 Task: Look for space in Maldonado, Uruguay from 2nd June, 2023 to 15th June, 2023 for 2 adults and 1 pet in price range Rs.10000 to Rs.15000. Place can be entire place with 1  bedroom having 1 bed and 1 bathroom. Property type can be house, flat, guest house, hotel. Booking option can be shelf check-in. Required host language is English.
Action: Mouse moved to (584, 118)
Screenshot: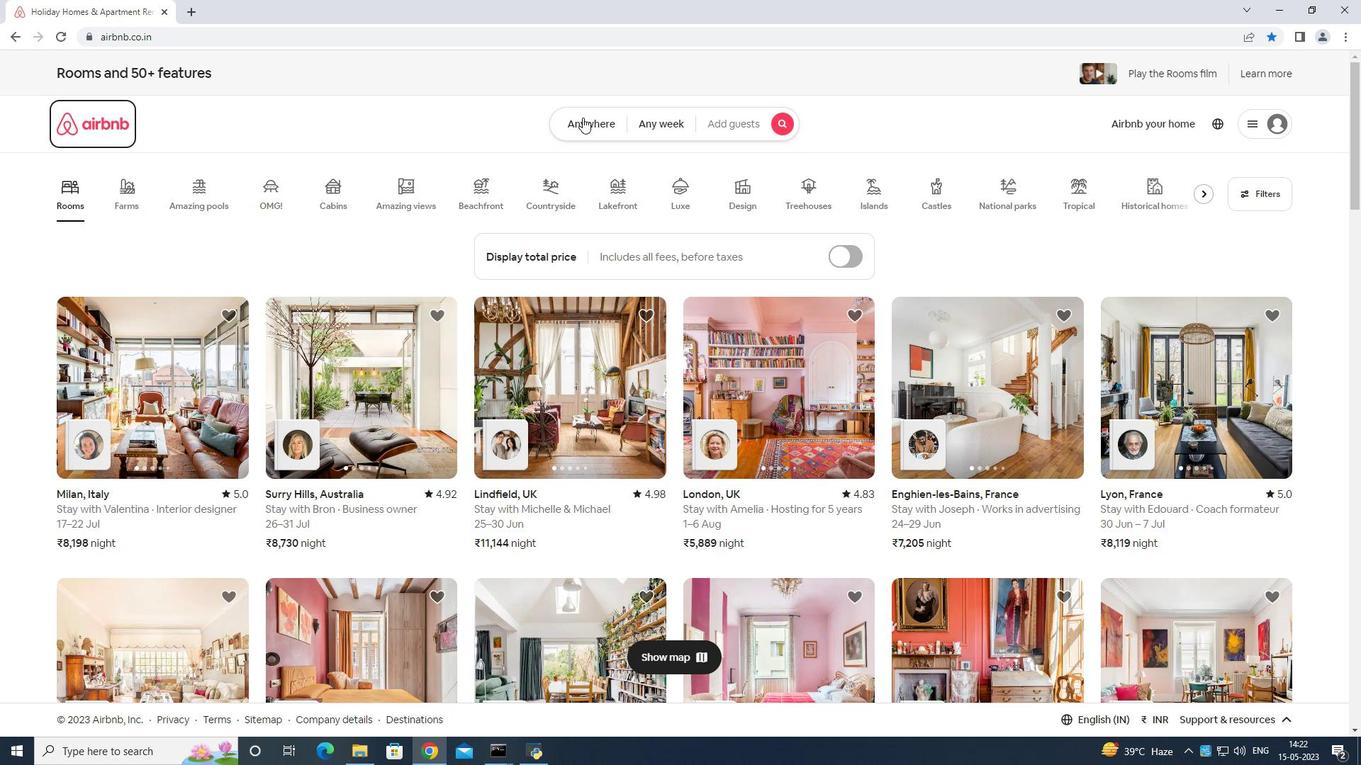 
Action: Mouse pressed left at (584, 118)
Screenshot: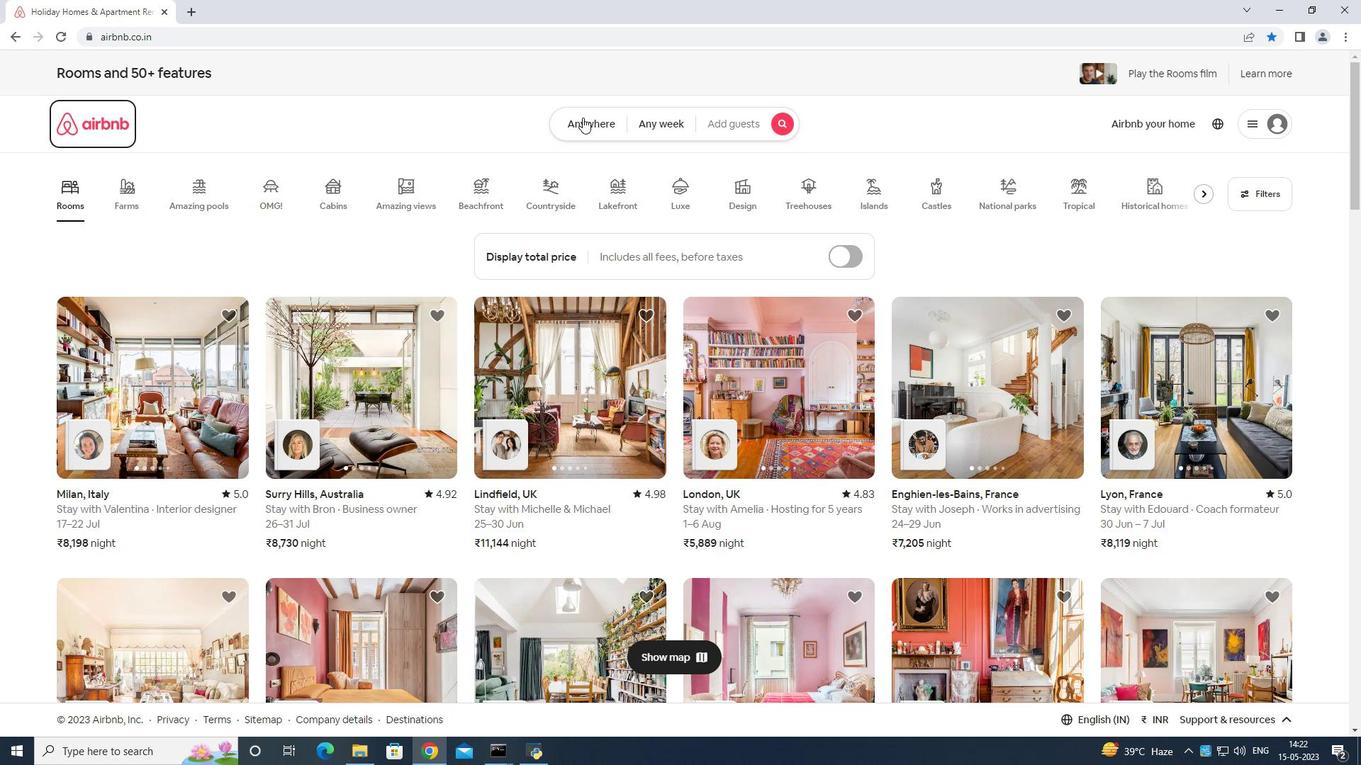 
Action: Mouse moved to (524, 160)
Screenshot: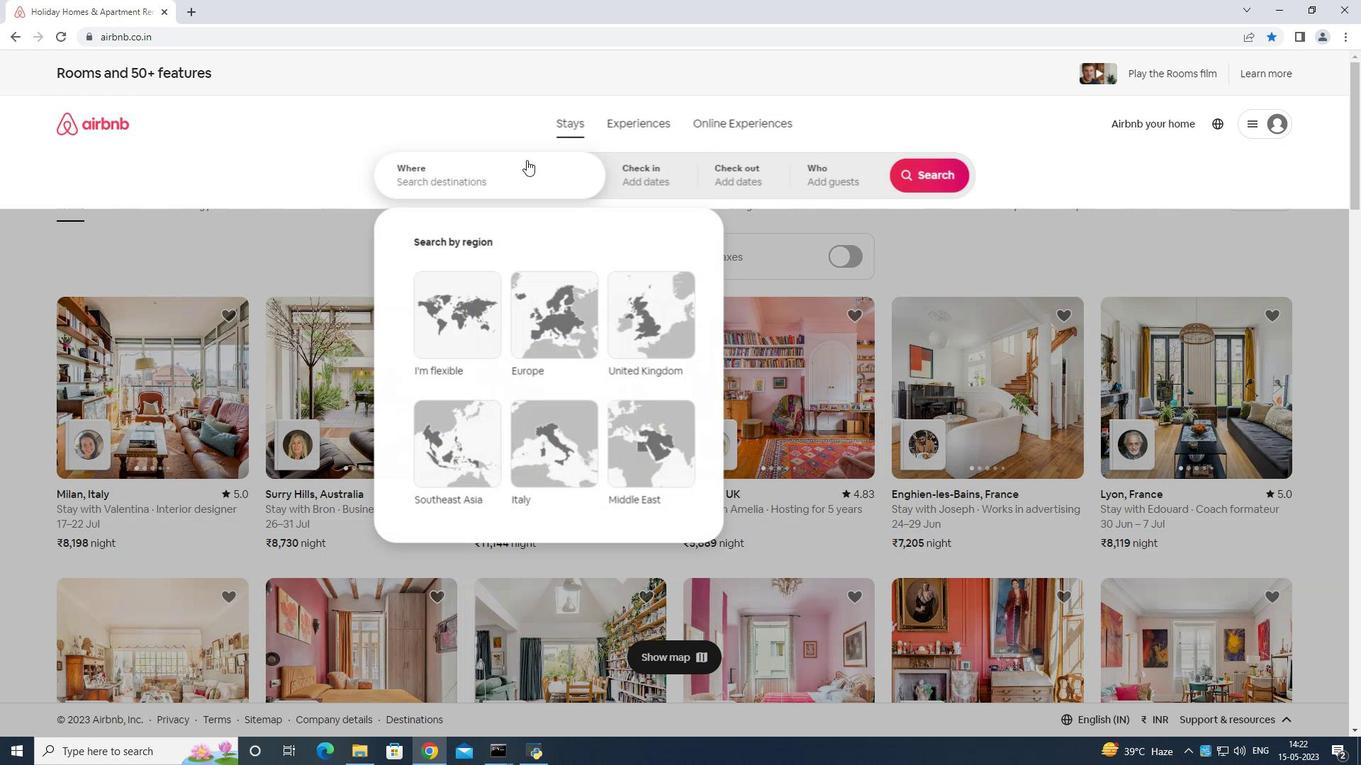 
Action: Mouse pressed left at (524, 160)
Screenshot: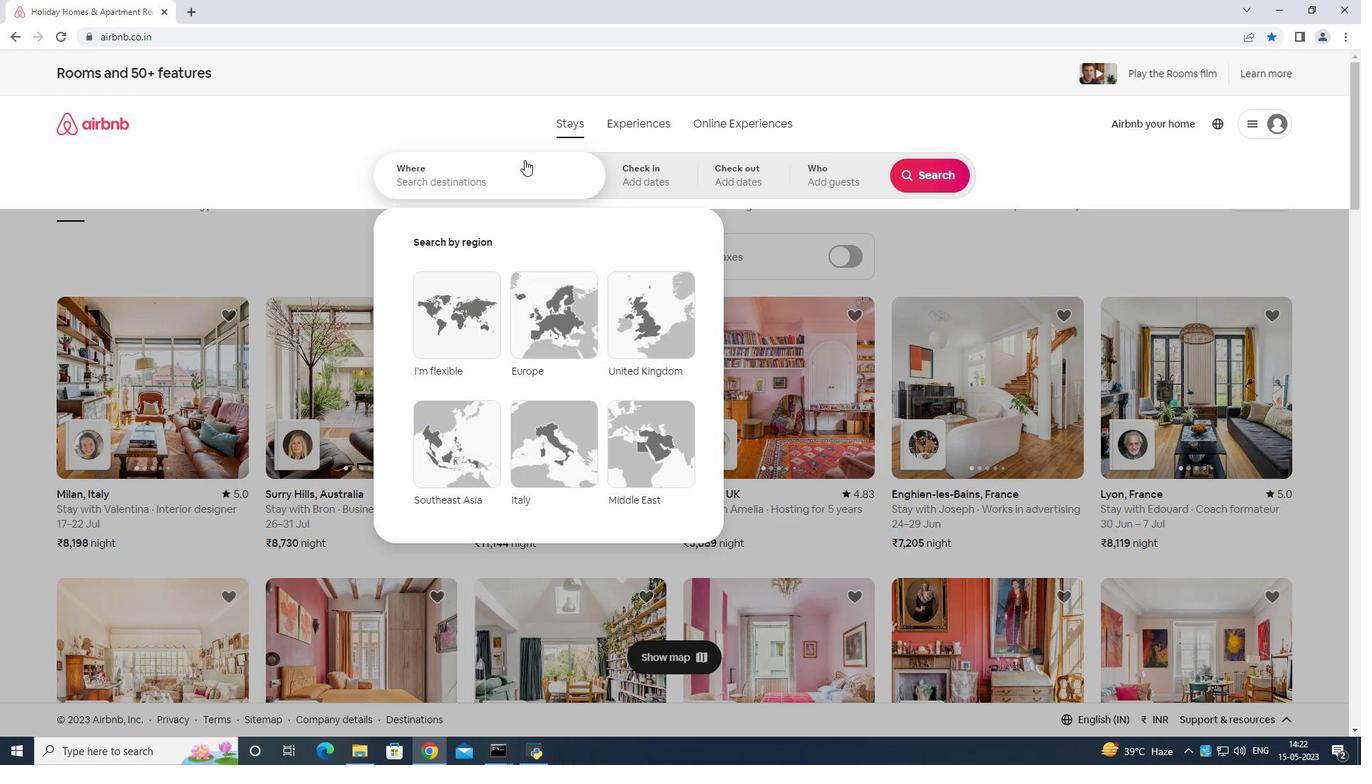 
Action: Mouse moved to (536, 192)
Screenshot: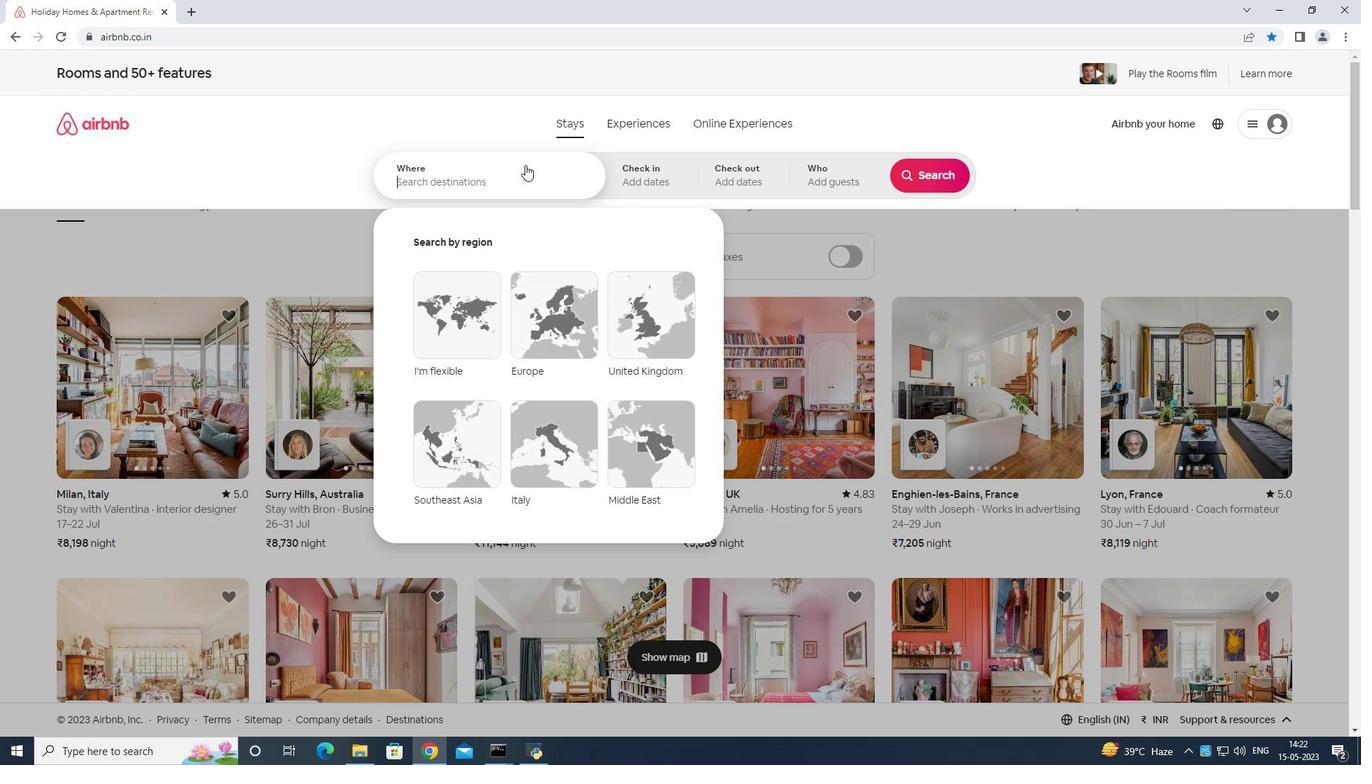 
Action: Key pressed <Key.shift>Maldonado<Key.space>uruguay<Key.enter>
Screenshot: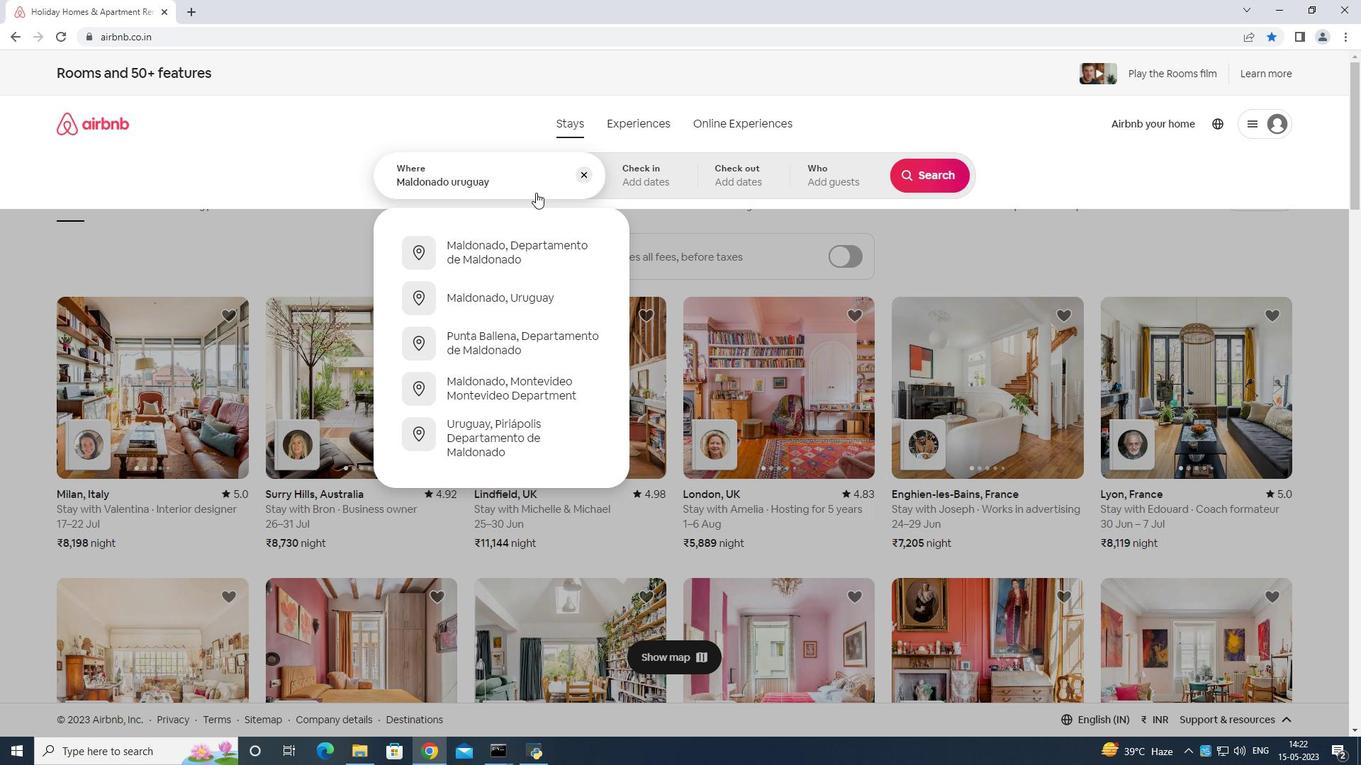 
Action: Mouse moved to (887, 357)
Screenshot: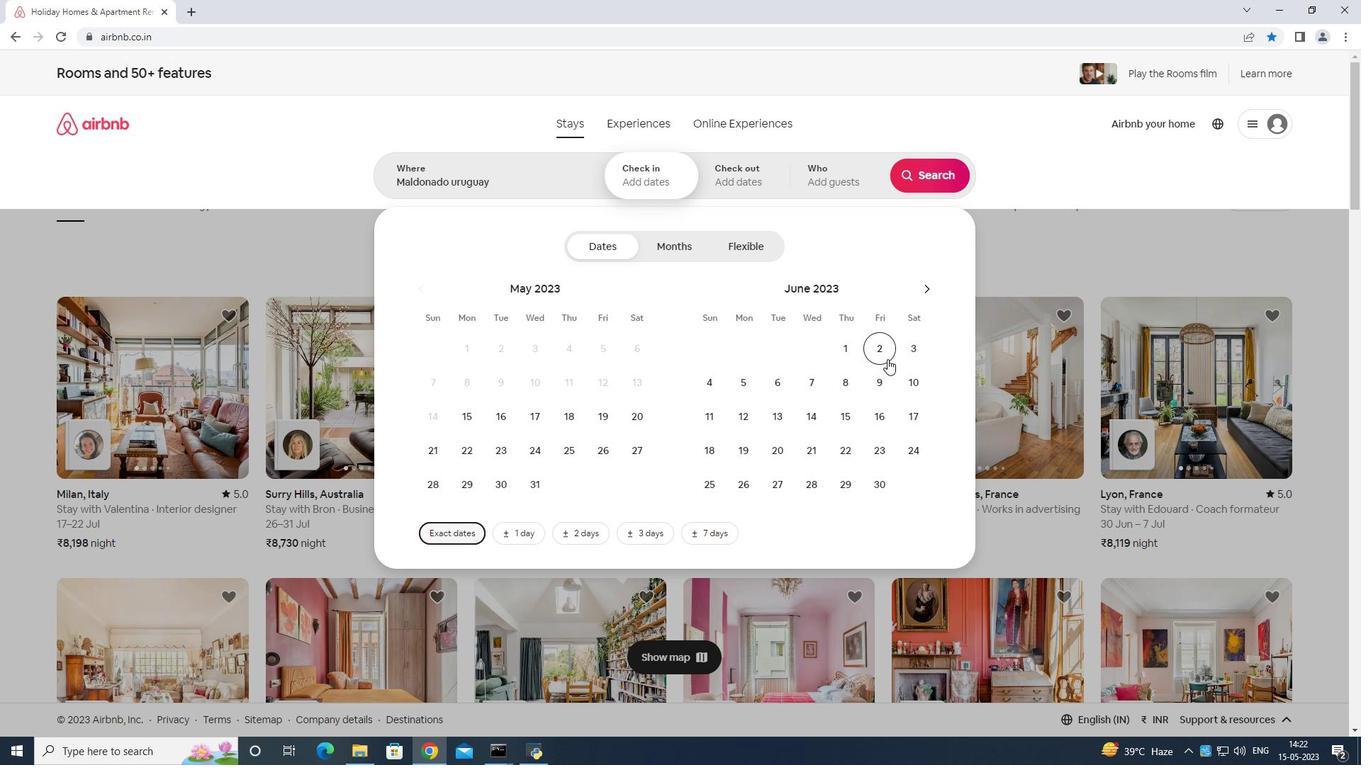 
Action: Mouse pressed left at (887, 357)
Screenshot: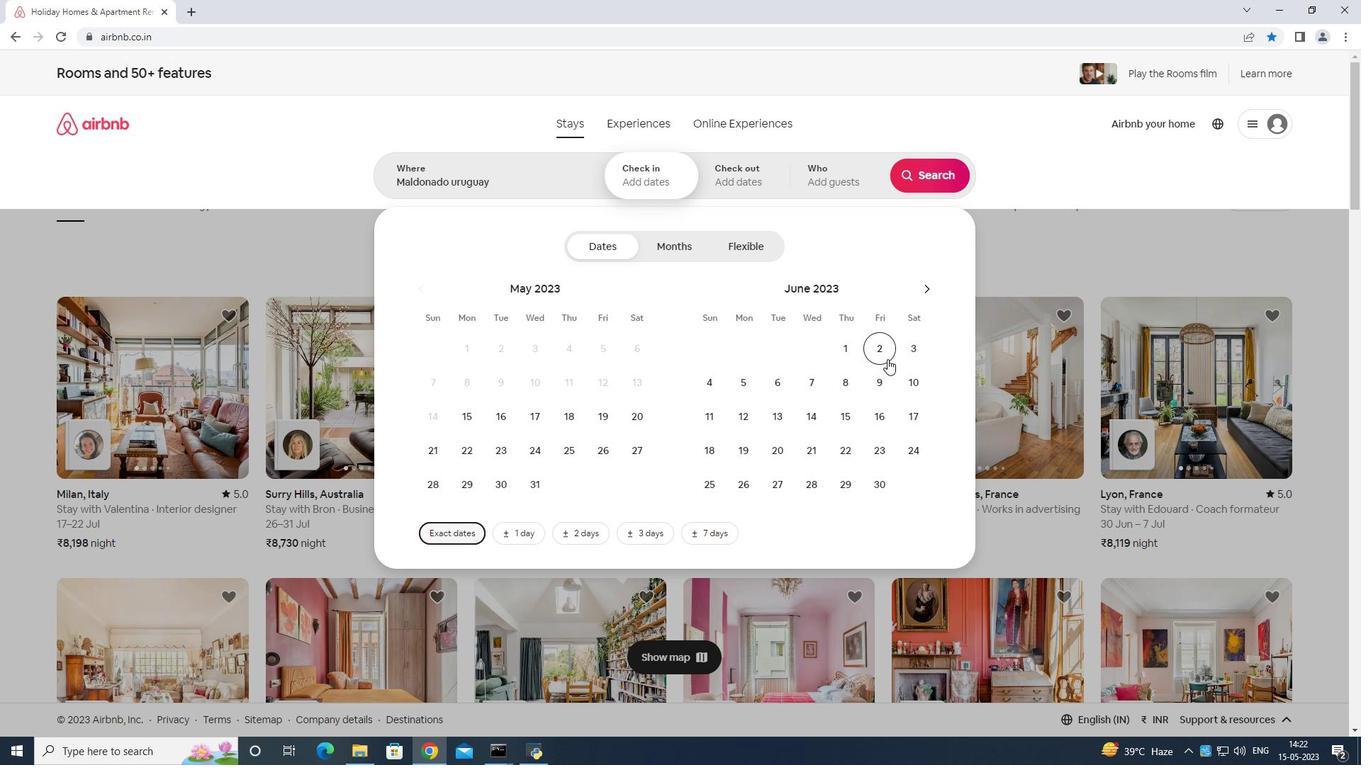
Action: Mouse moved to (850, 413)
Screenshot: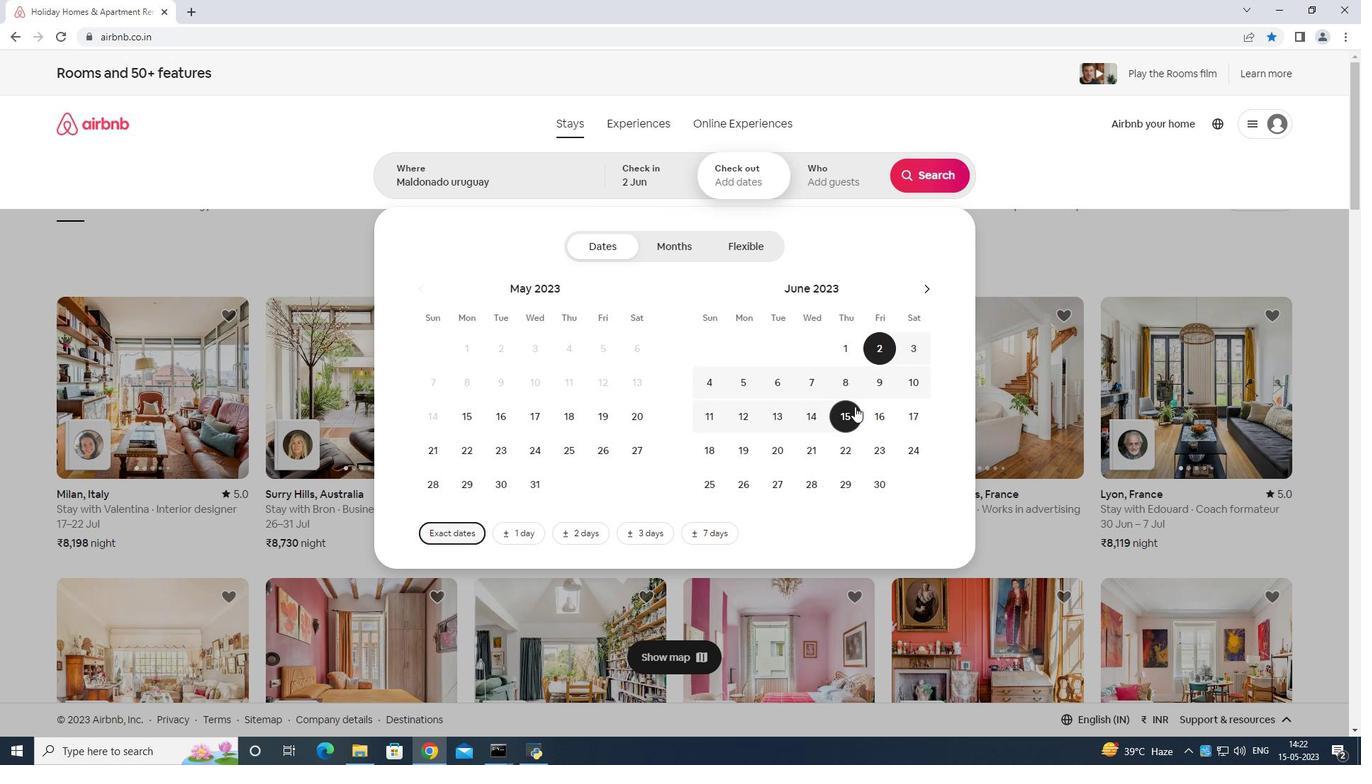 
Action: Mouse pressed left at (850, 413)
Screenshot: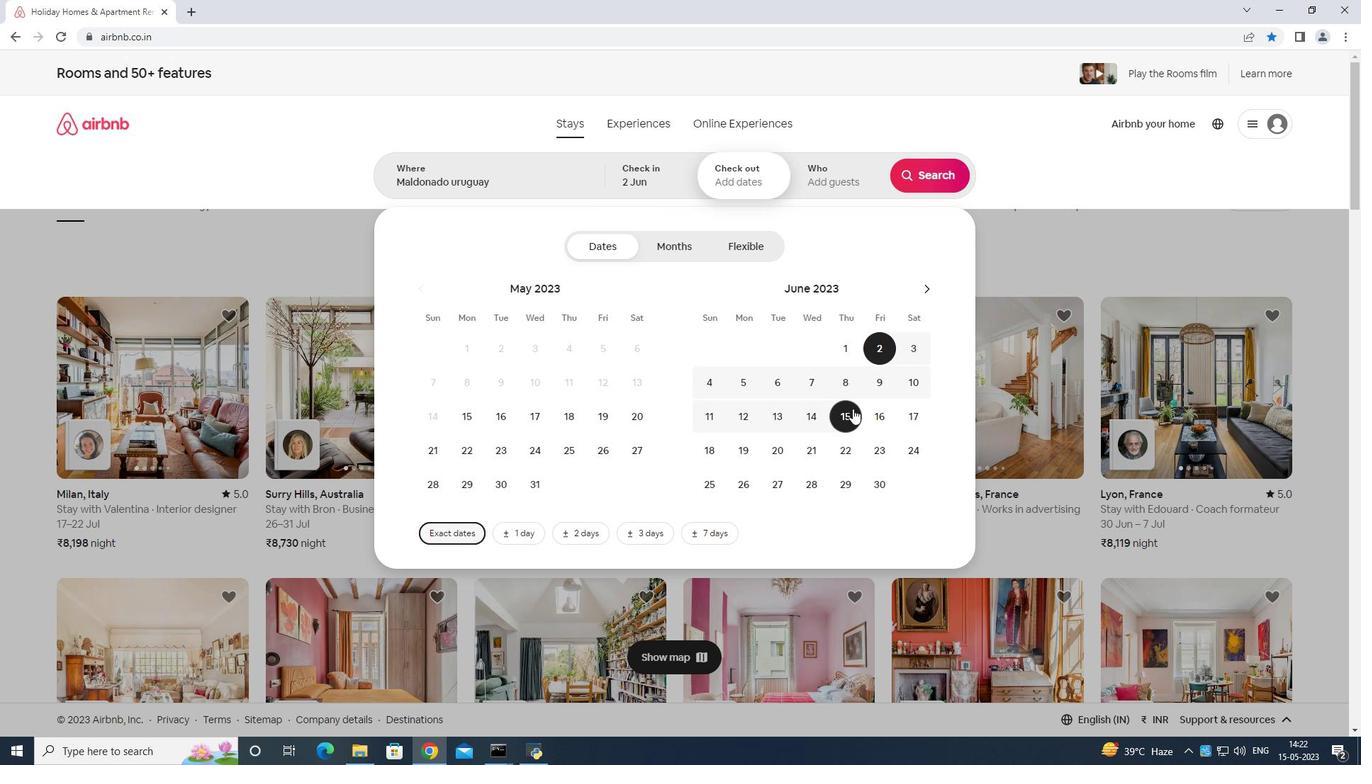 
Action: Mouse moved to (848, 177)
Screenshot: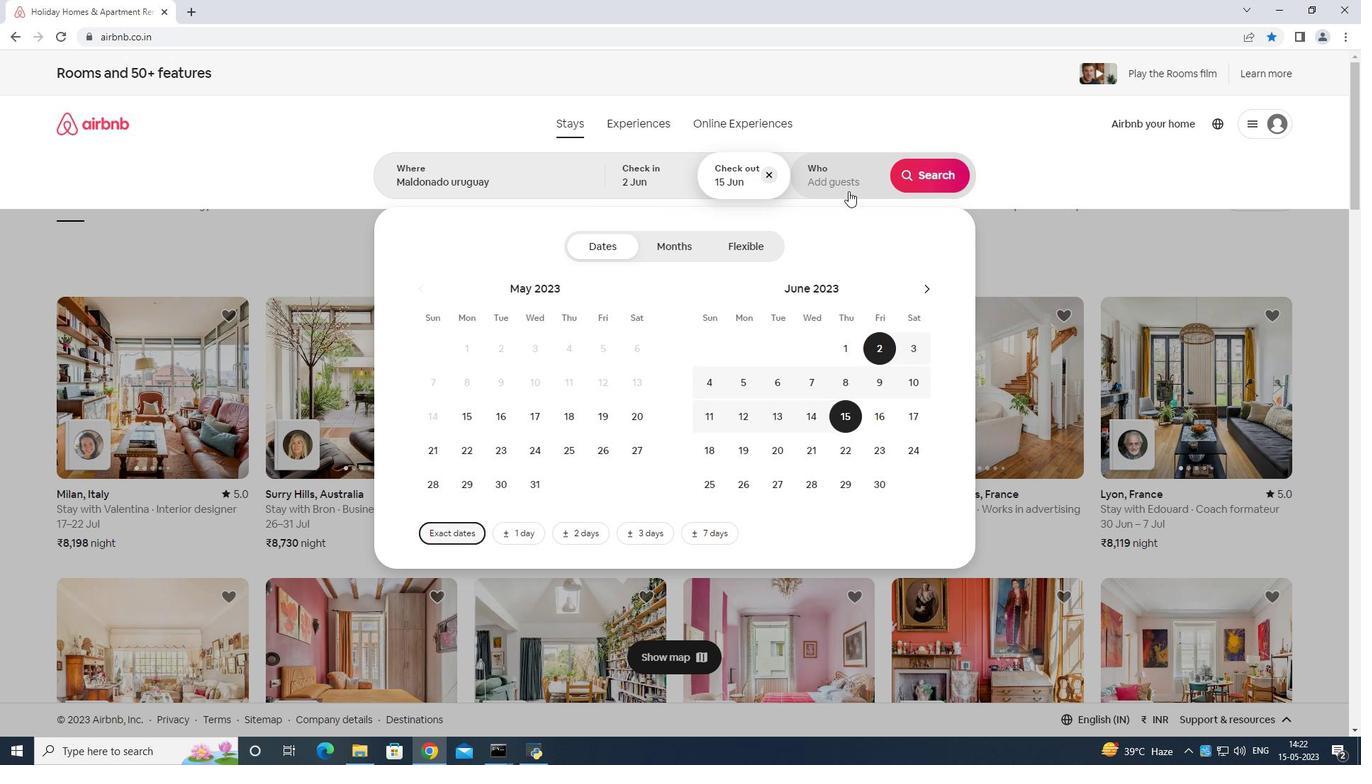 
Action: Mouse pressed left at (848, 177)
Screenshot: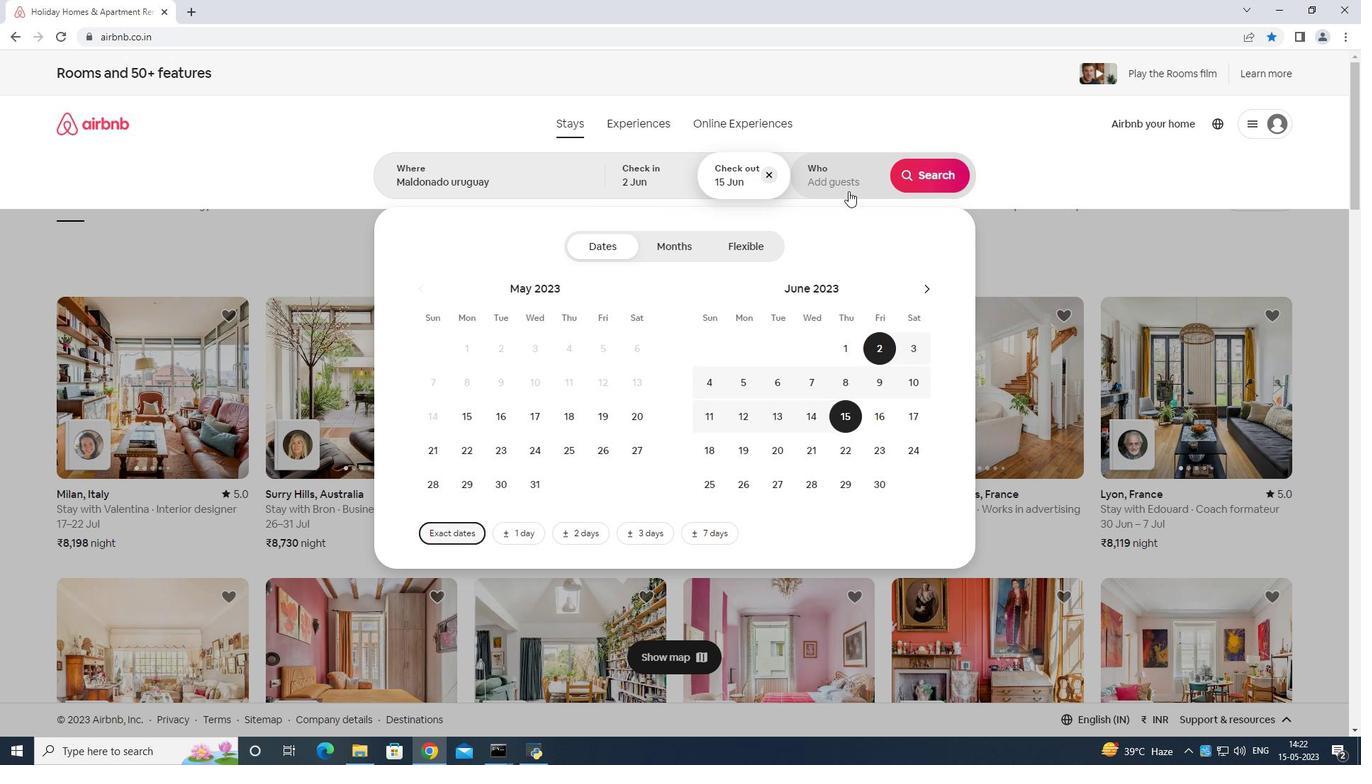 
Action: Mouse moved to (938, 247)
Screenshot: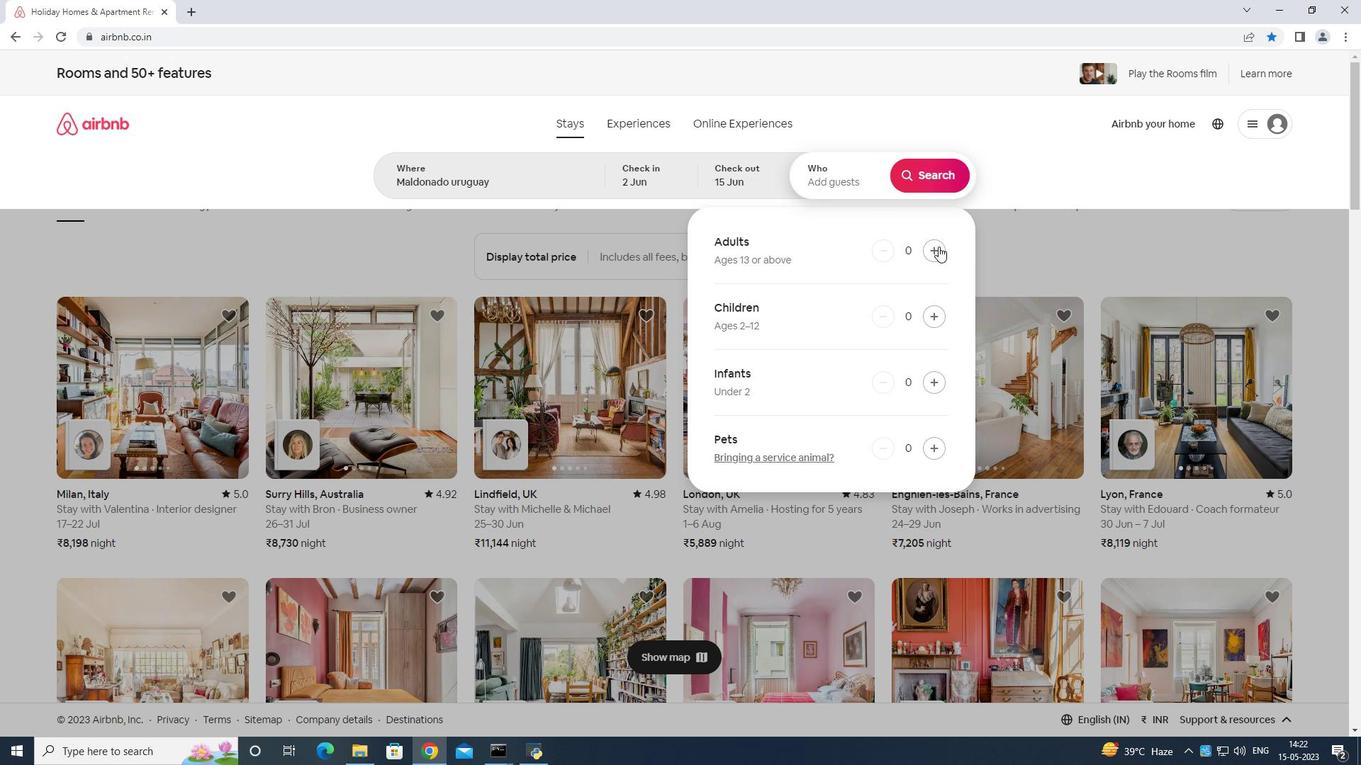 
Action: Mouse pressed left at (938, 247)
Screenshot: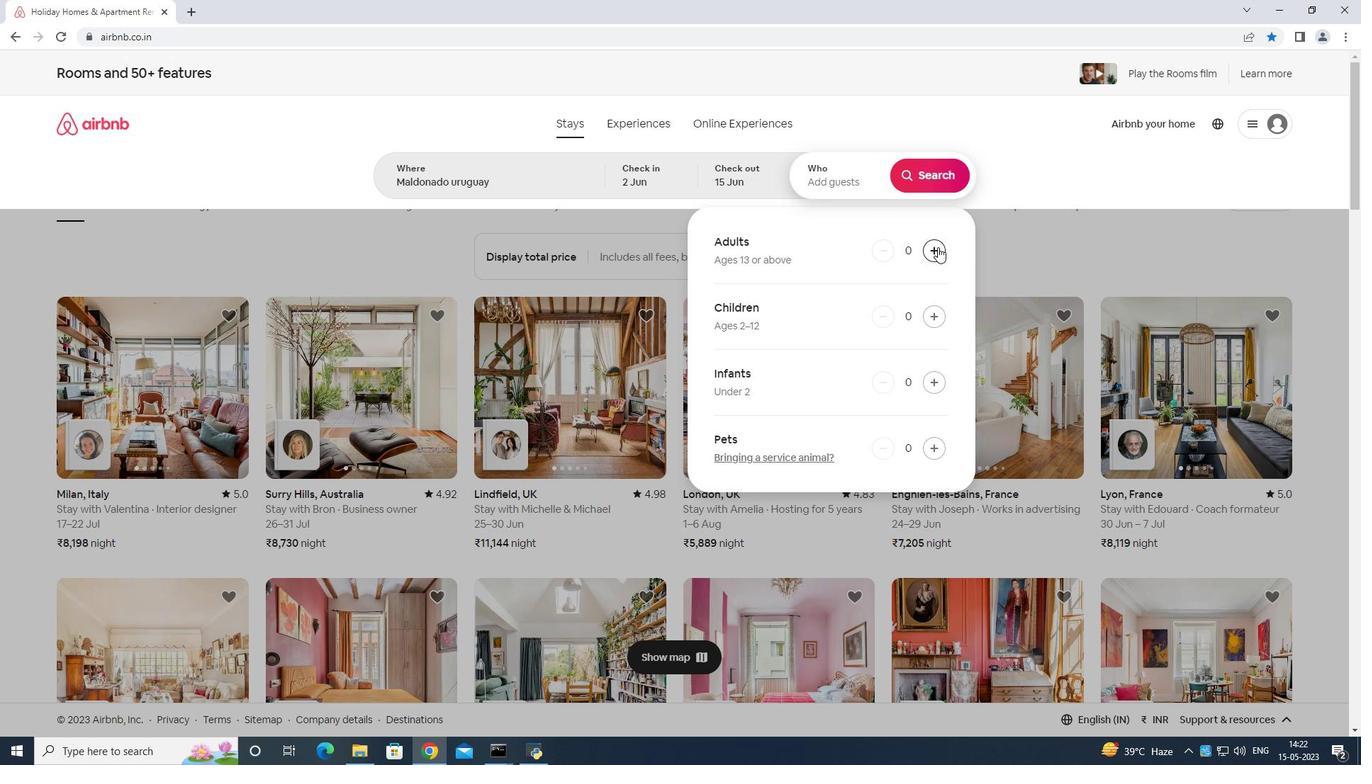
Action: Mouse pressed left at (938, 247)
Screenshot: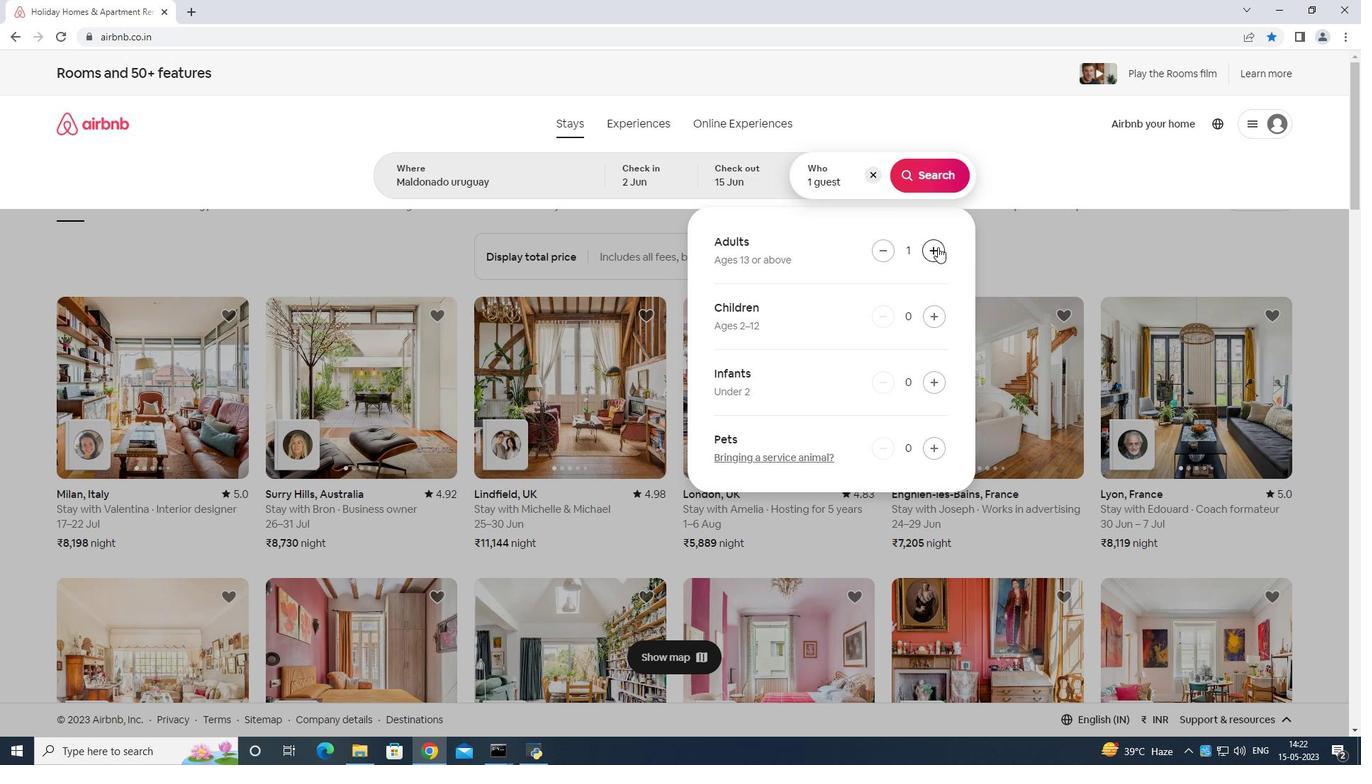 
Action: Mouse moved to (930, 386)
Screenshot: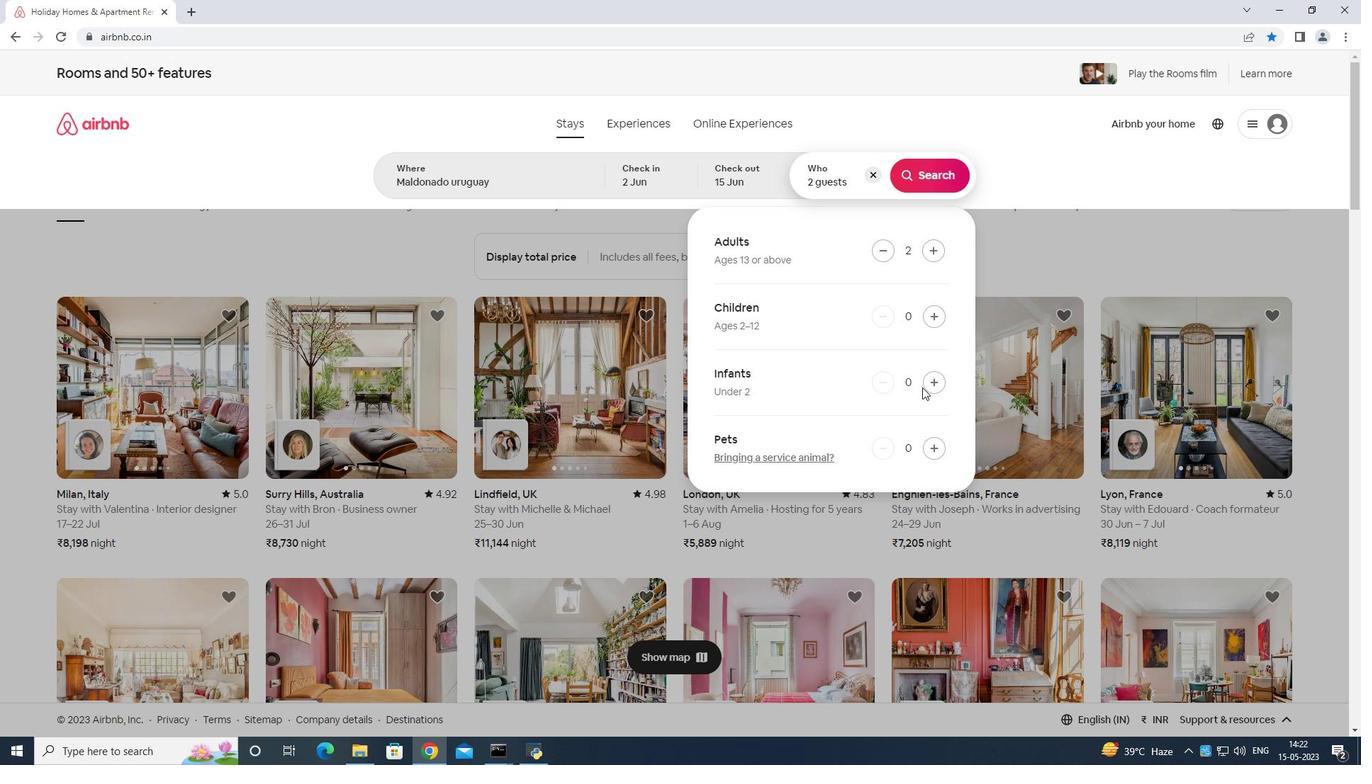 
Action: Mouse pressed left at (930, 386)
Screenshot: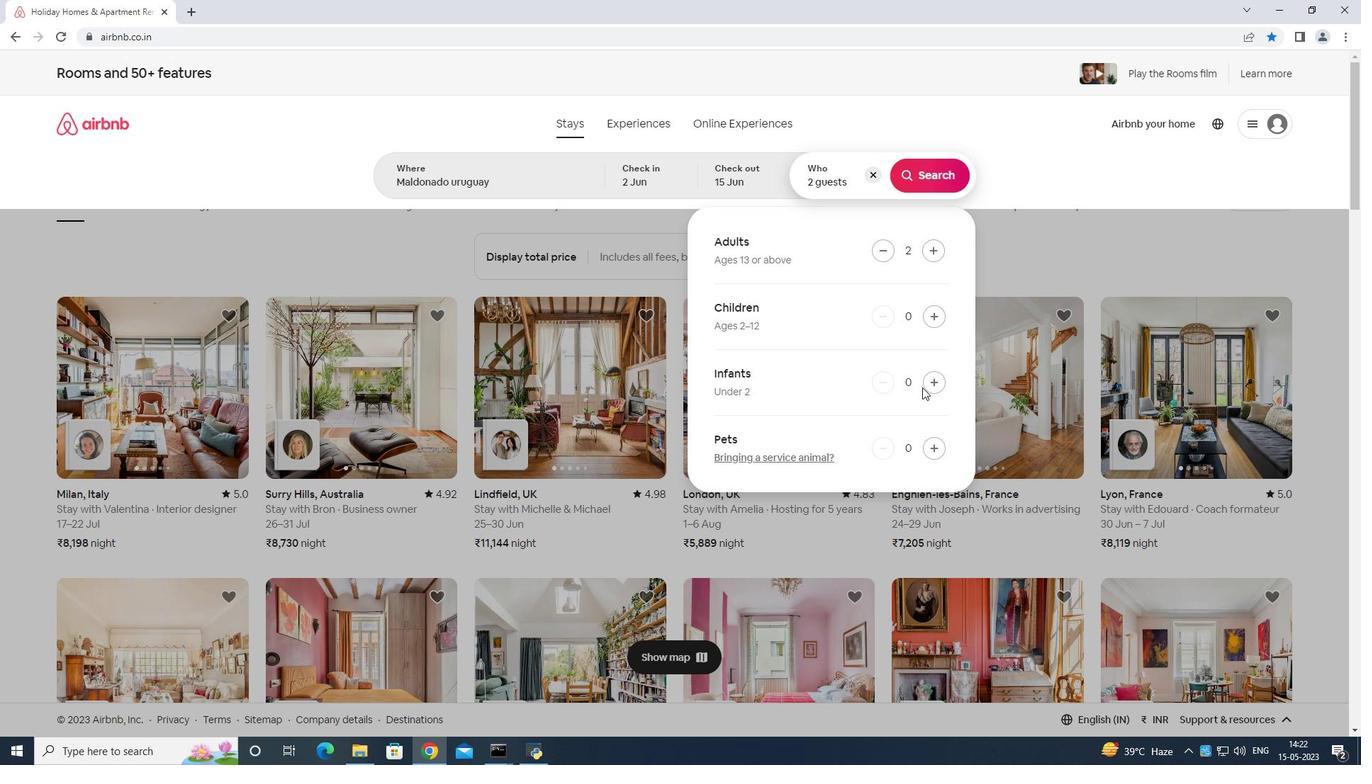 
Action: Mouse moved to (930, 453)
Screenshot: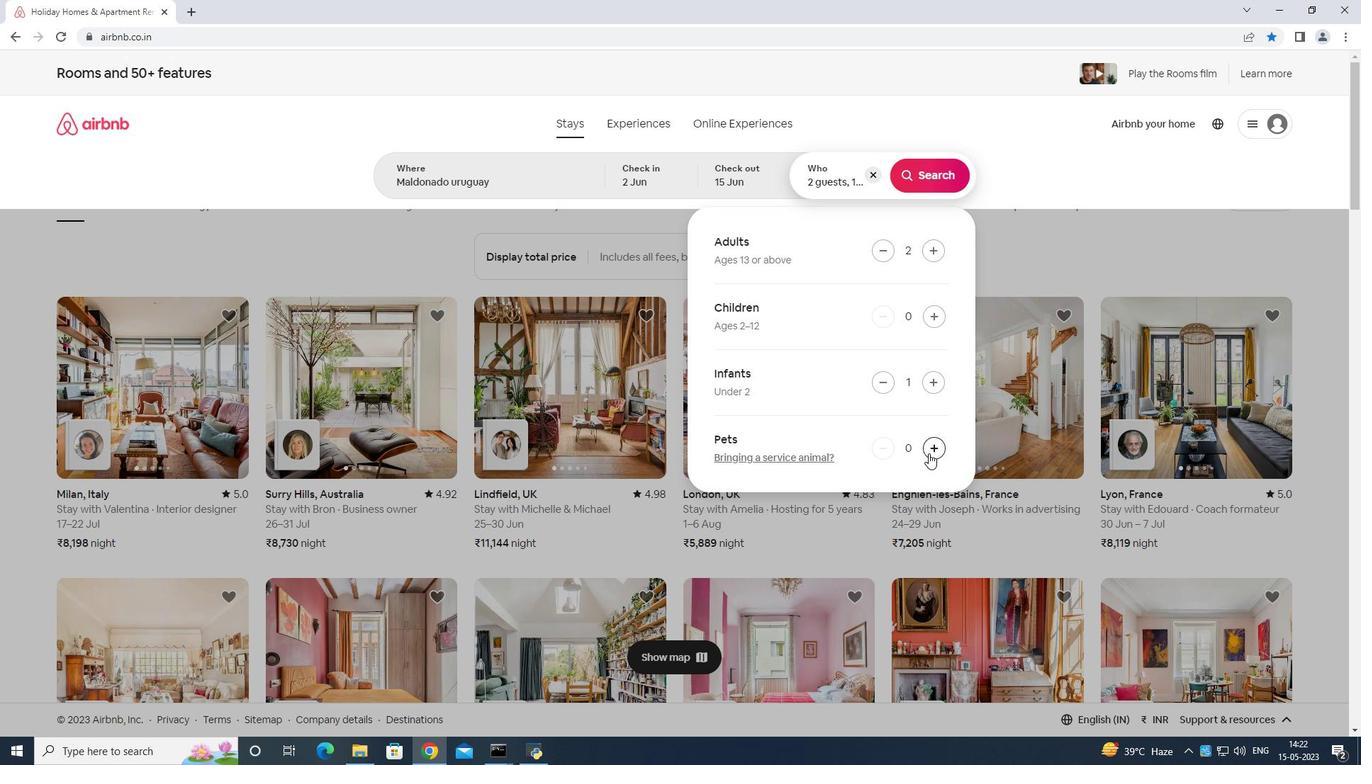 
Action: Mouse pressed left at (930, 453)
Screenshot: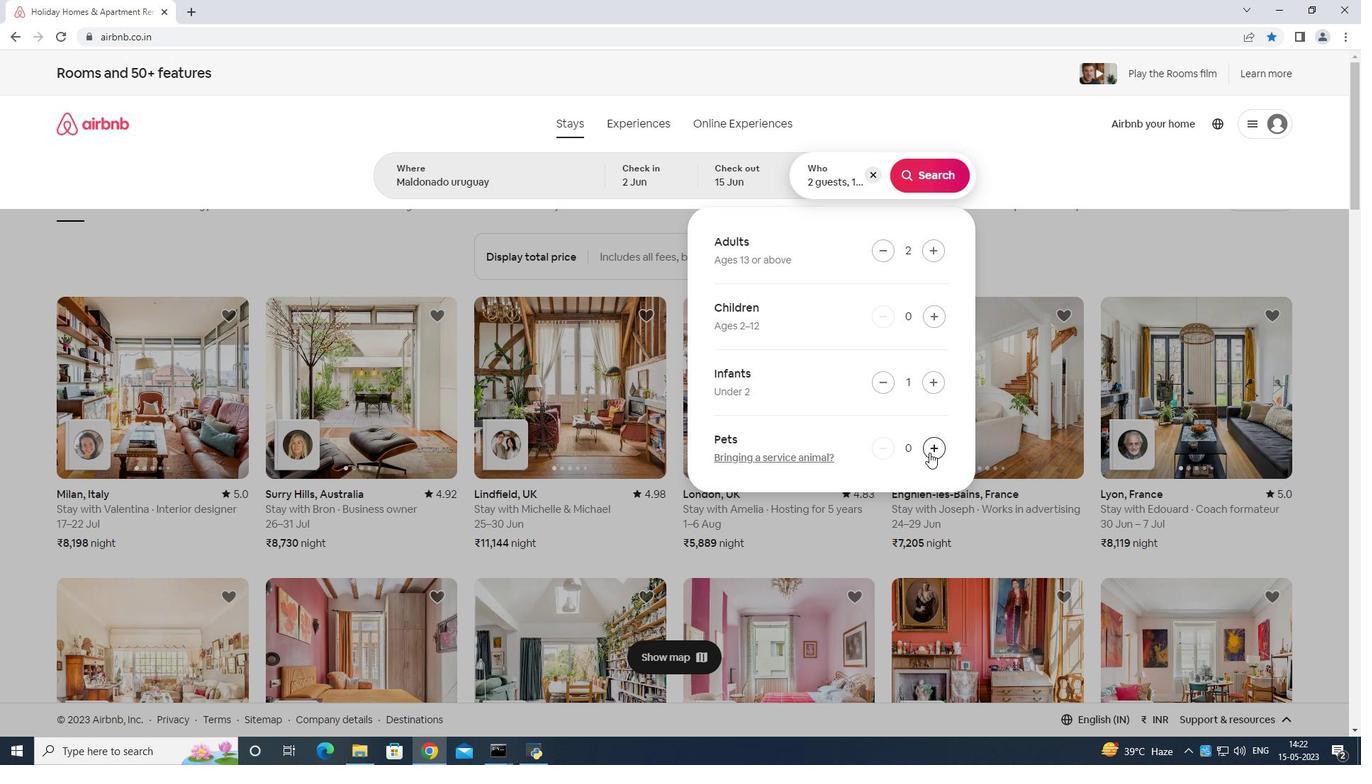 
Action: Mouse moved to (889, 378)
Screenshot: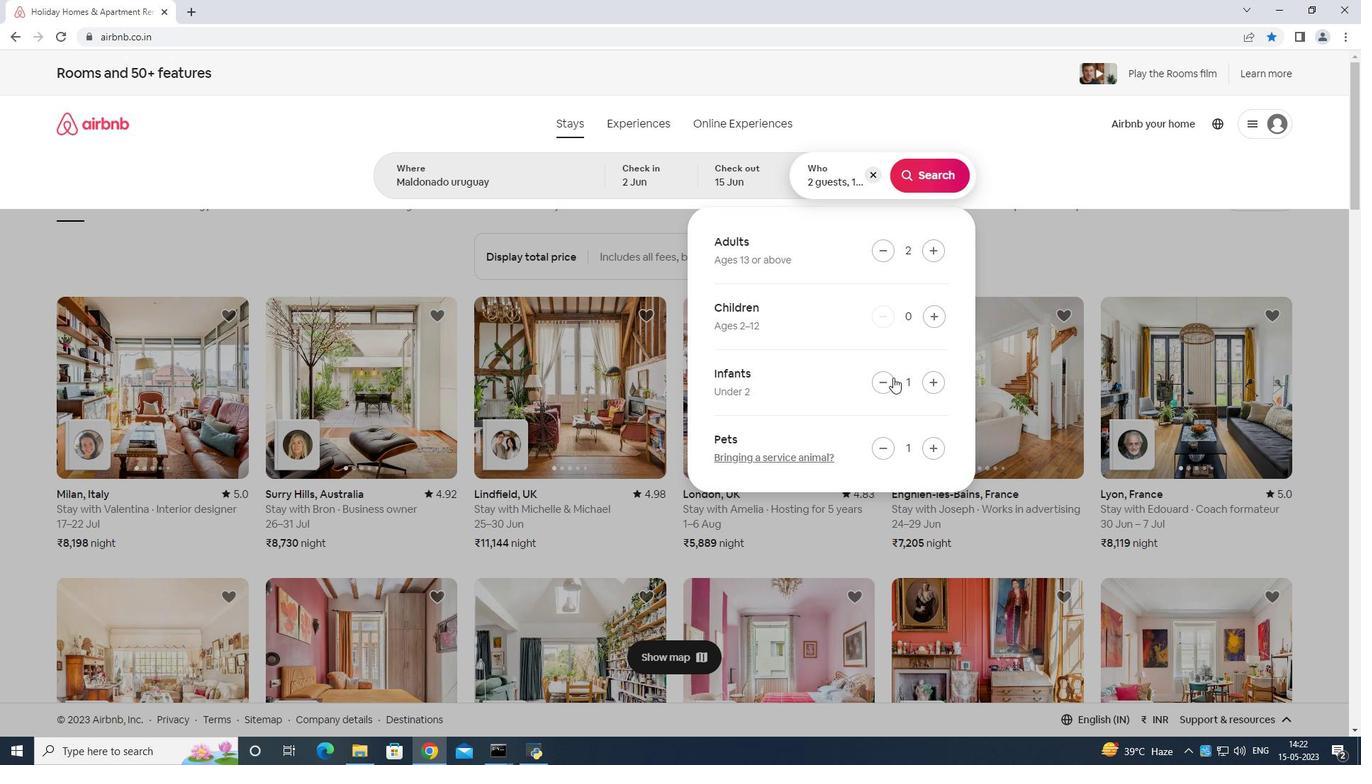 
Action: Mouse pressed left at (889, 378)
Screenshot: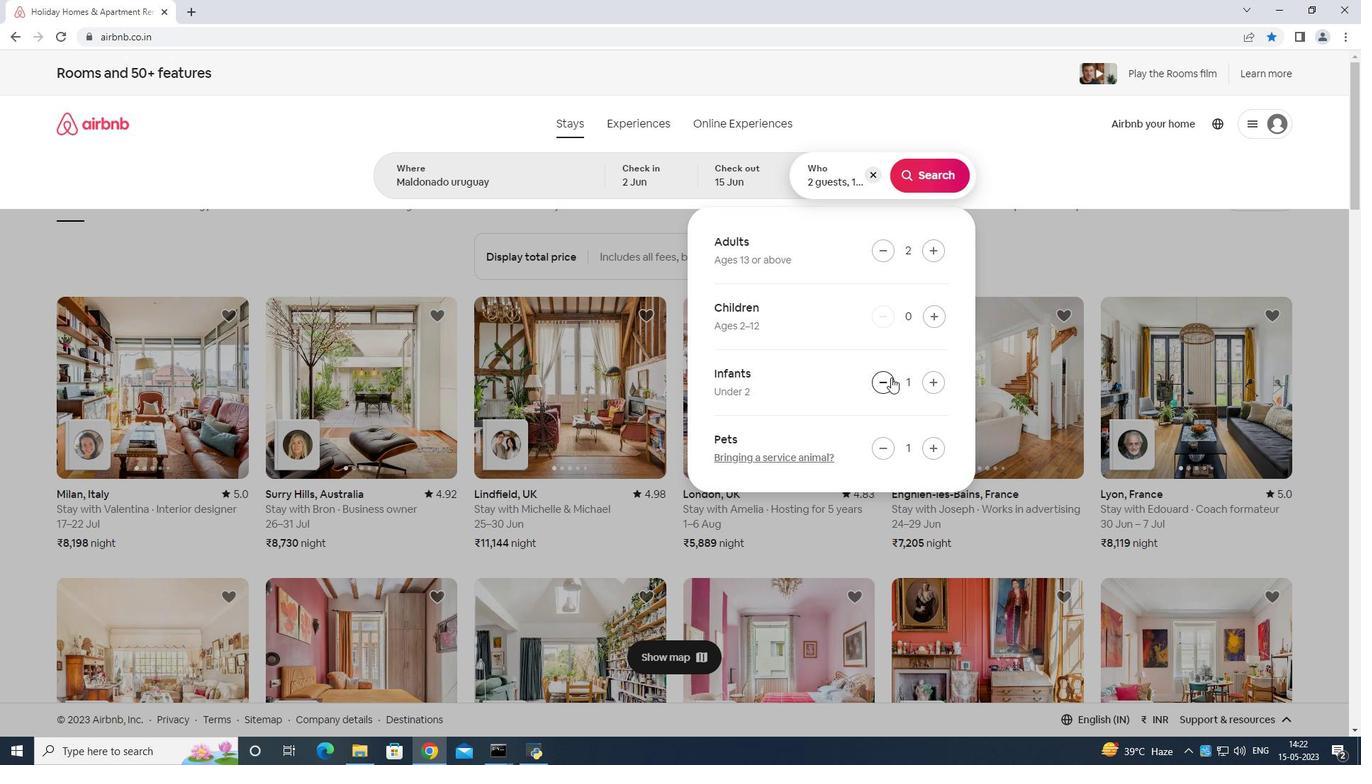 
Action: Mouse moved to (918, 180)
Screenshot: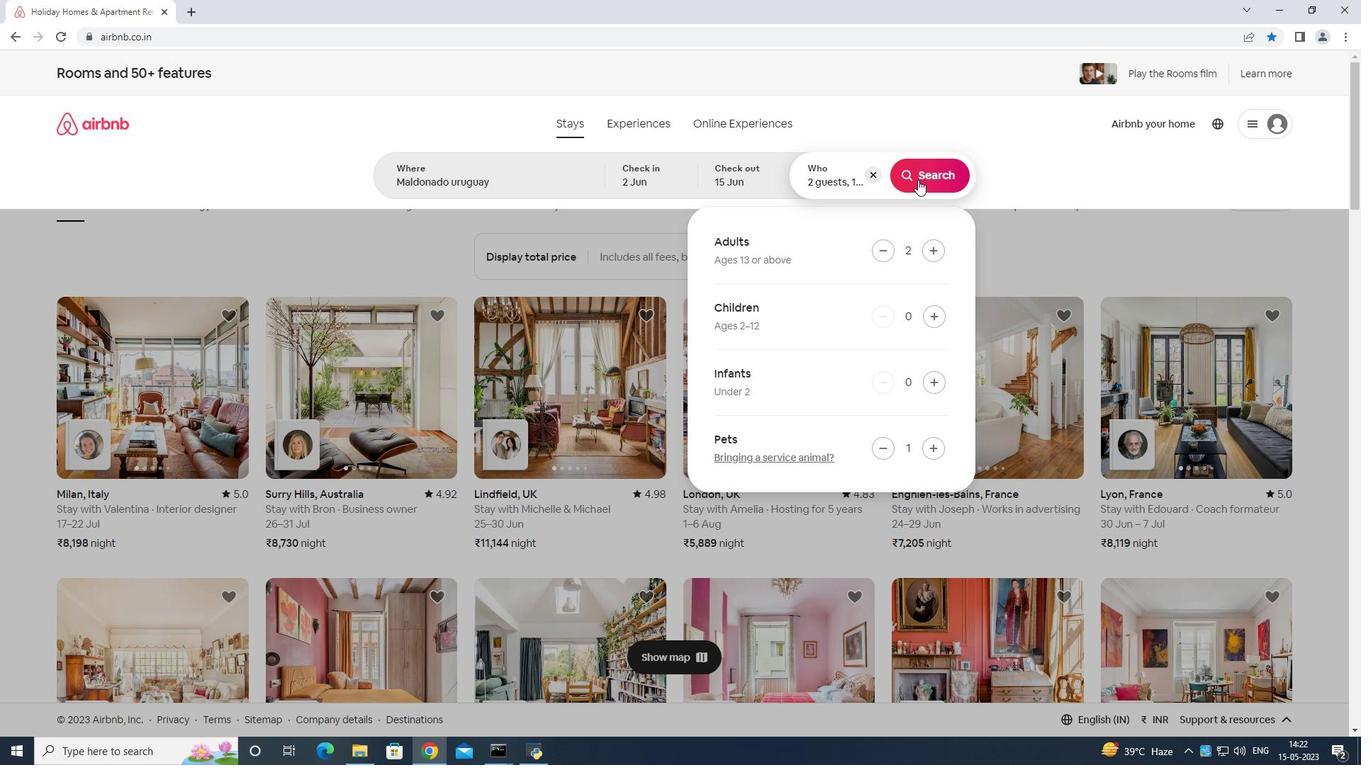 
Action: Mouse pressed left at (918, 180)
Screenshot: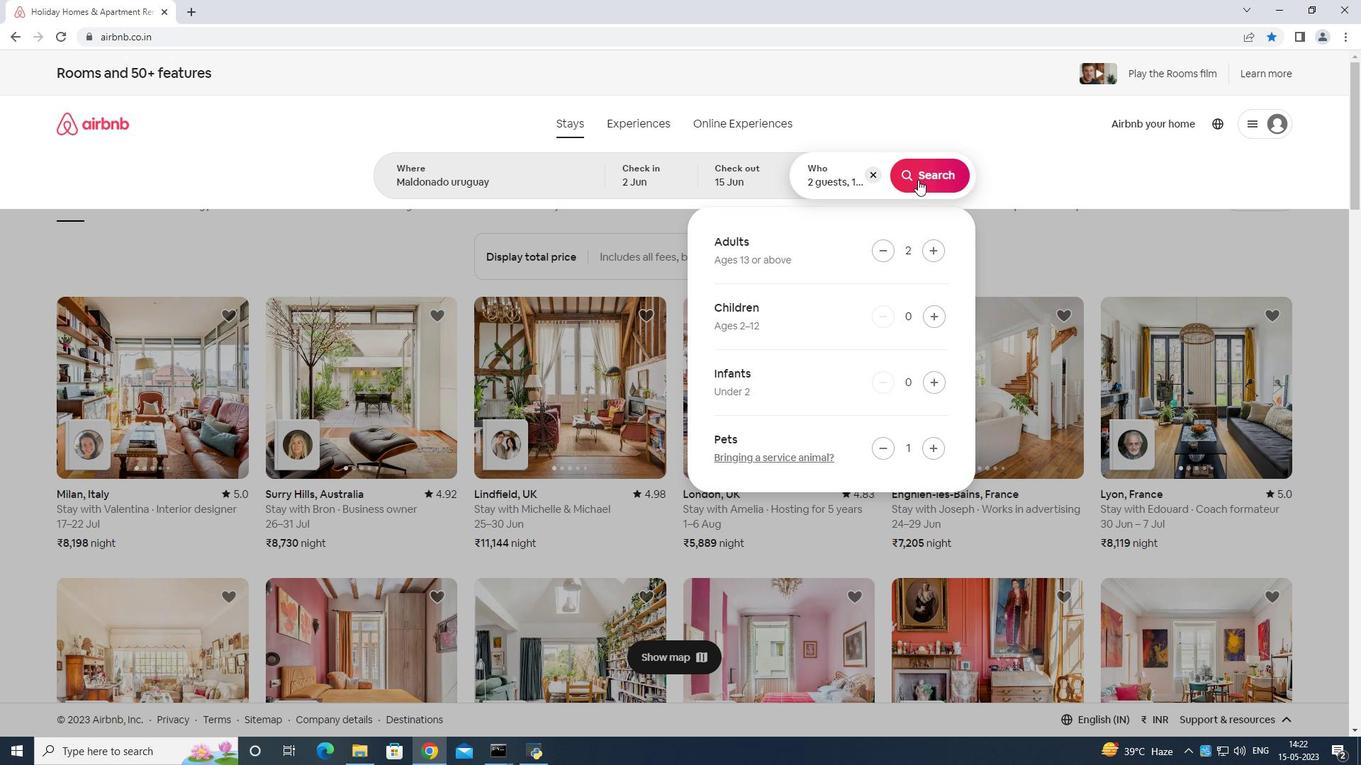 
Action: Mouse moved to (1295, 139)
Screenshot: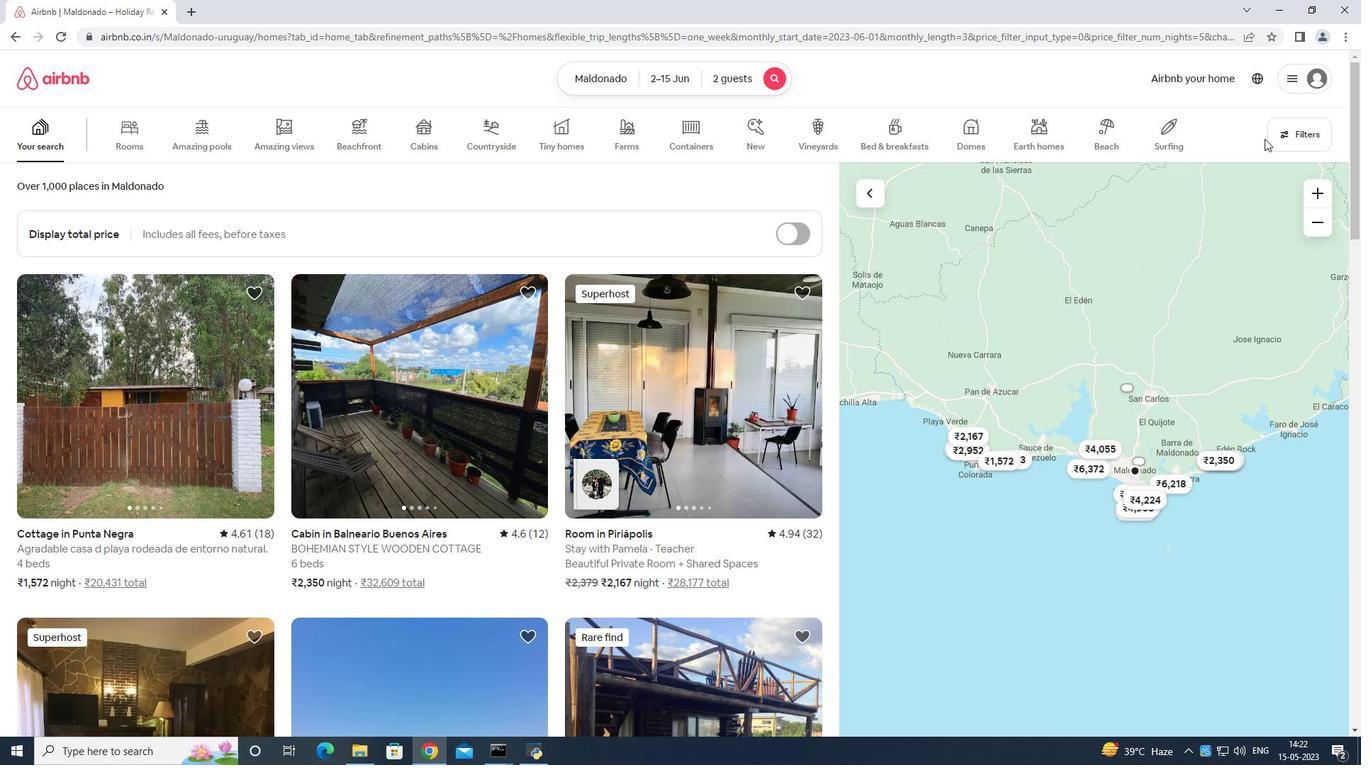 
Action: Mouse pressed left at (1295, 139)
Screenshot: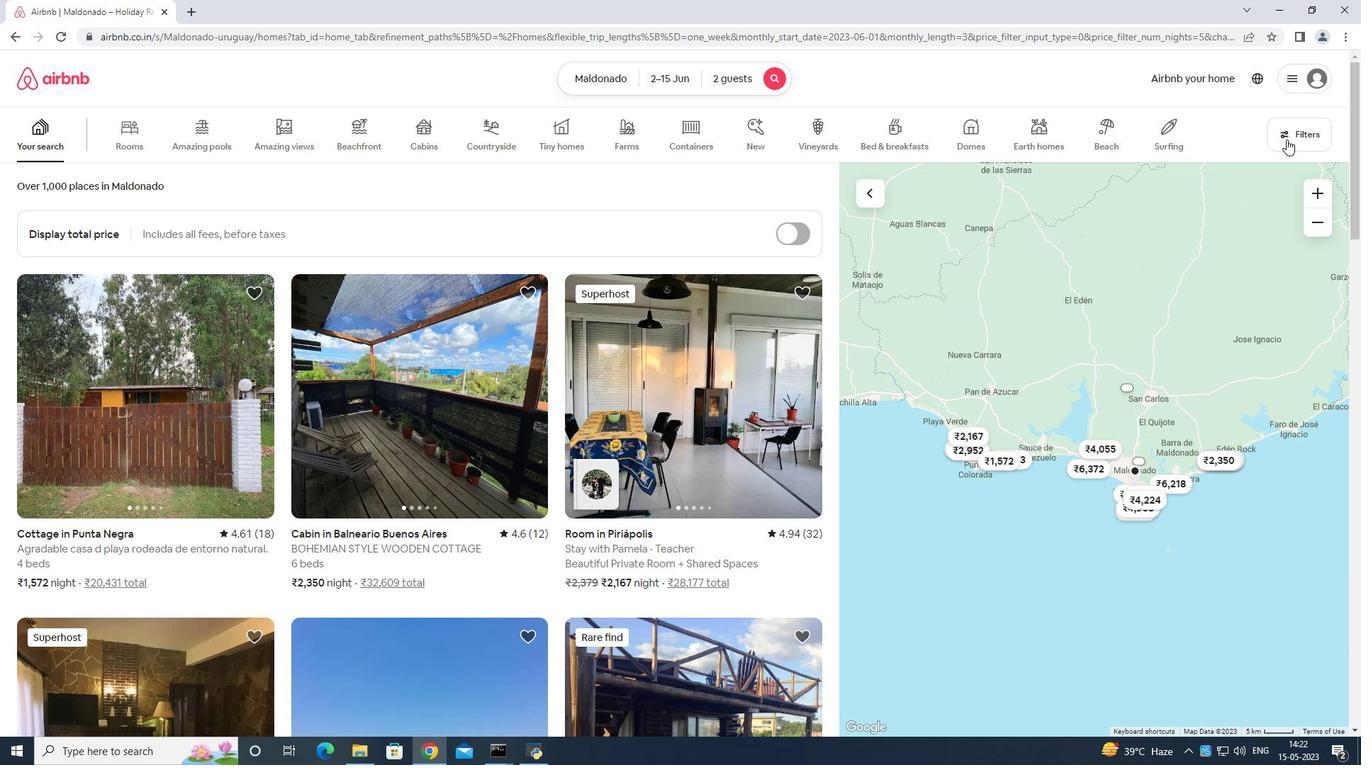 
Action: Mouse moved to (625, 473)
Screenshot: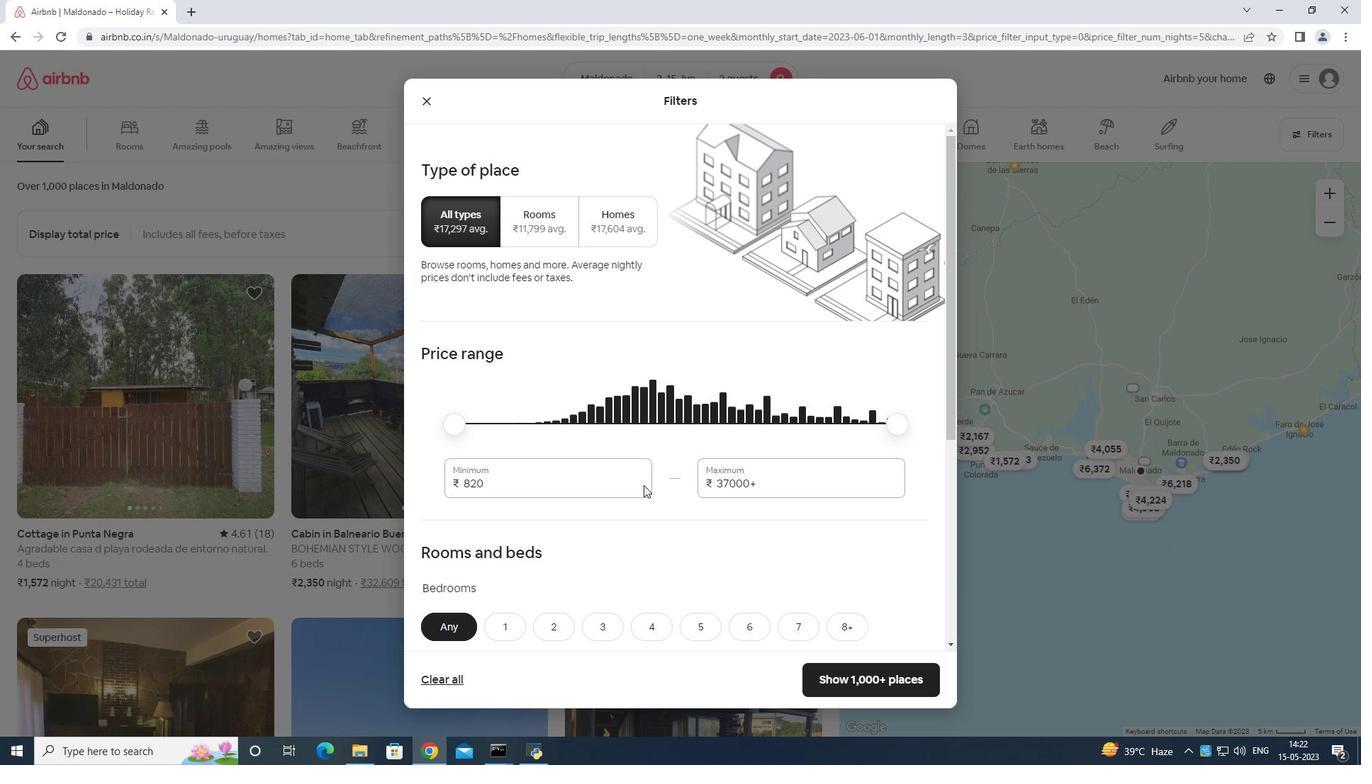 
Action: Mouse pressed left at (625, 473)
Screenshot: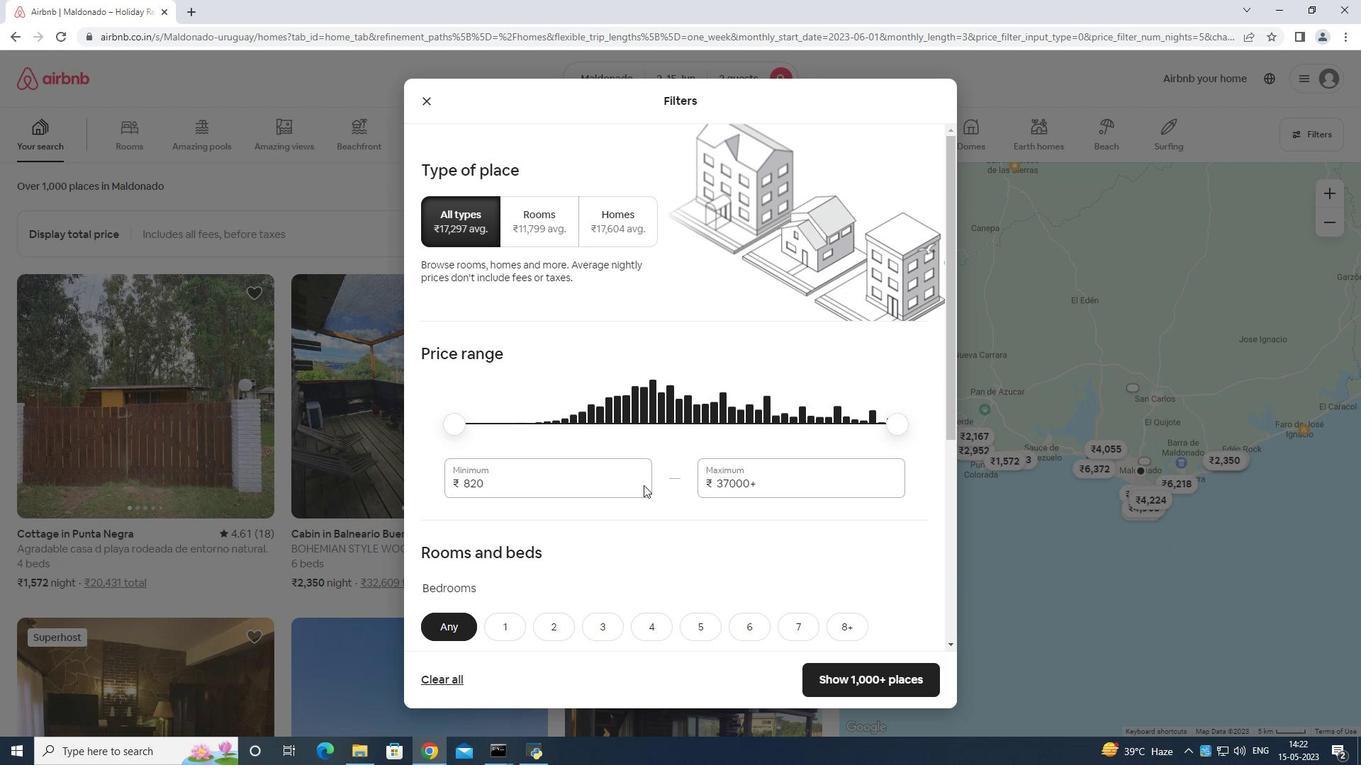 
Action: Mouse moved to (623, 465)
Screenshot: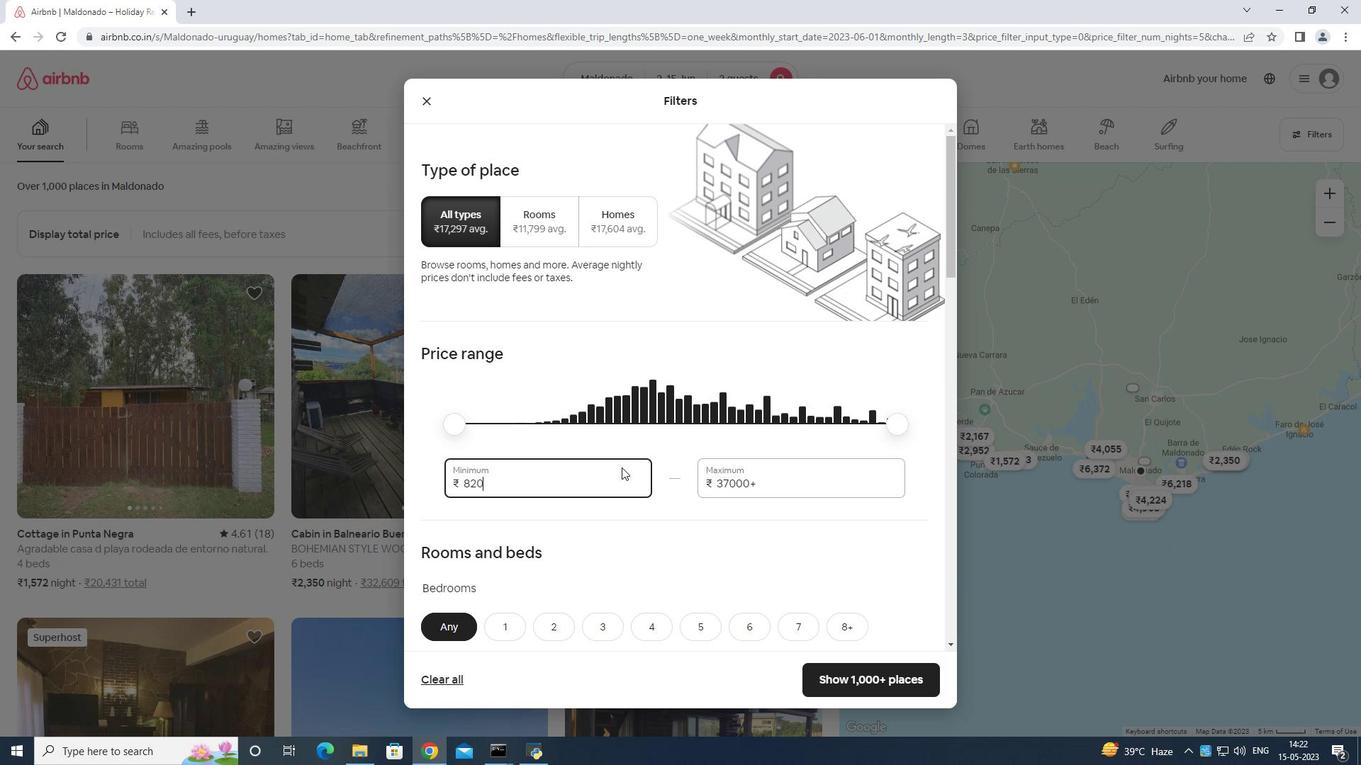 
Action: Key pressed <Key.backspace>
Screenshot: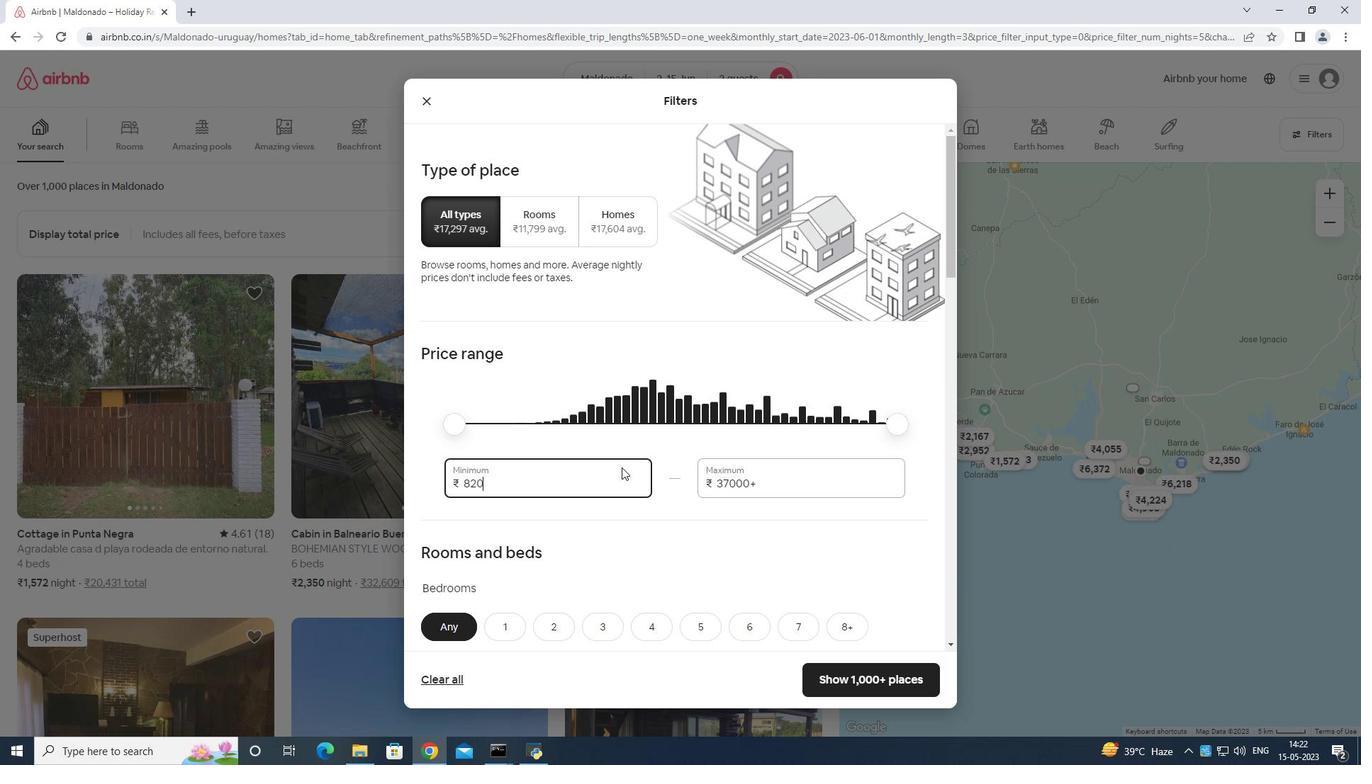 
Action: Mouse moved to (633, 452)
Screenshot: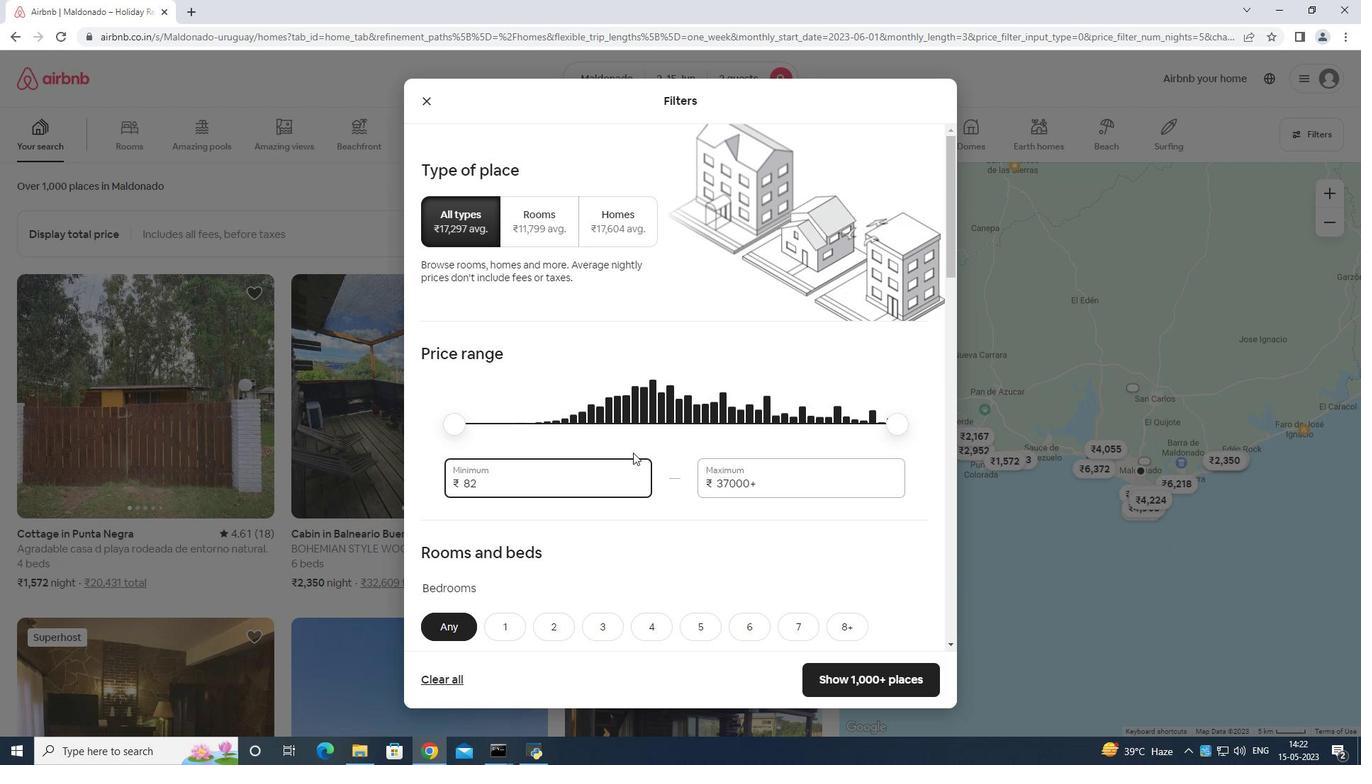 
Action: Key pressed <Key.backspace><Key.backspace><Key.backspace>1000
Screenshot: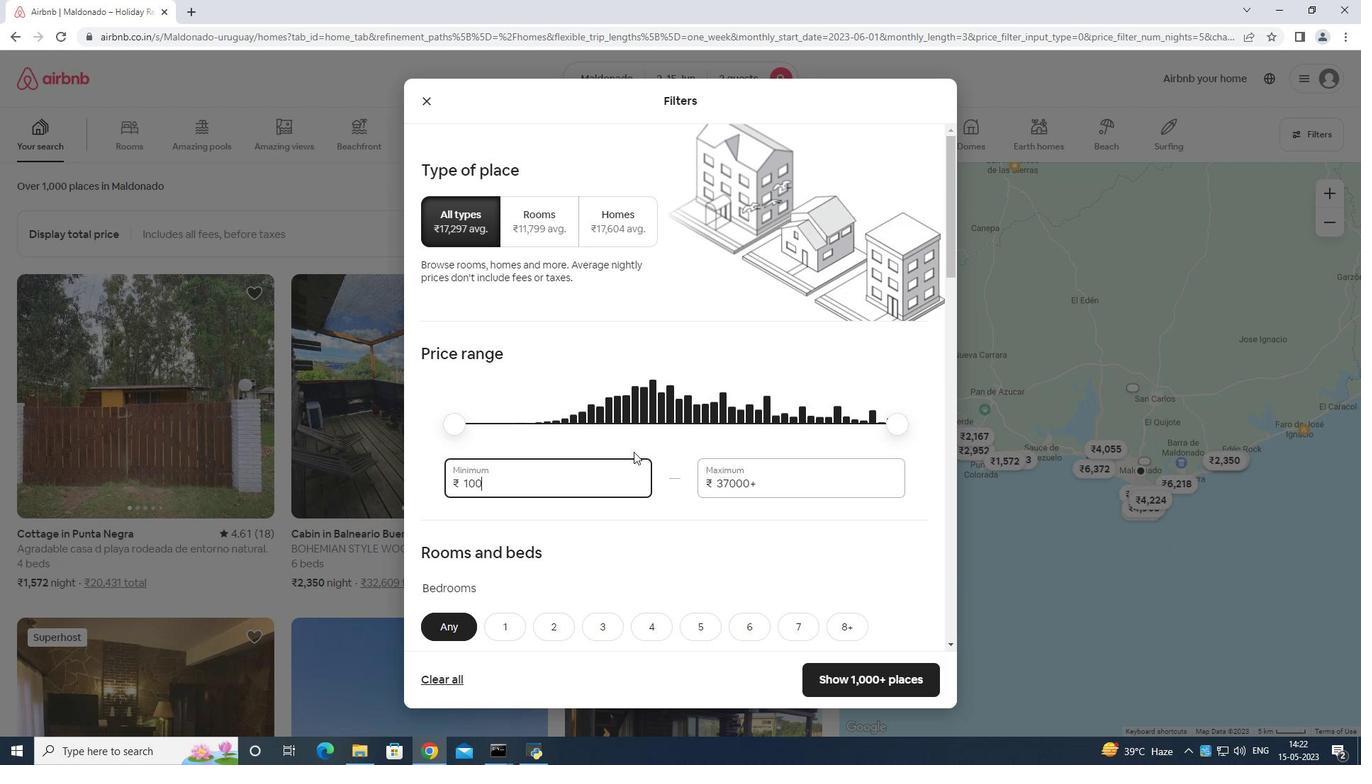 
Action: Mouse moved to (643, 452)
Screenshot: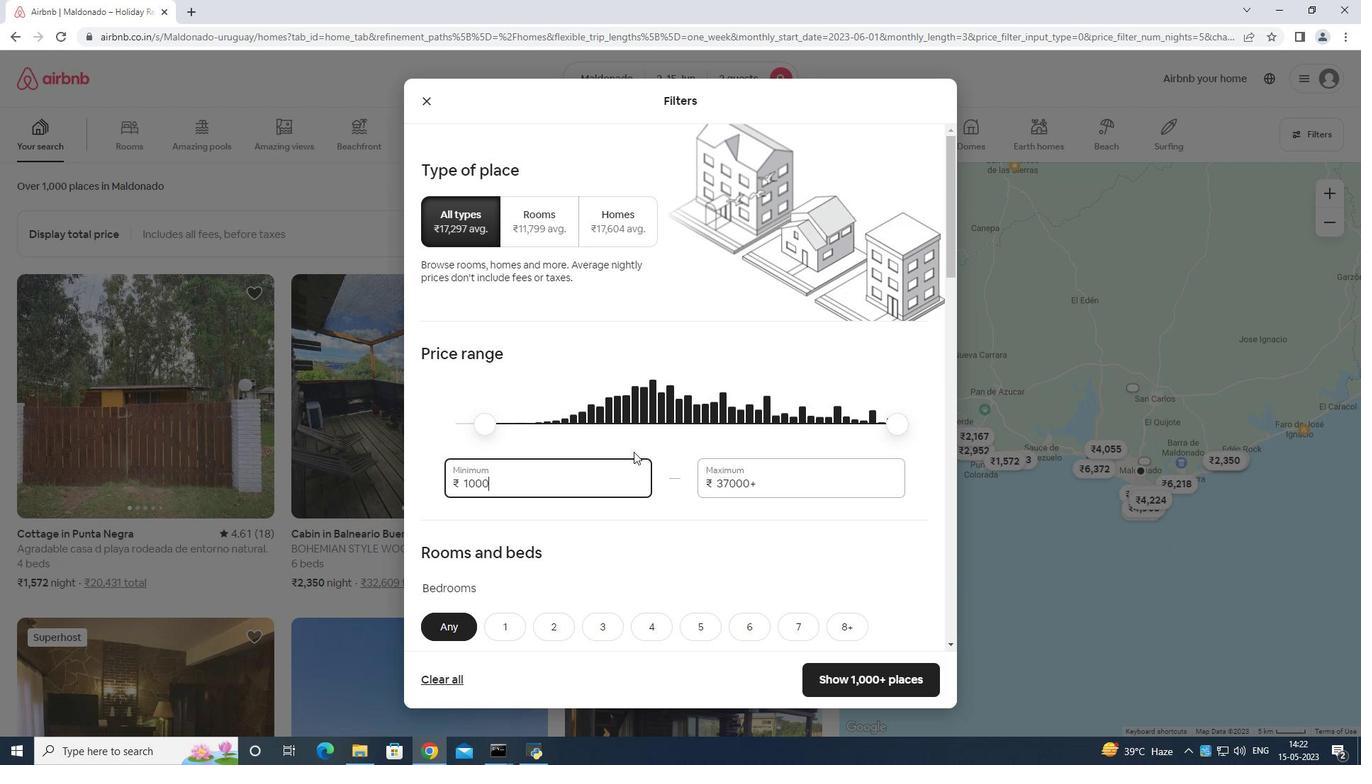
Action: Key pressed 0
Screenshot: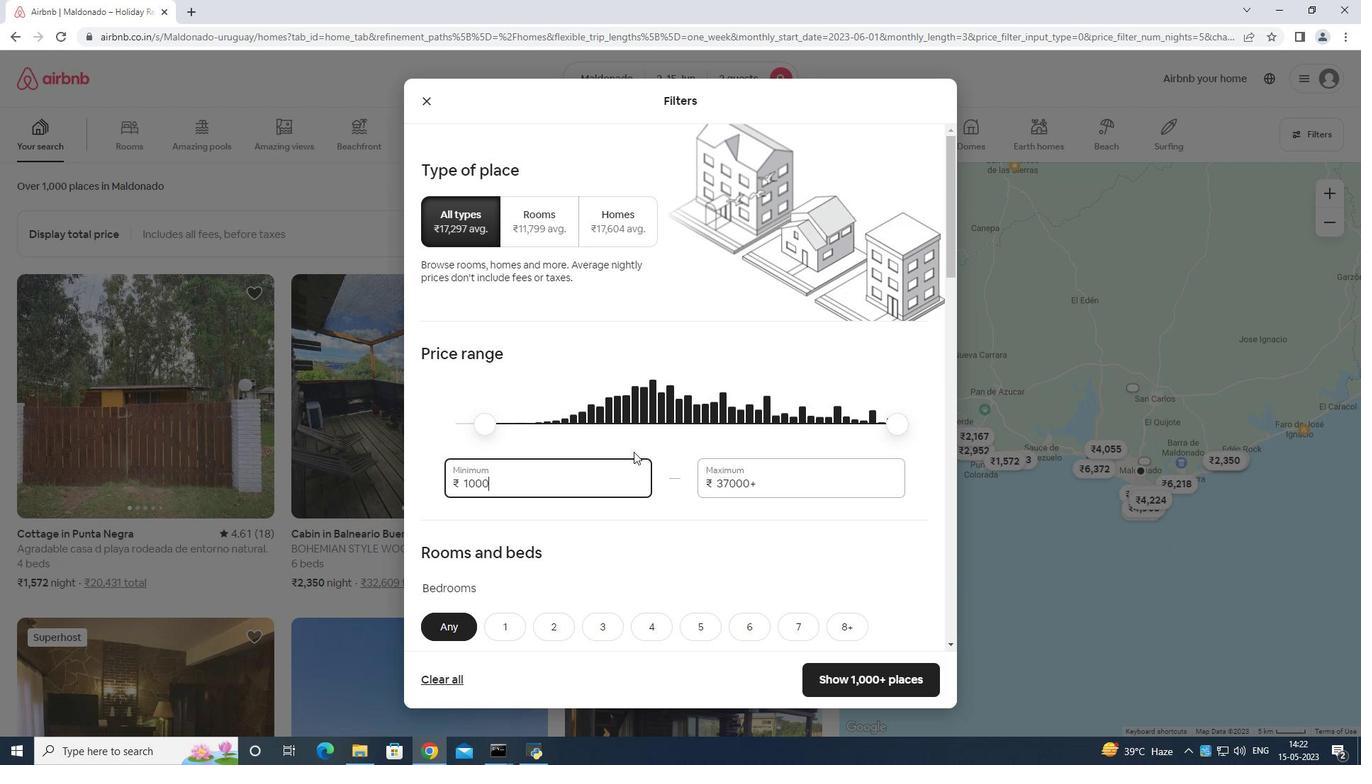 
Action: Mouse moved to (831, 469)
Screenshot: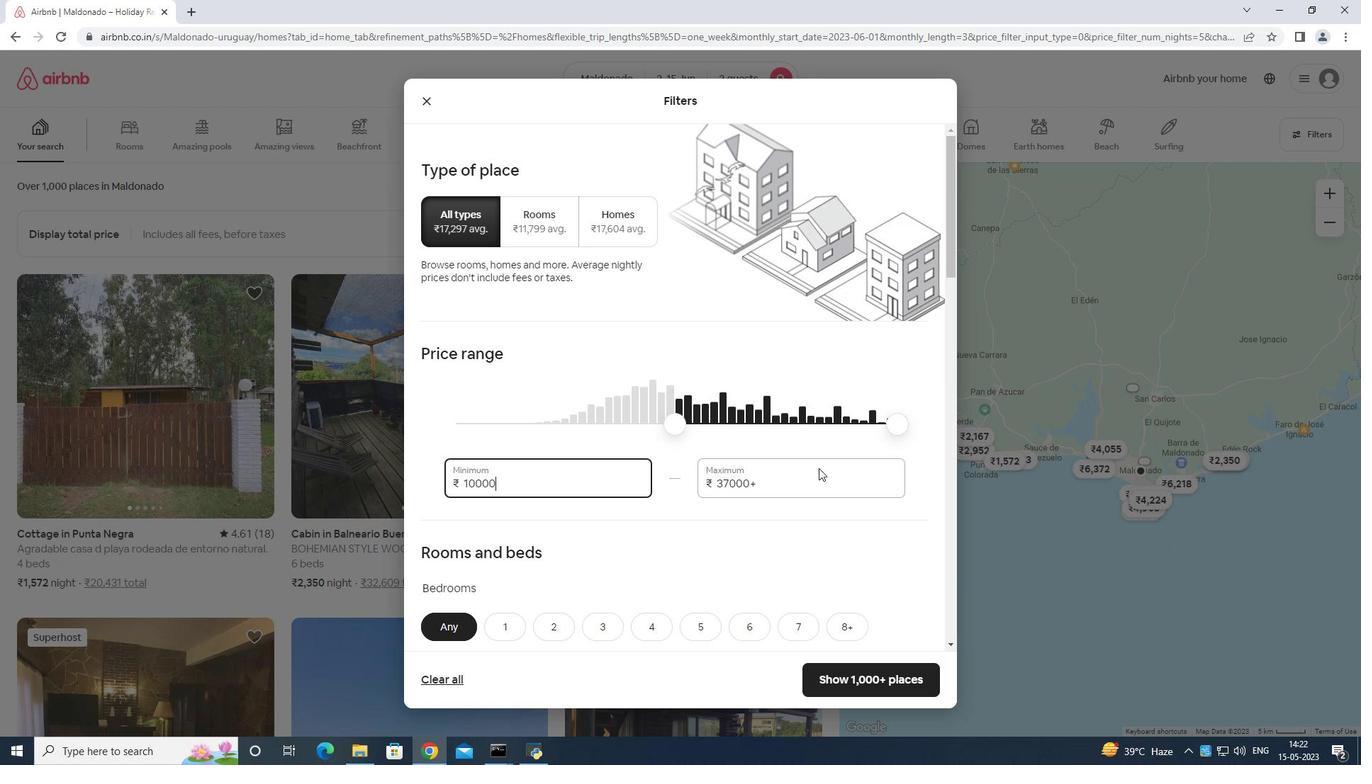 
Action: Mouse pressed left at (831, 469)
Screenshot: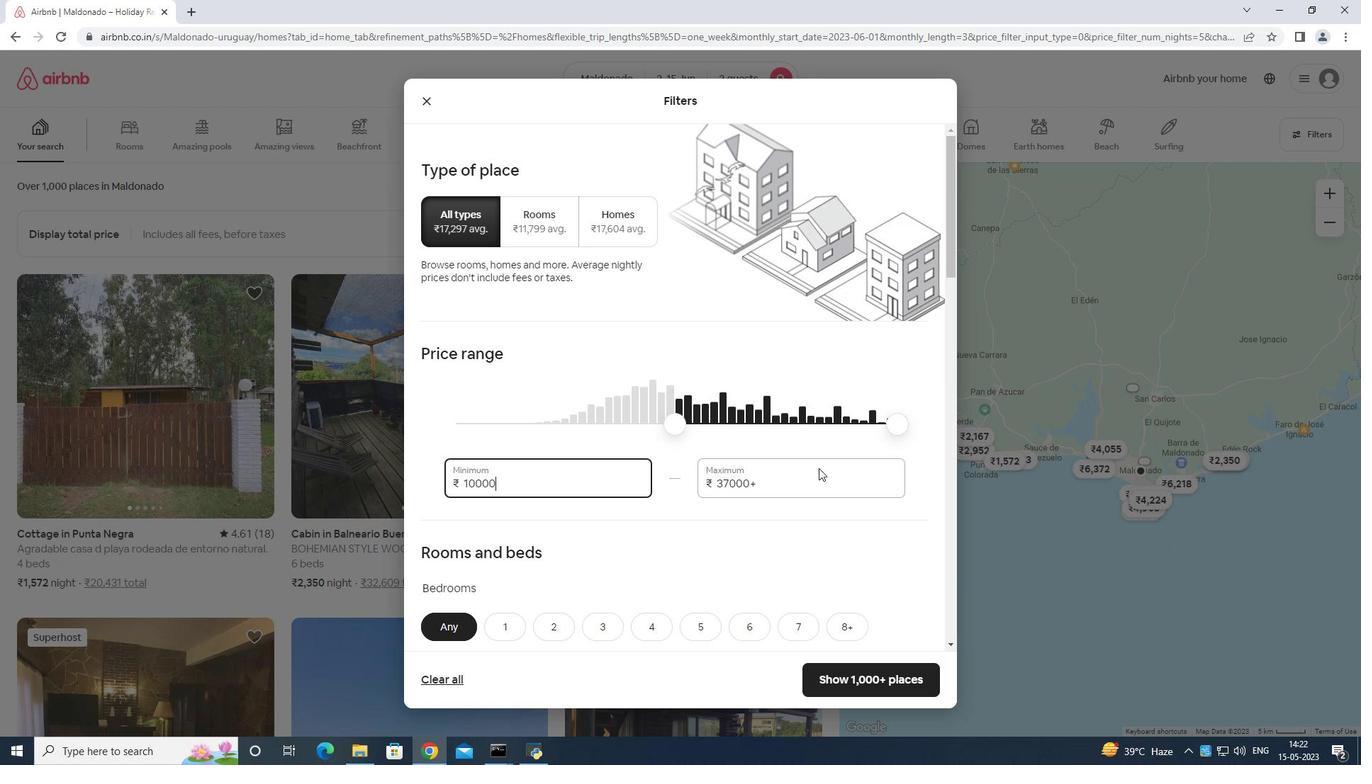 
Action: Mouse moved to (835, 463)
Screenshot: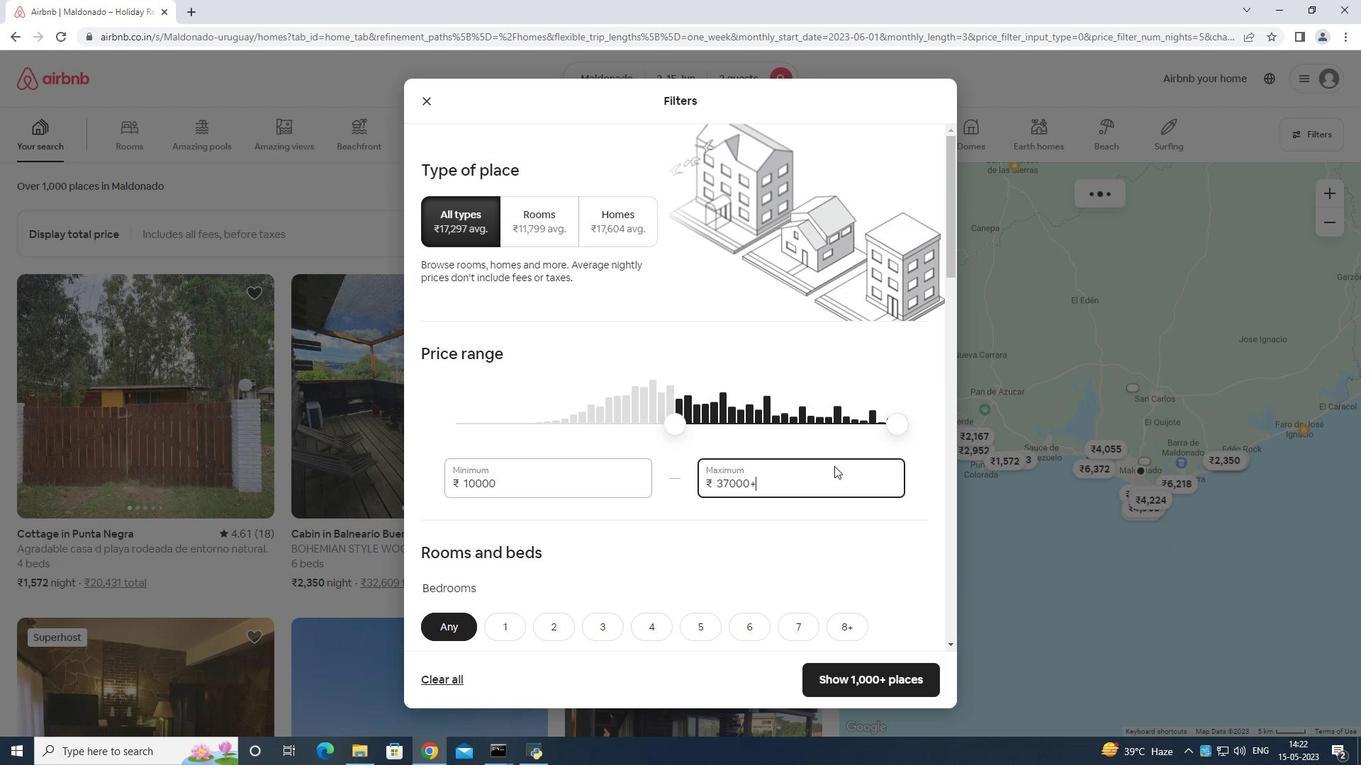 
Action: Key pressed <Key.backspace>
Screenshot: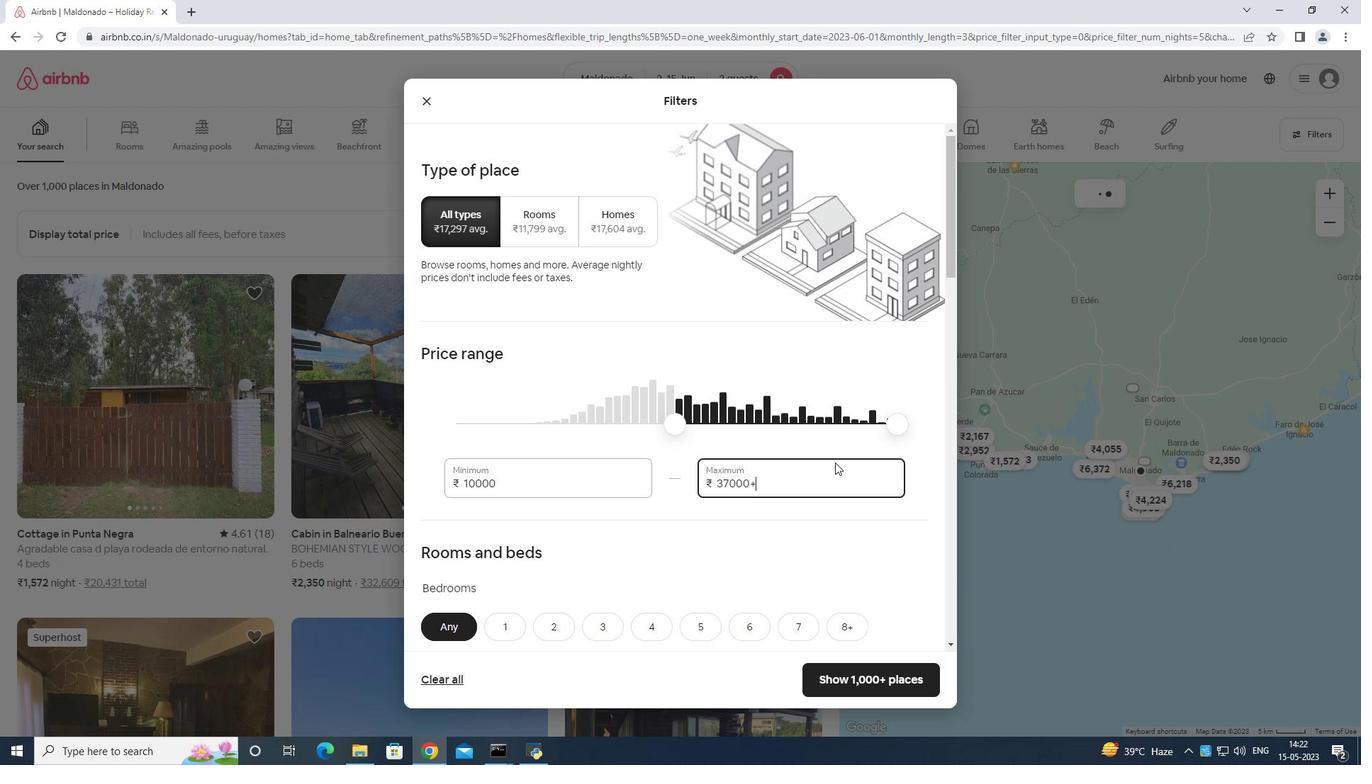
Action: Mouse moved to (835, 460)
Screenshot: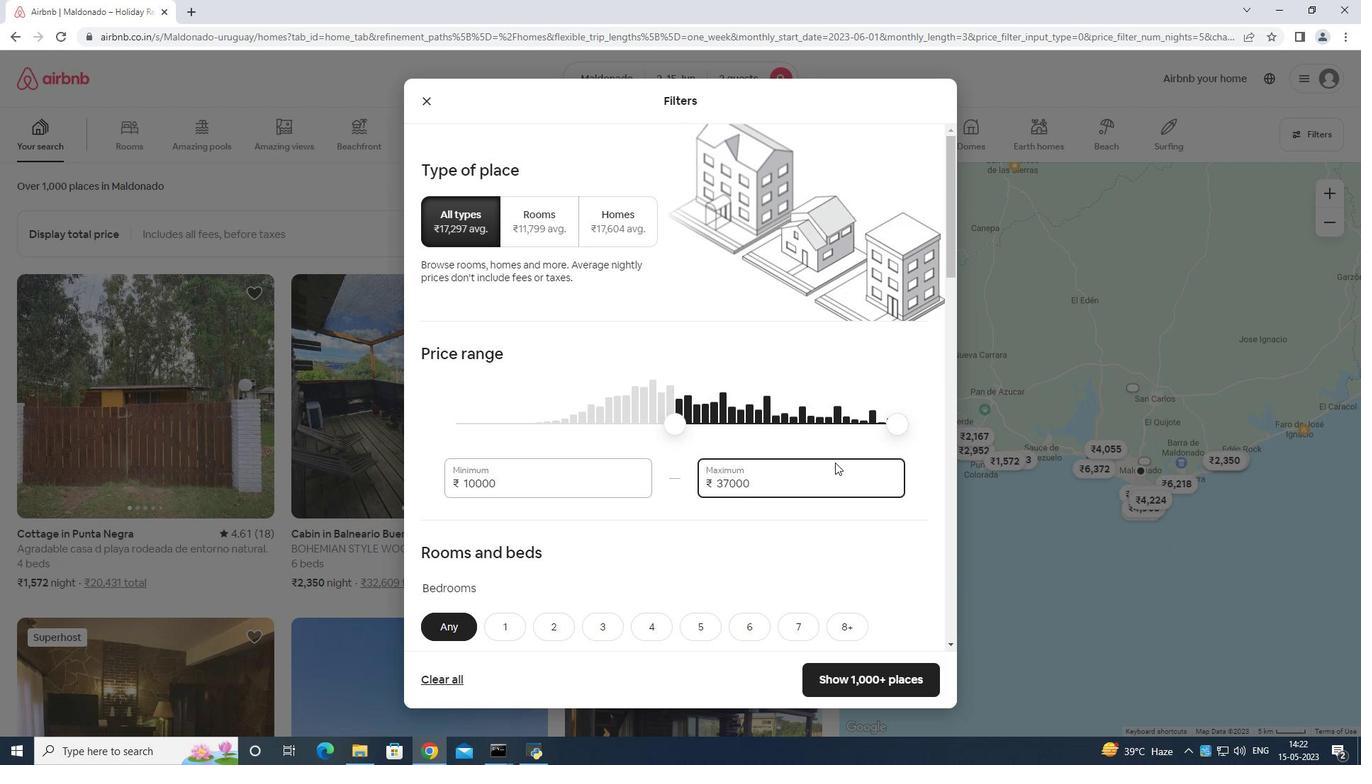 
Action: Key pressed <Key.backspace><Key.backspace><Key.backspace><Key.backspace><Key.backspace><Key.backspace><Key.backspace>
Screenshot: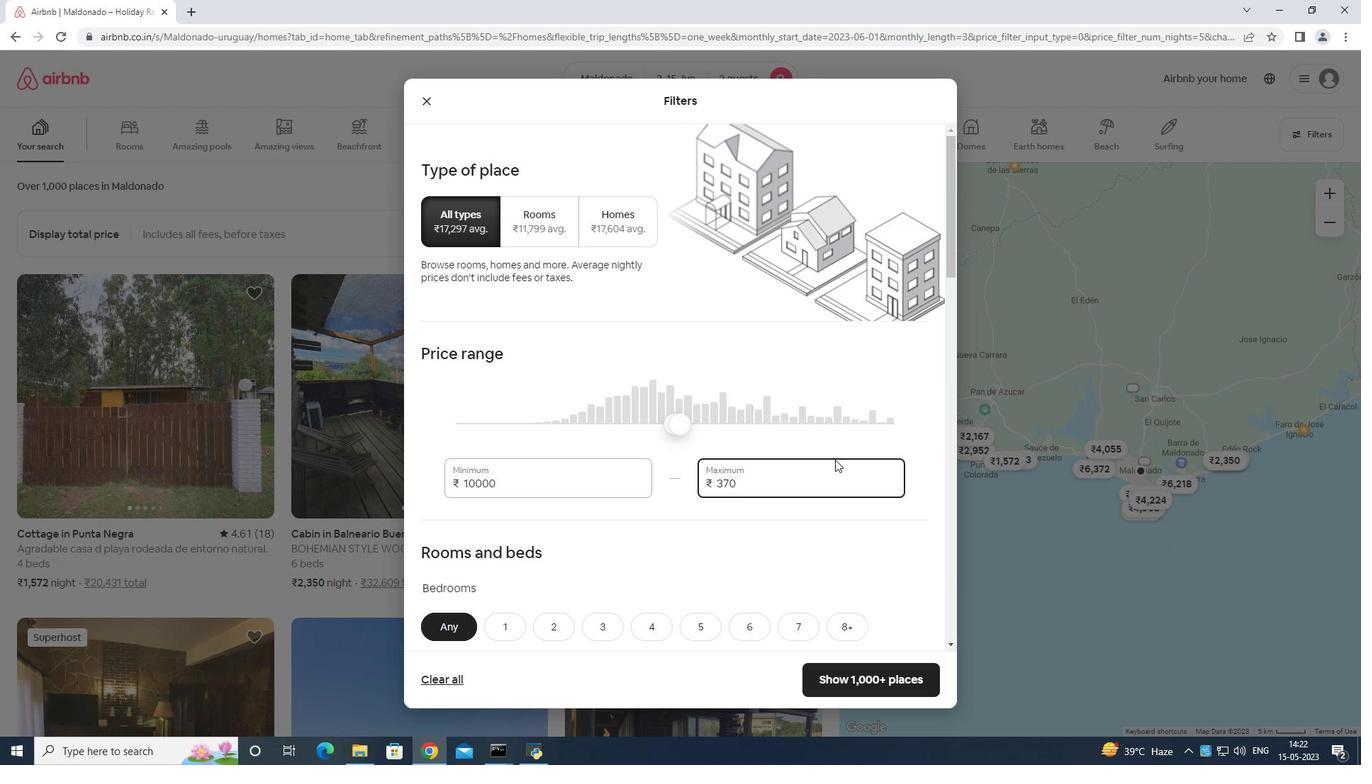 
Action: Mouse moved to (835, 459)
Screenshot: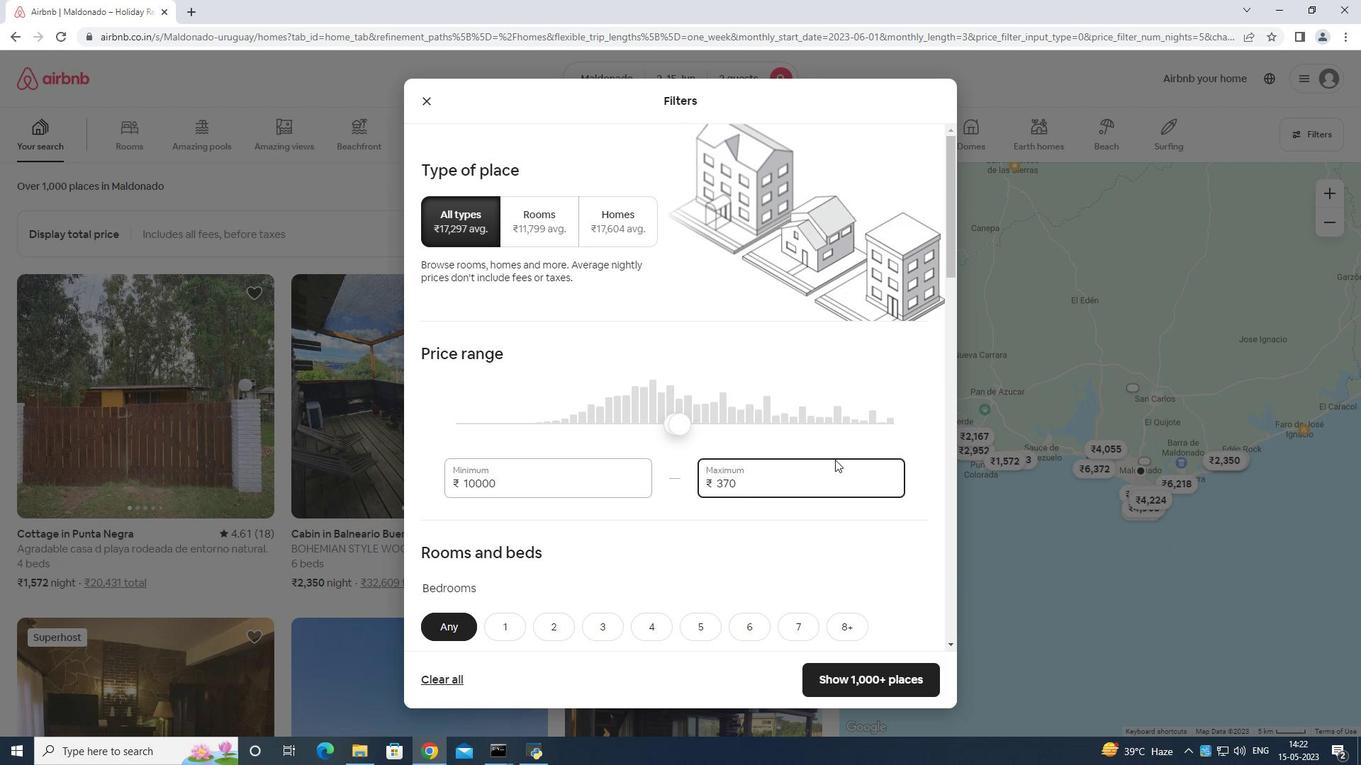 
Action: Key pressed <Key.backspace>
Screenshot: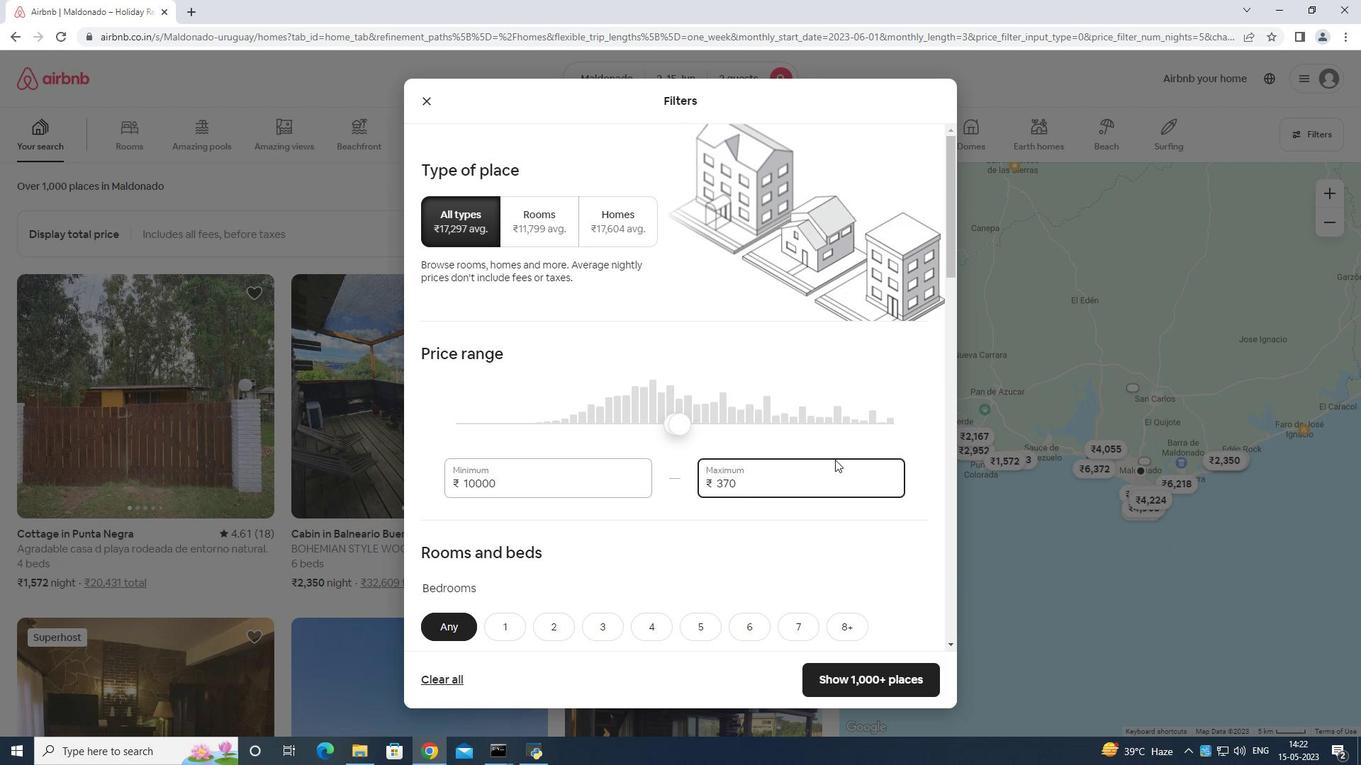 
Action: Mouse moved to (835, 457)
Screenshot: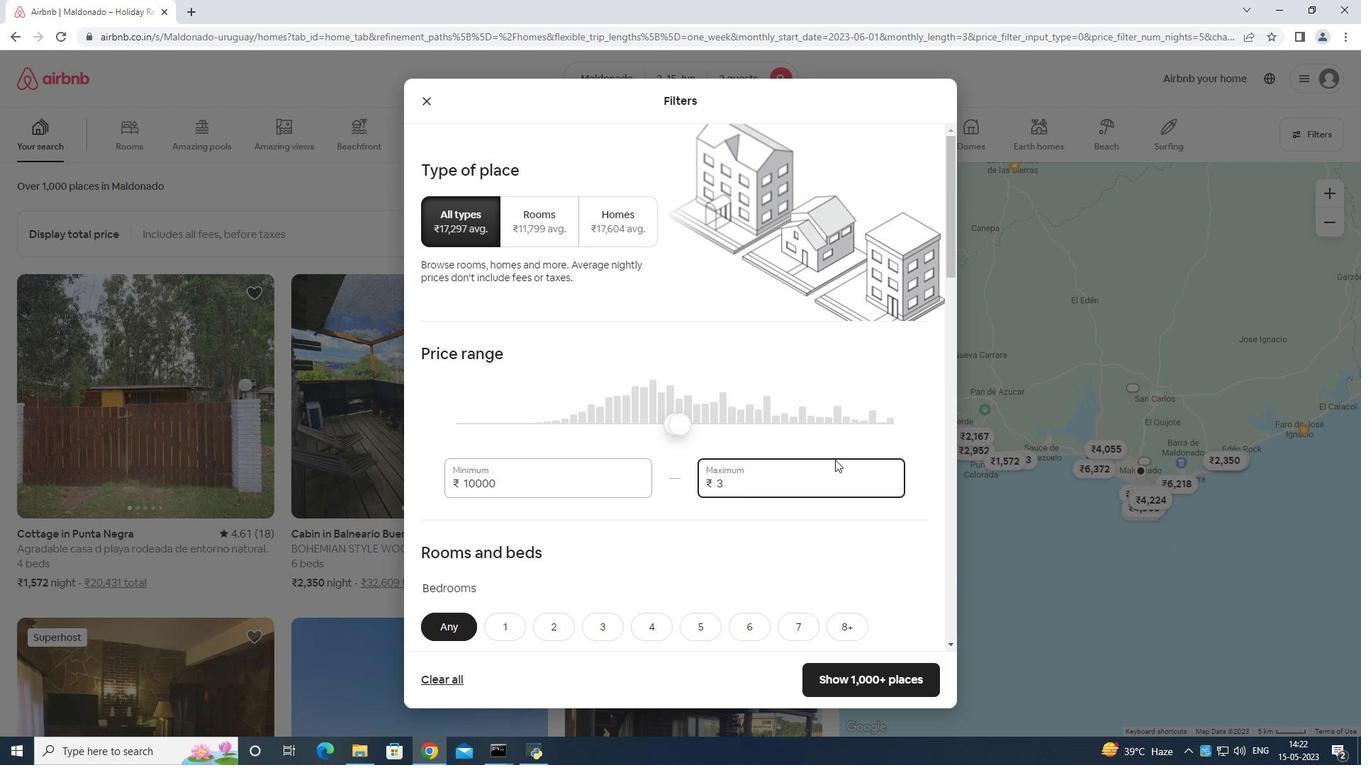 
Action: Key pressed <Key.backspace>
Screenshot: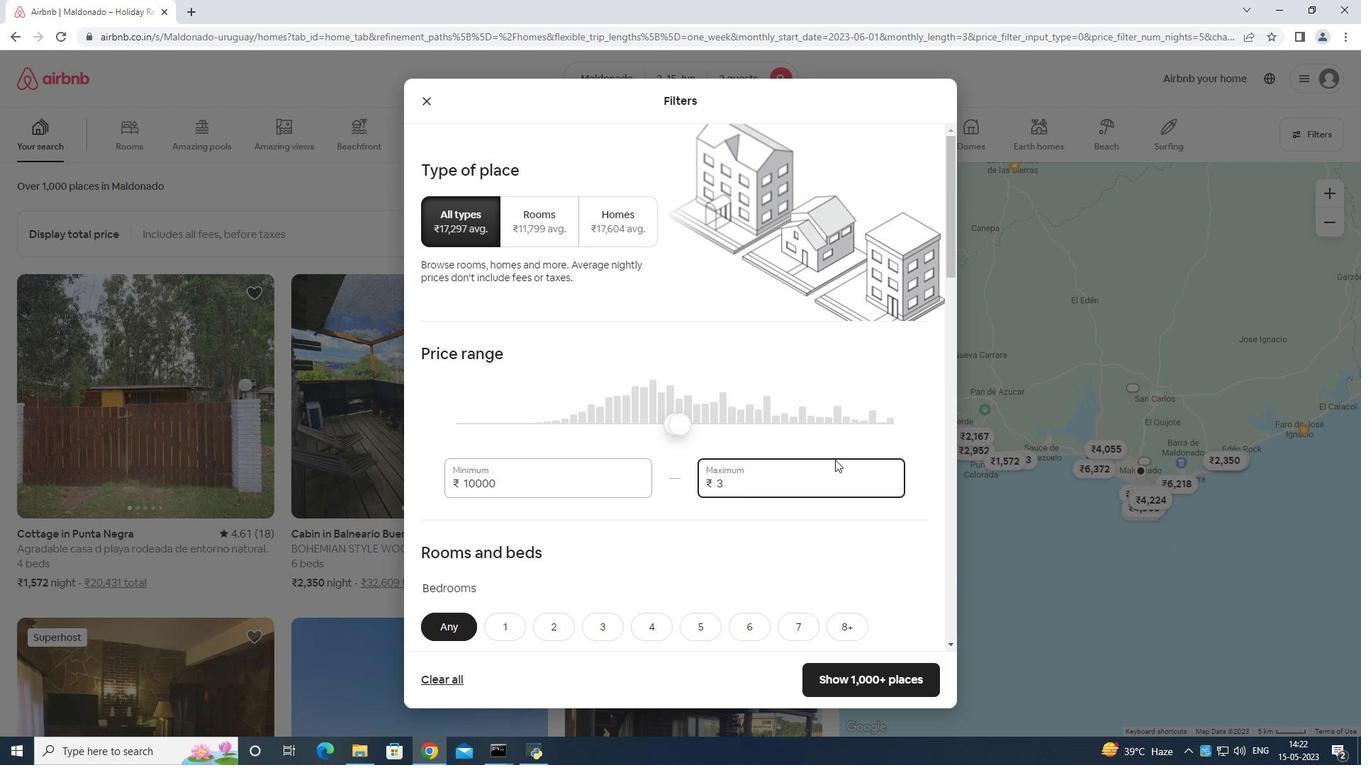
Action: Mouse moved to (835, 453)
Screenshot: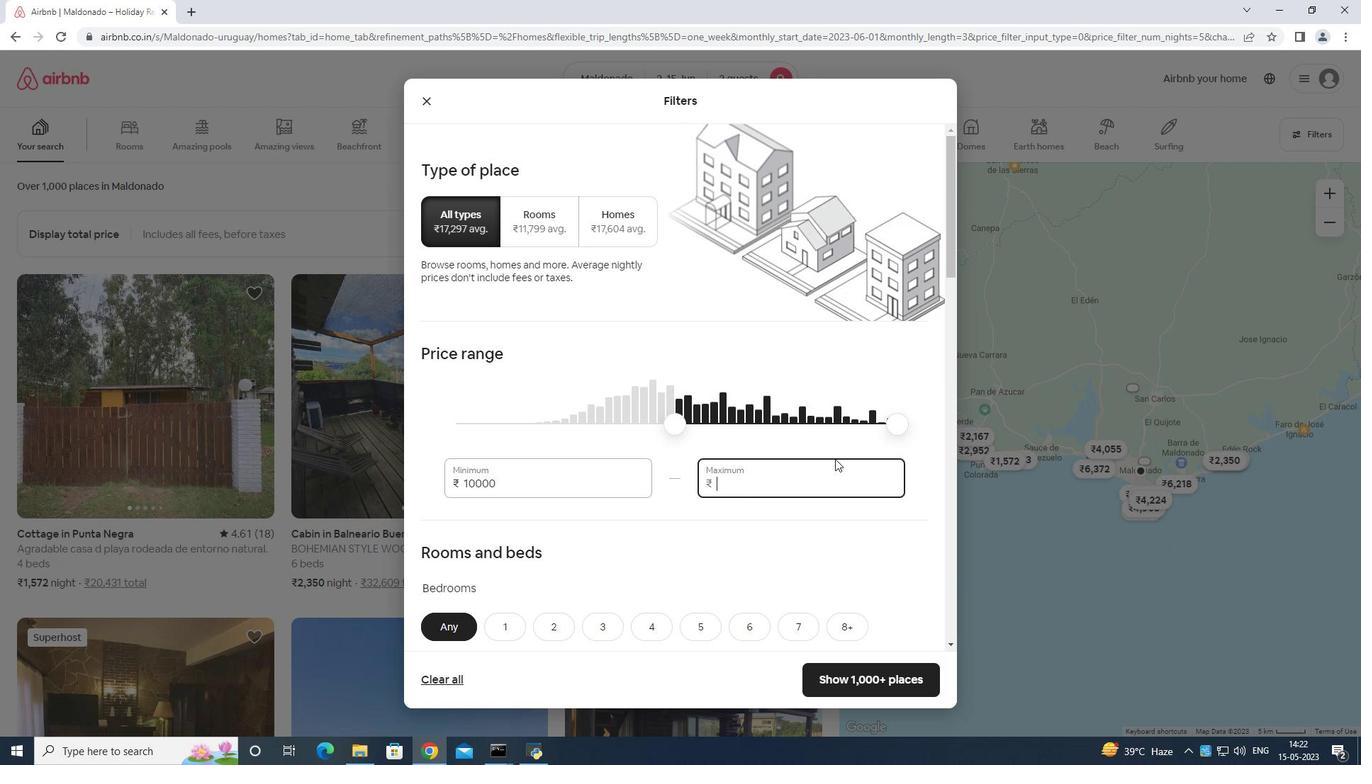 
Action: Key pressed 1
Screenshot: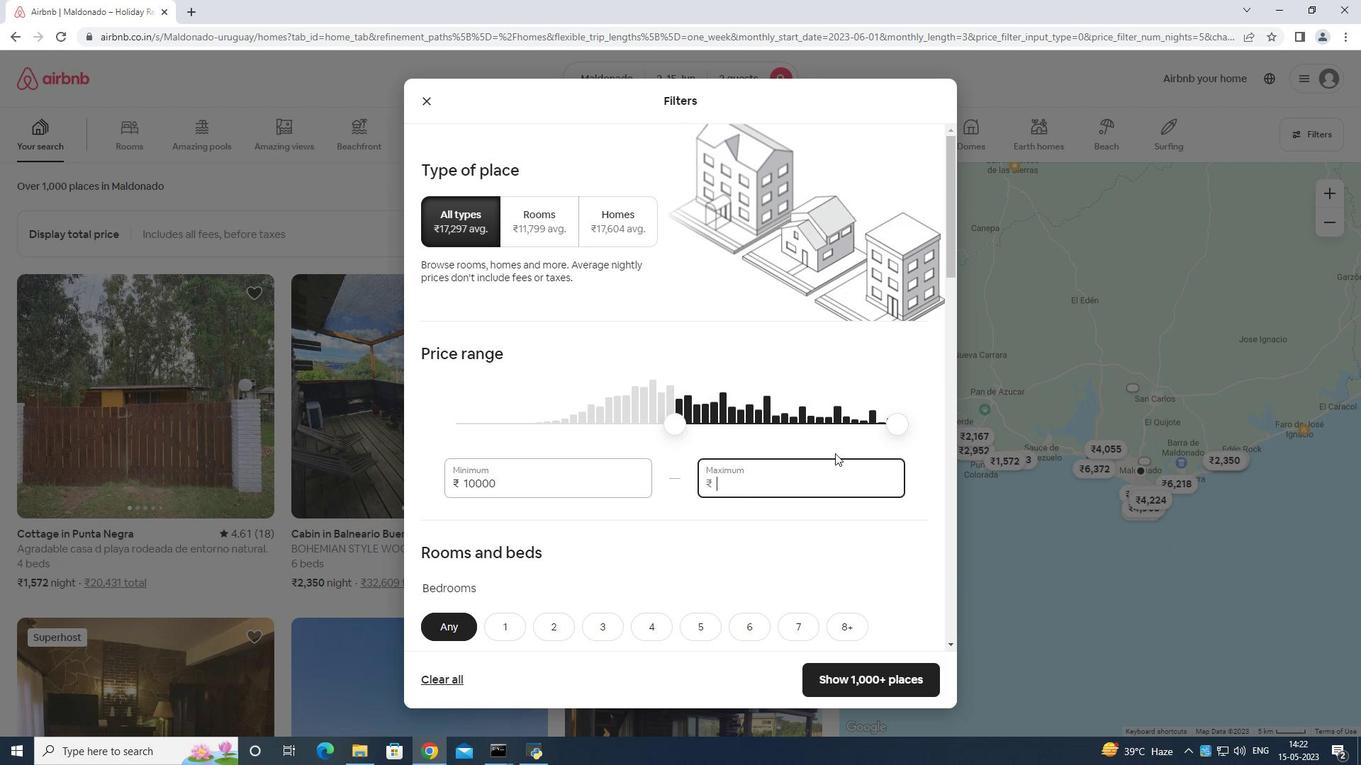 
Action: Mouse moved to (835, 453)
Screenshot: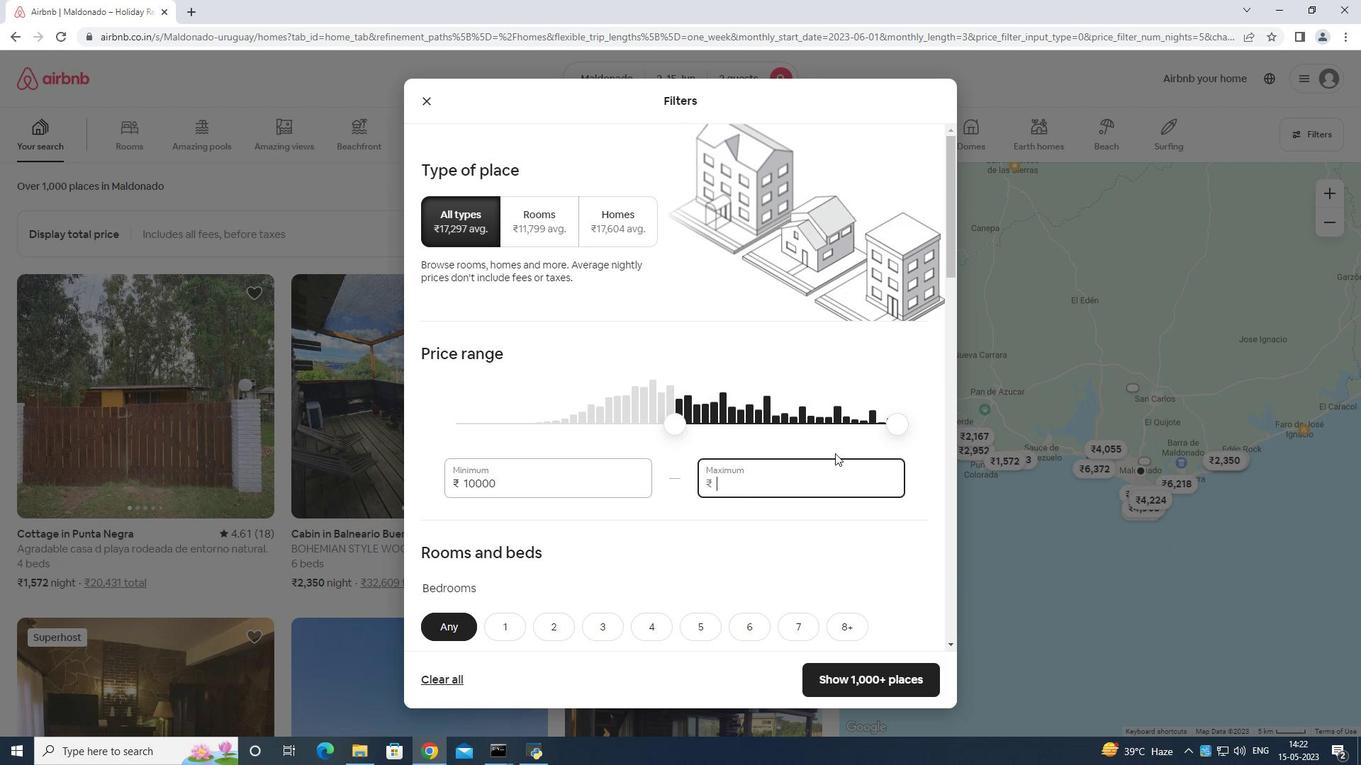
Action: Key pressed 50
Screenshot: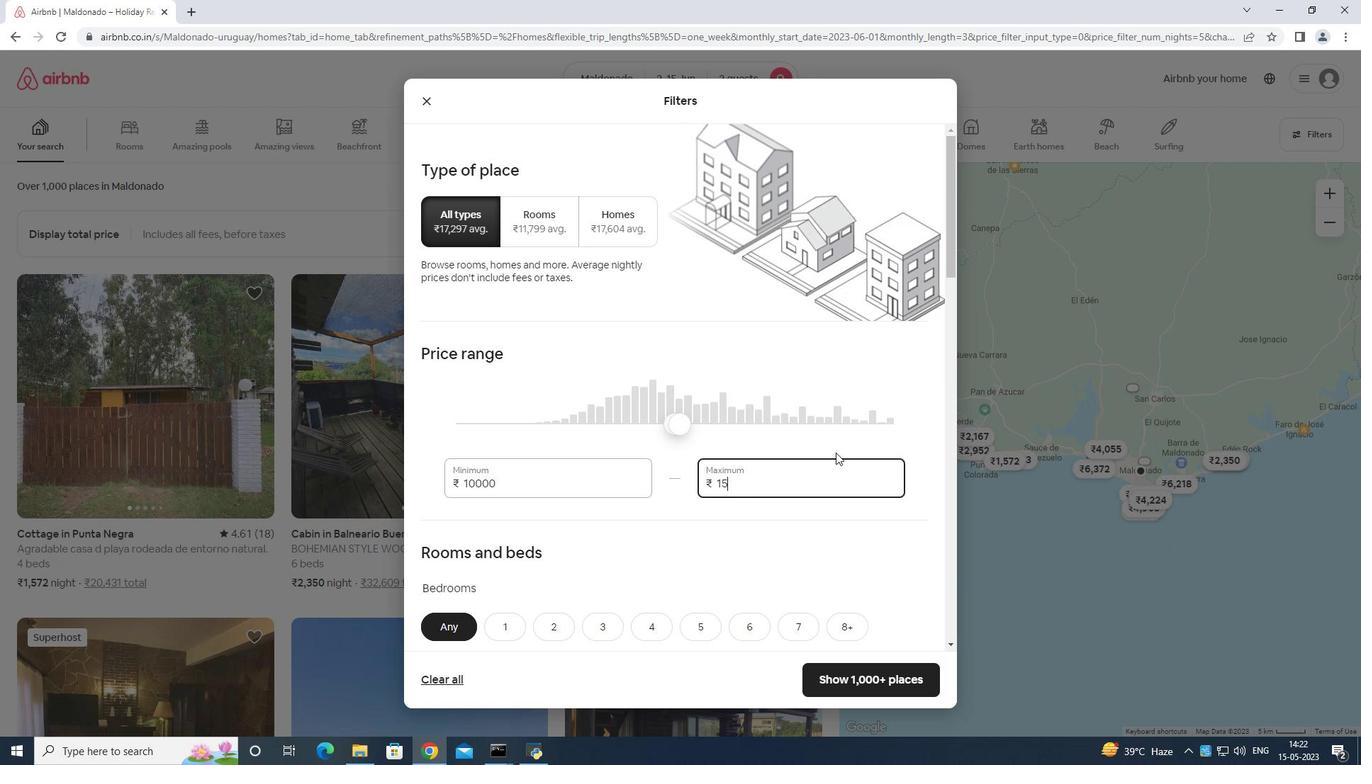 
Action: Mouse moved to (836, 451)
Screenshot: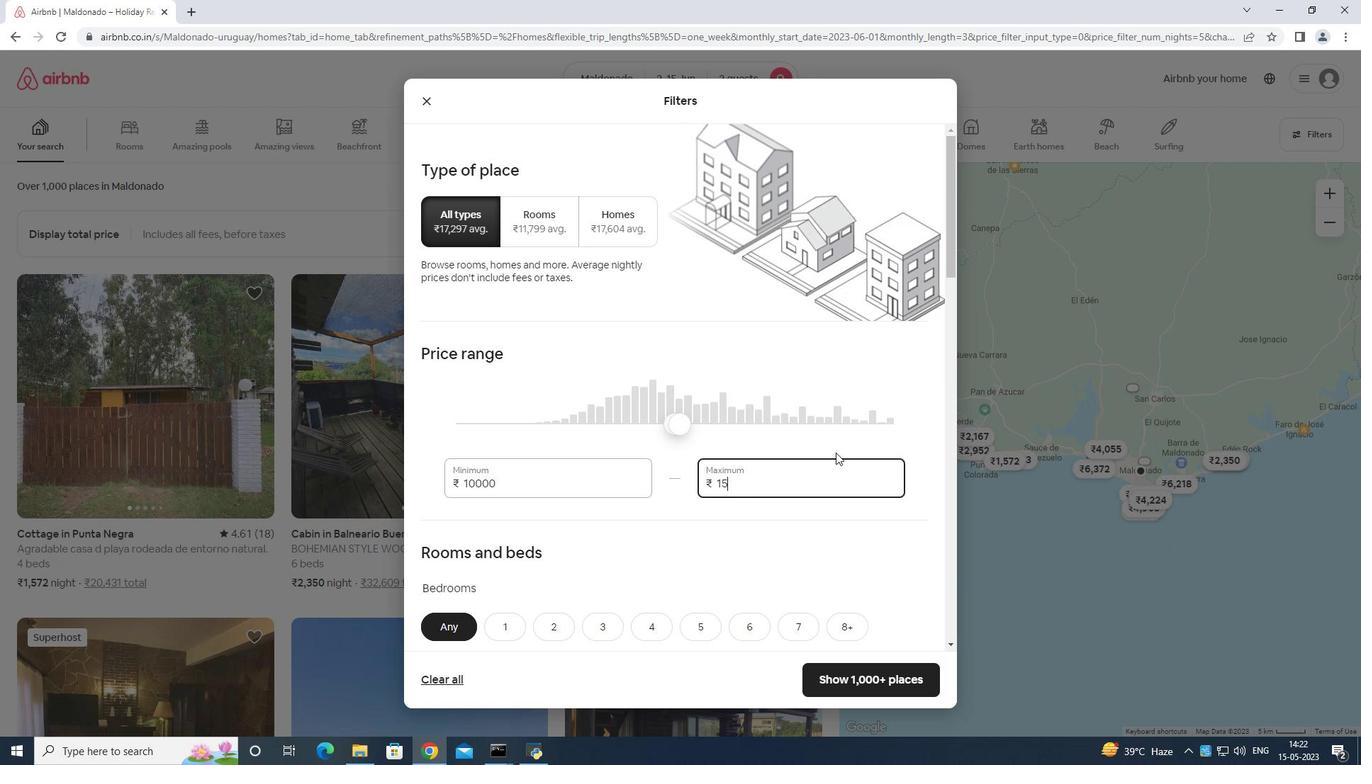 
Action: Key pressed 0
Screenshot: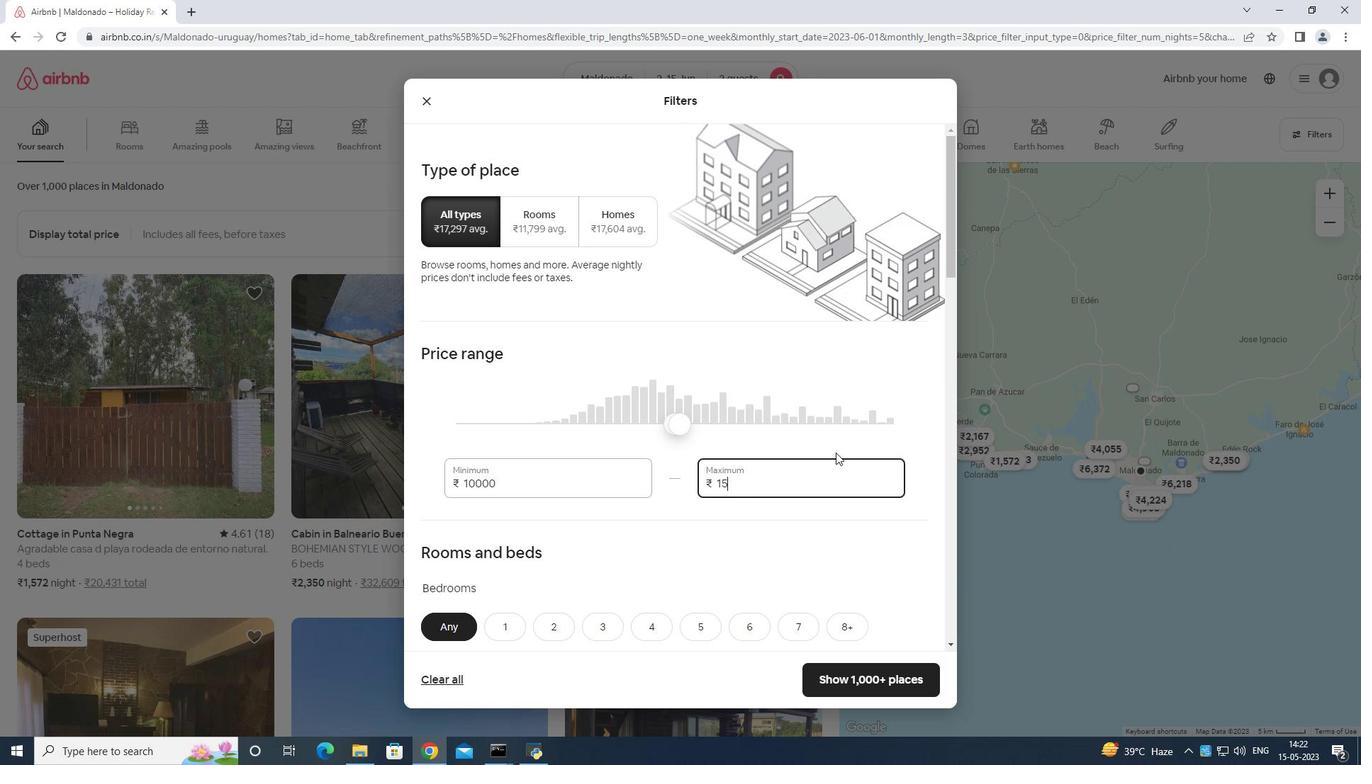 
Action: Mouse moved to (834, 450)
Screenshot: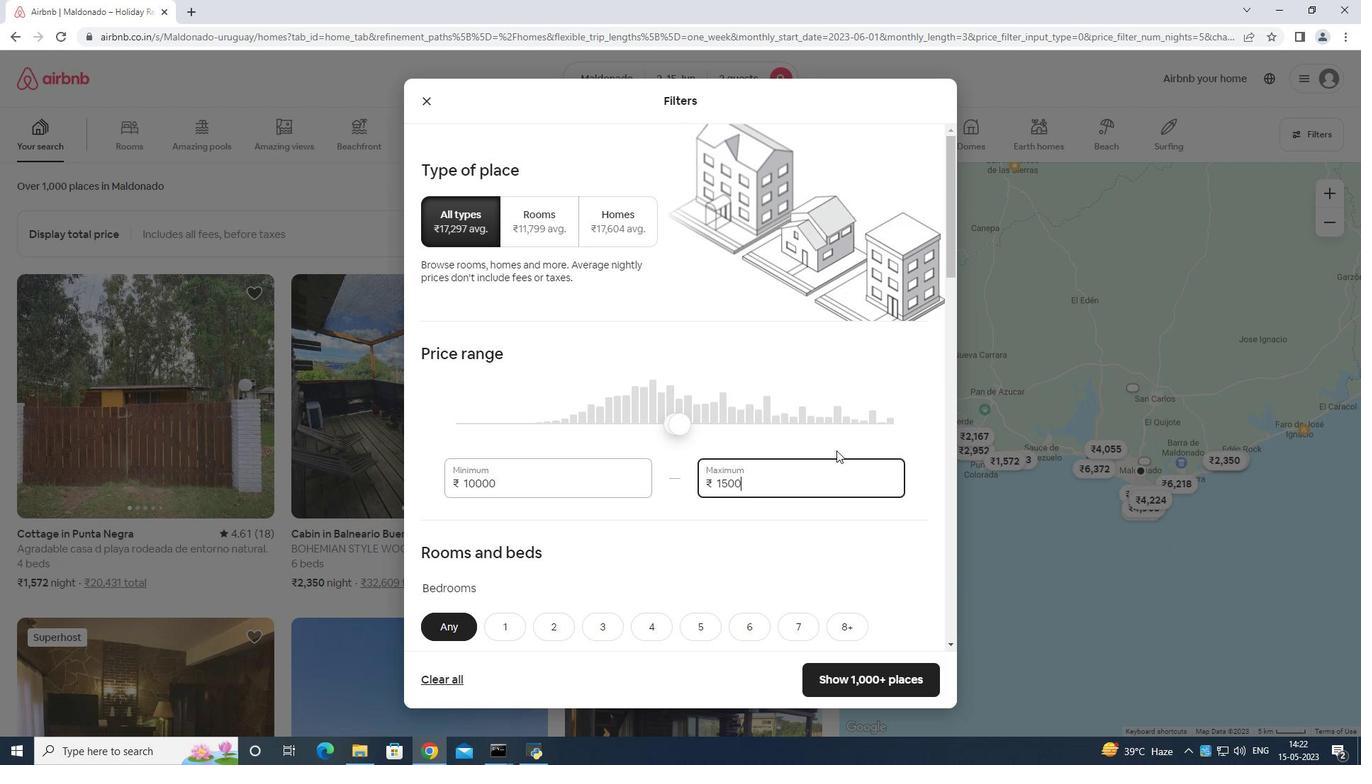 
Action: Key pressed 0
Screenshot: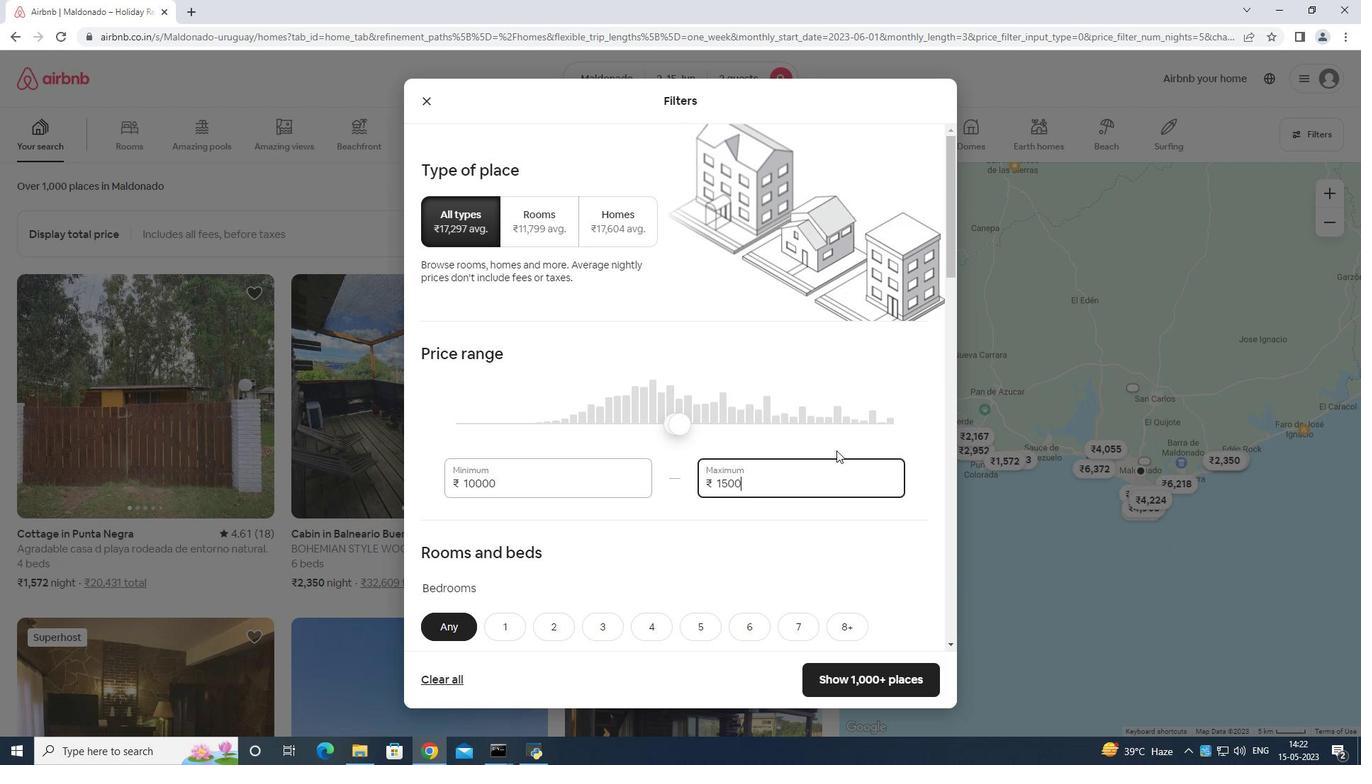 
Action: Mouse moved to (830, 439)
Screenshot: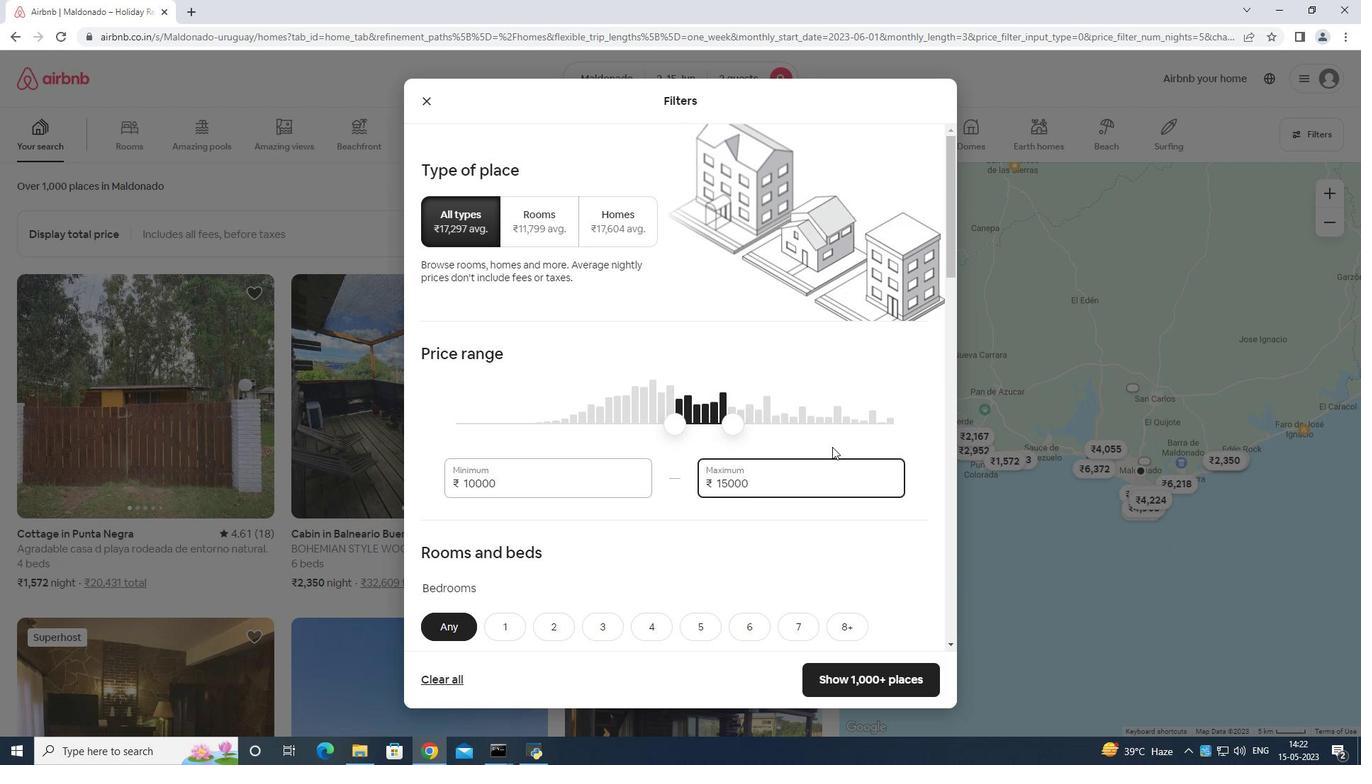 
Action: Mouse scrolled (830, 438) with delta (0, 0)
Screenshot: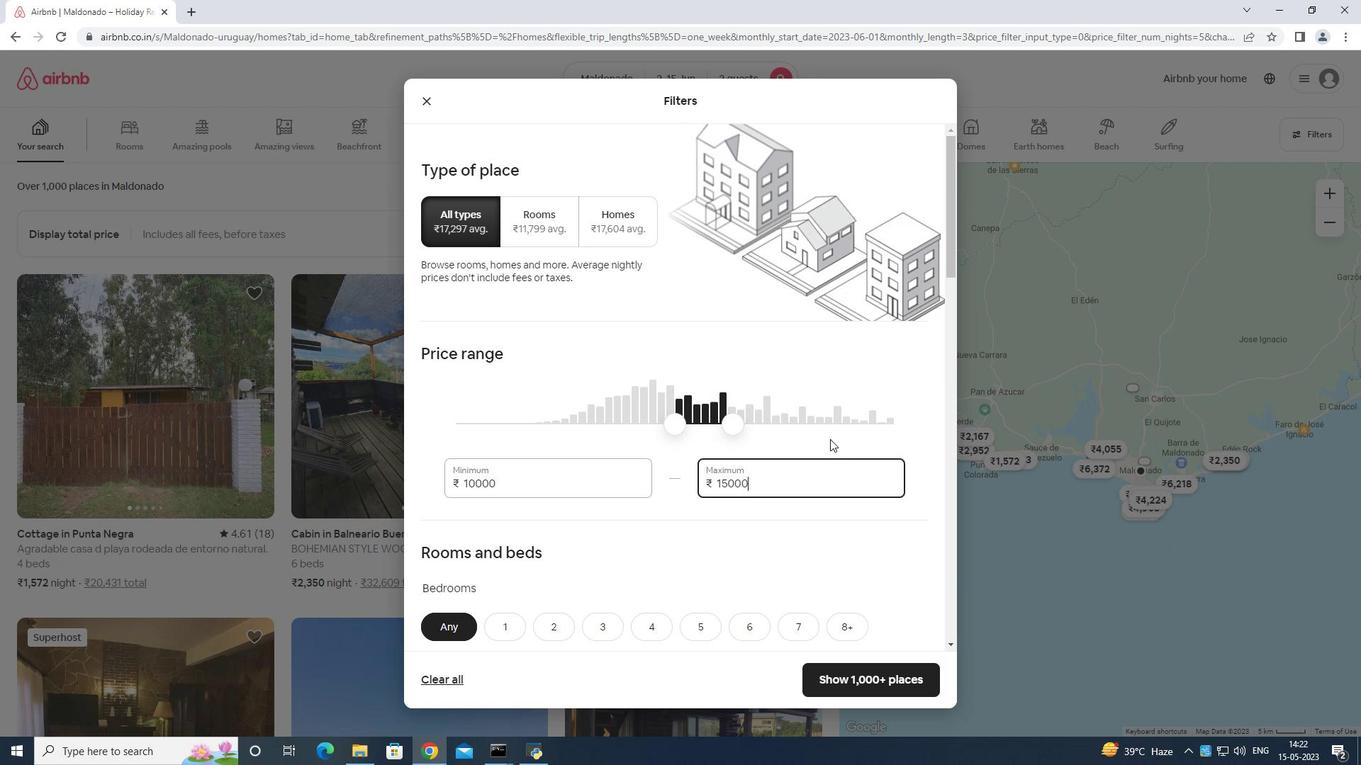 
Action: Mouse moved to (829, 442)
Screenshot: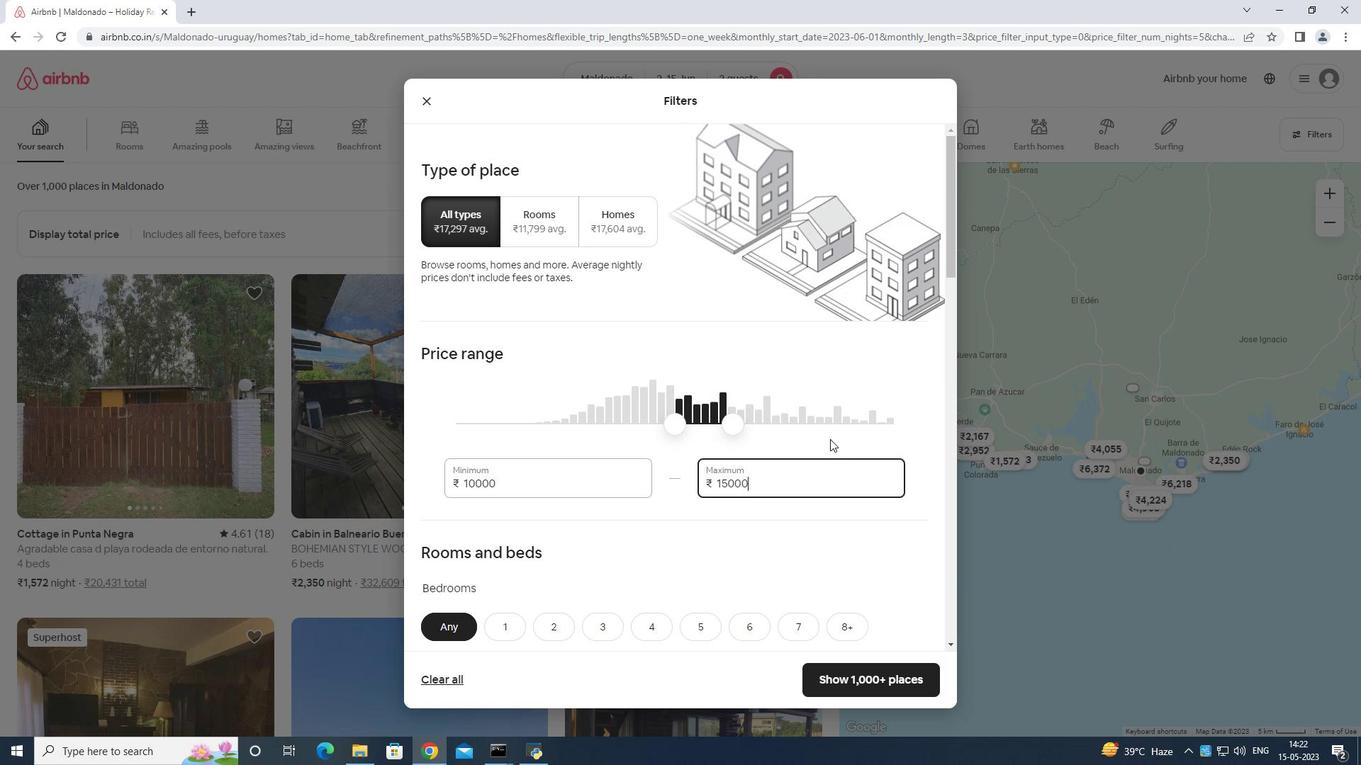 
Action: Mouse scrolled (829, 441) with delta (0, 0)
Screenshot: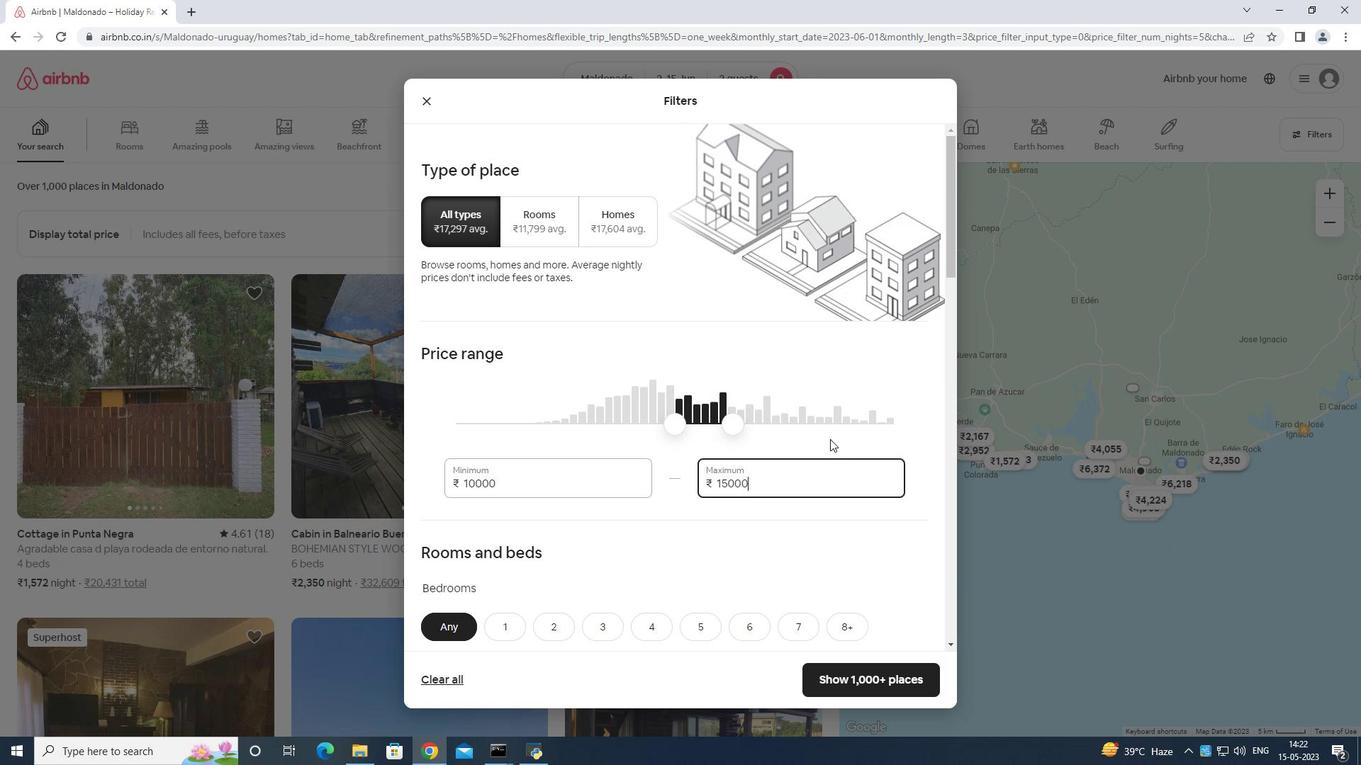 
Action: Mouse moved to (509, 480)
Screenshot: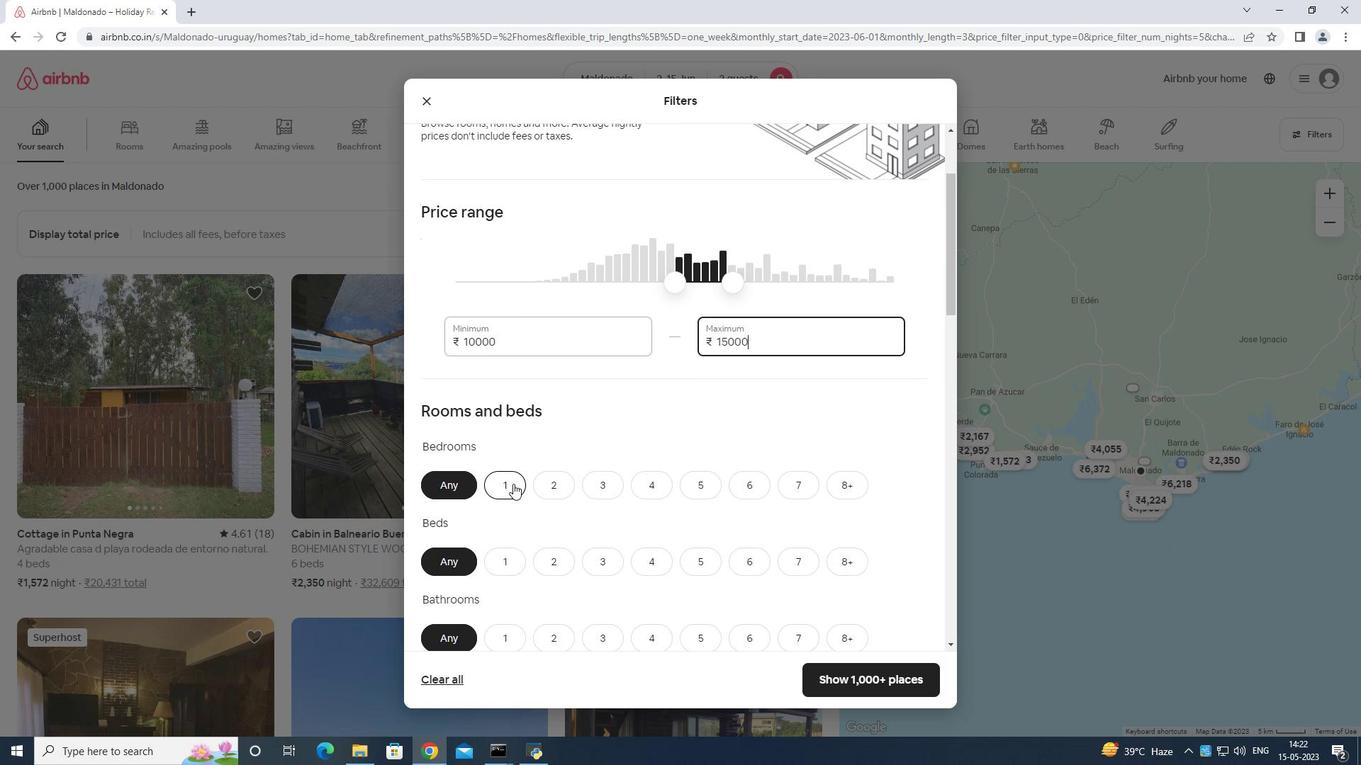 
Action: Mouse pressed left at (509, 480)
Screenshot: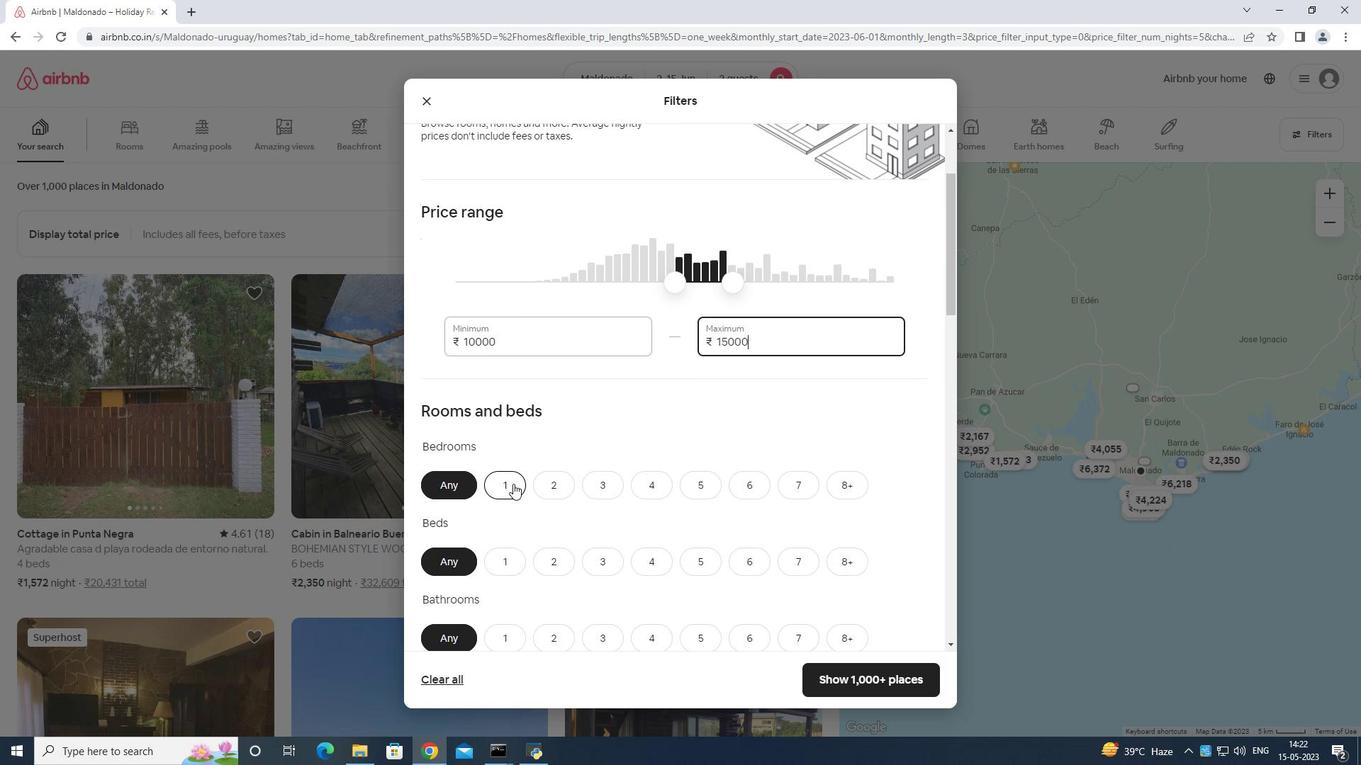 
Action: Mouse moved to (512, 560)
Screenshot: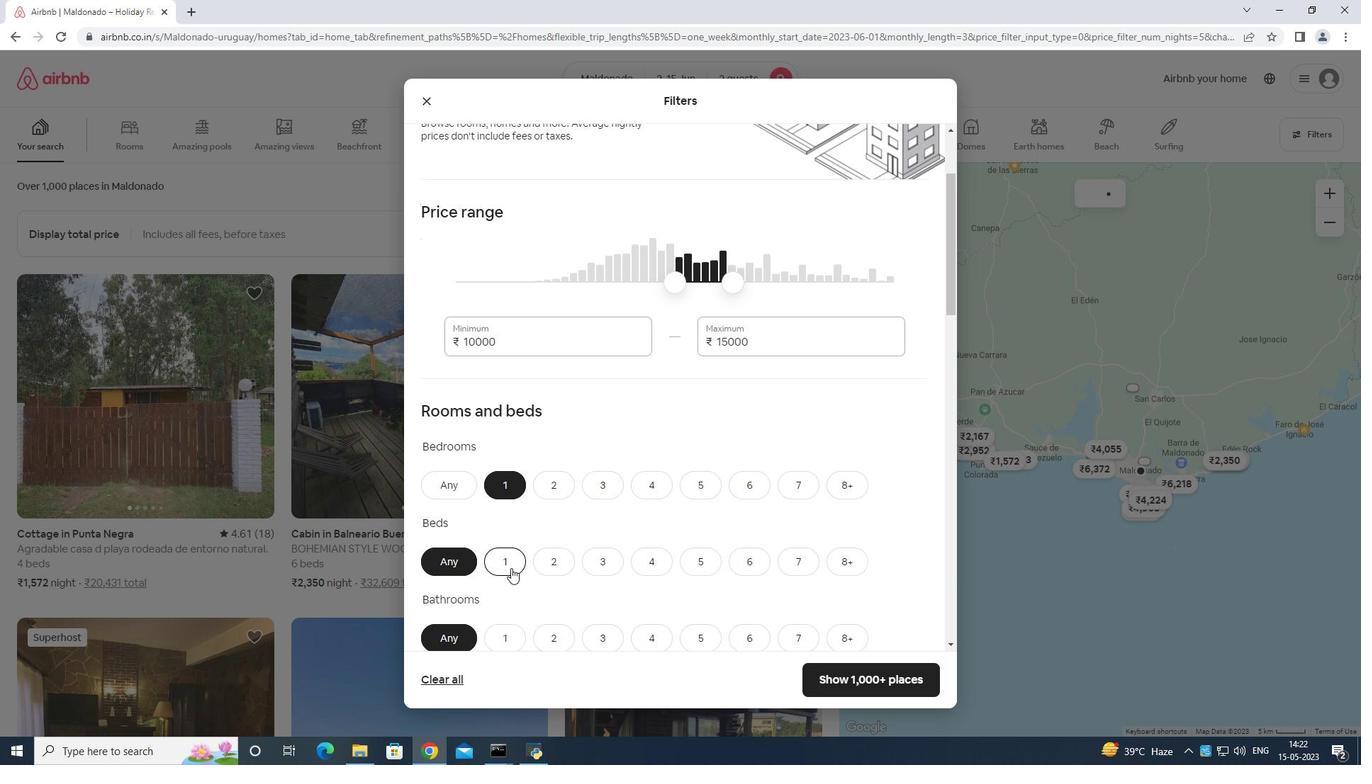
Action: Mouse pressed left at (512, 560)
Screenshot: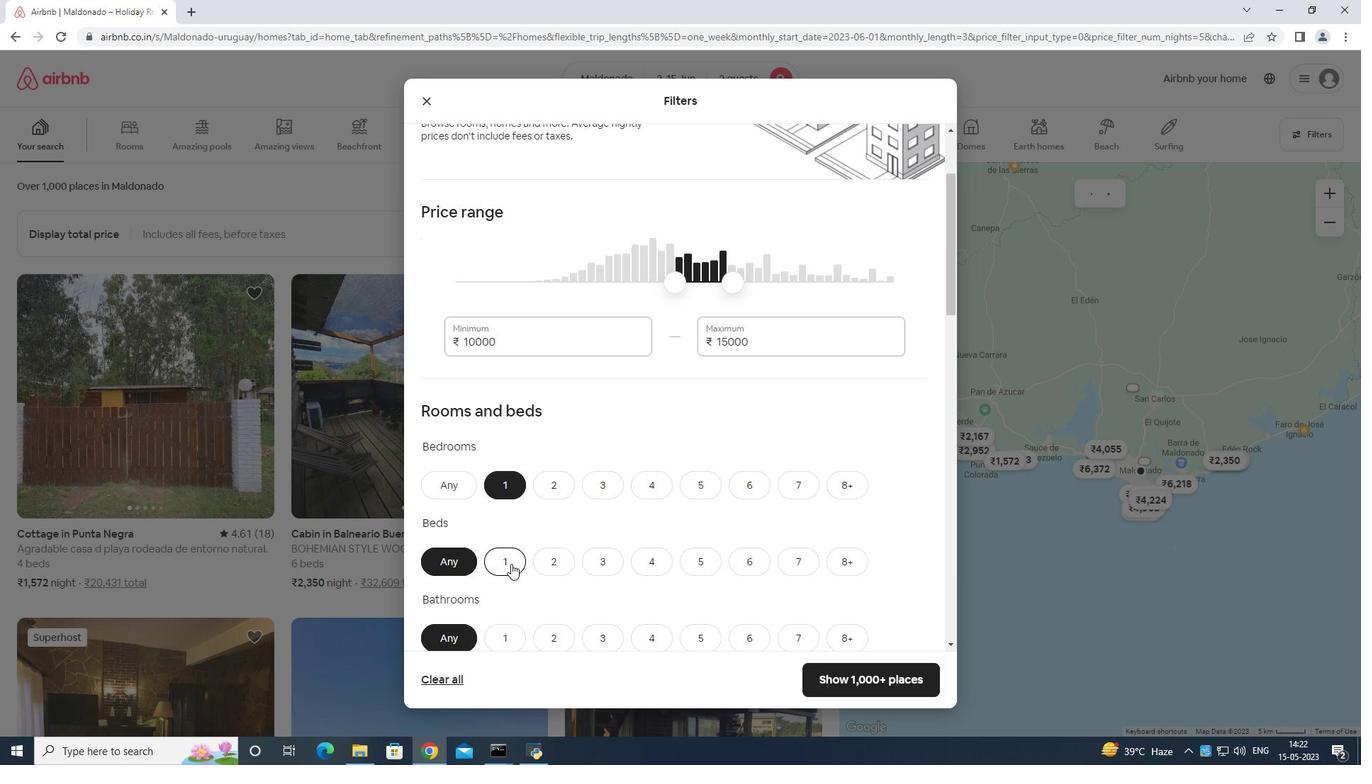 
Action: Mouse moved to (504, 626)
Screenshot: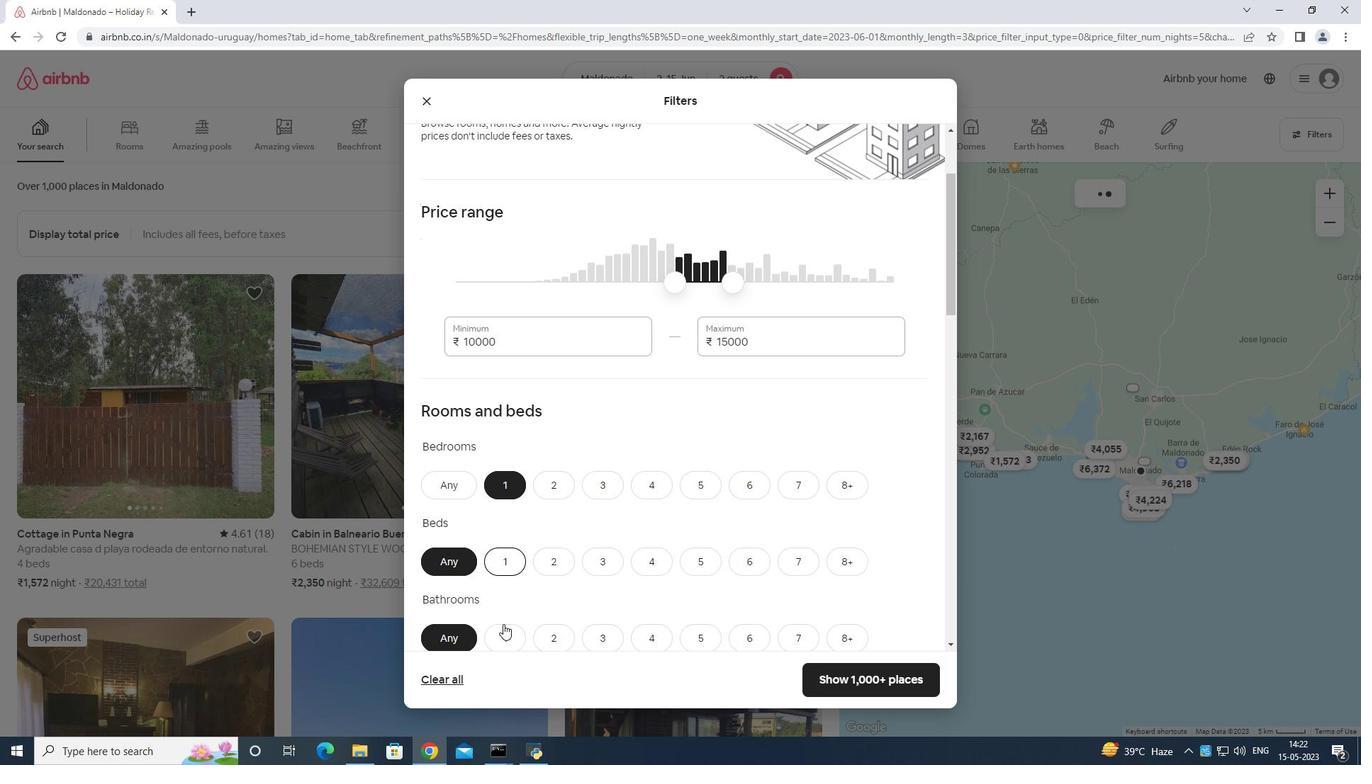 
Action: Mouse pressed left at (504, 626)
Screenshot: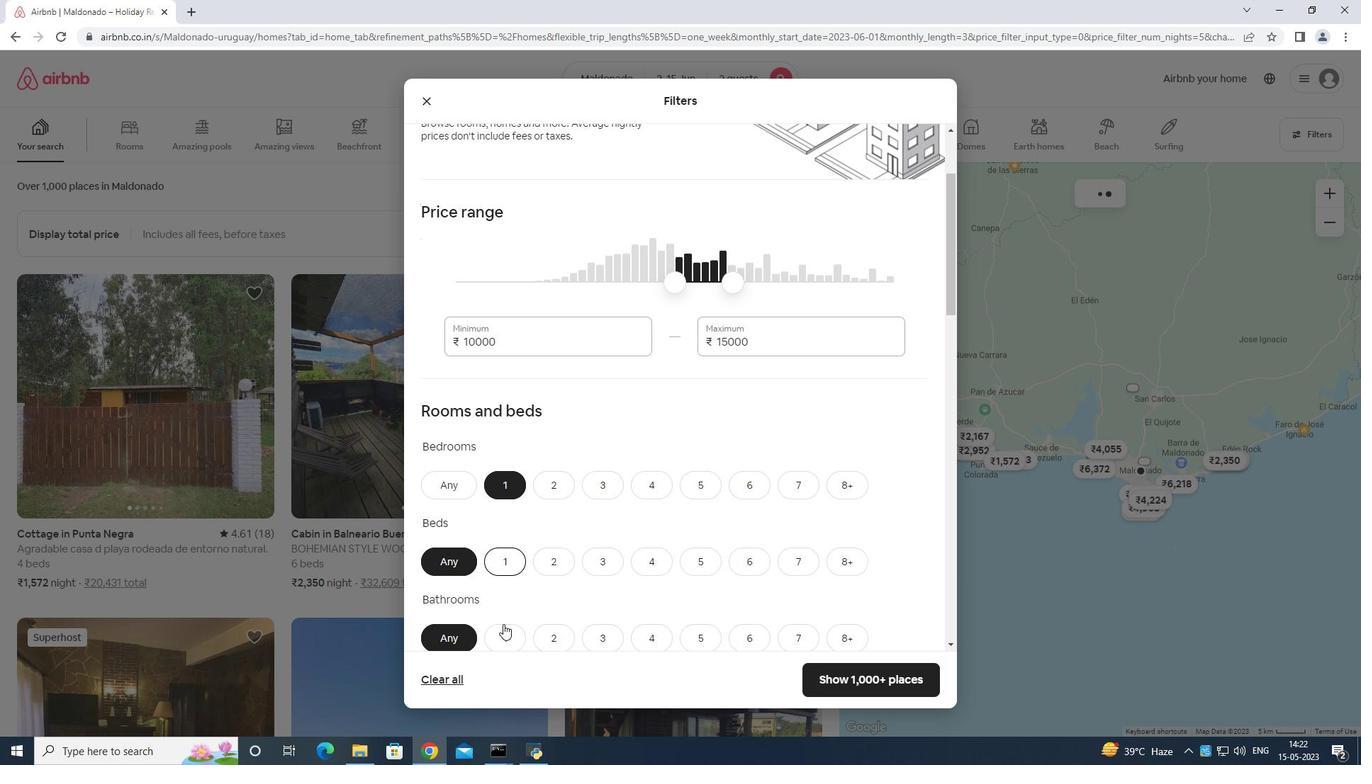 
Action: Mouse moved to (540, 538)
Screenshot: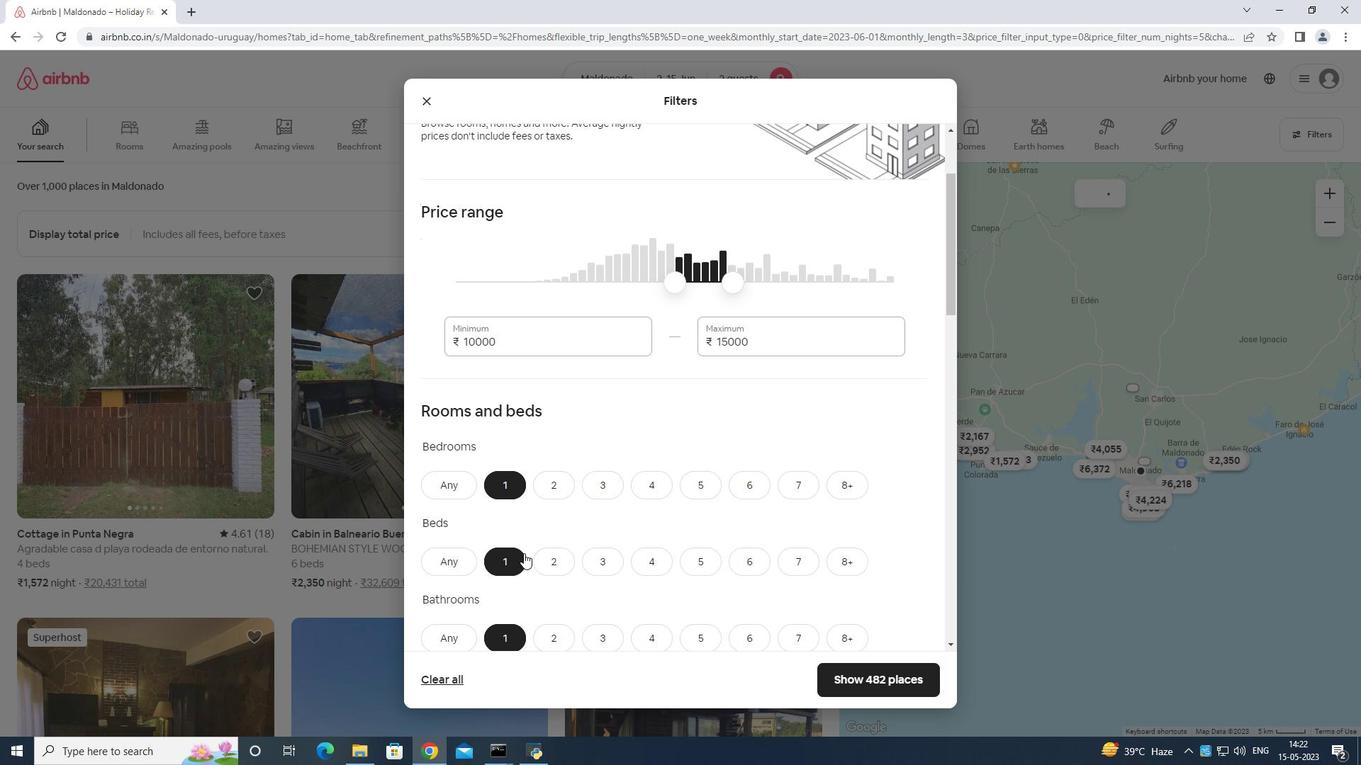 
Action: Mouse scrolled (540, 537) with delta (0, 0)
Screenshot: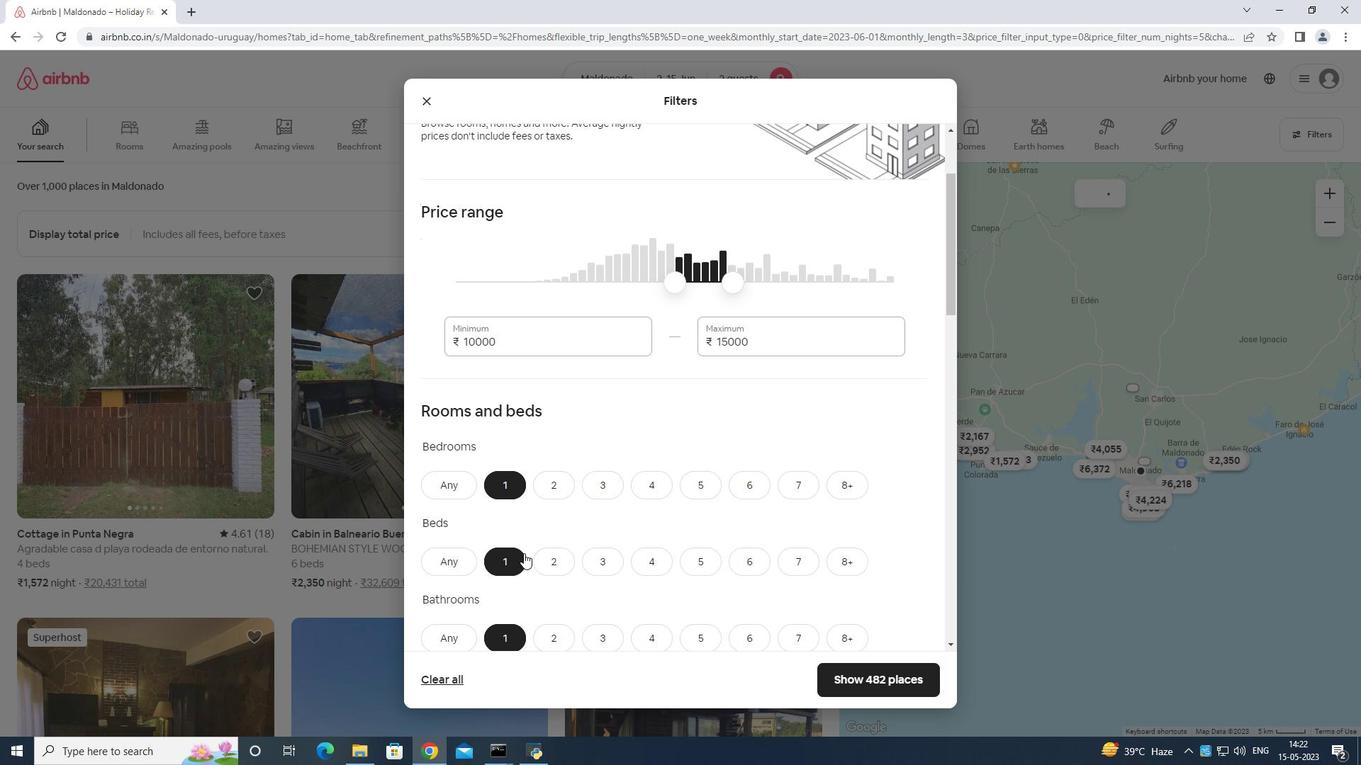 
Action: Mouse moved to (543, 540)
Screenshot: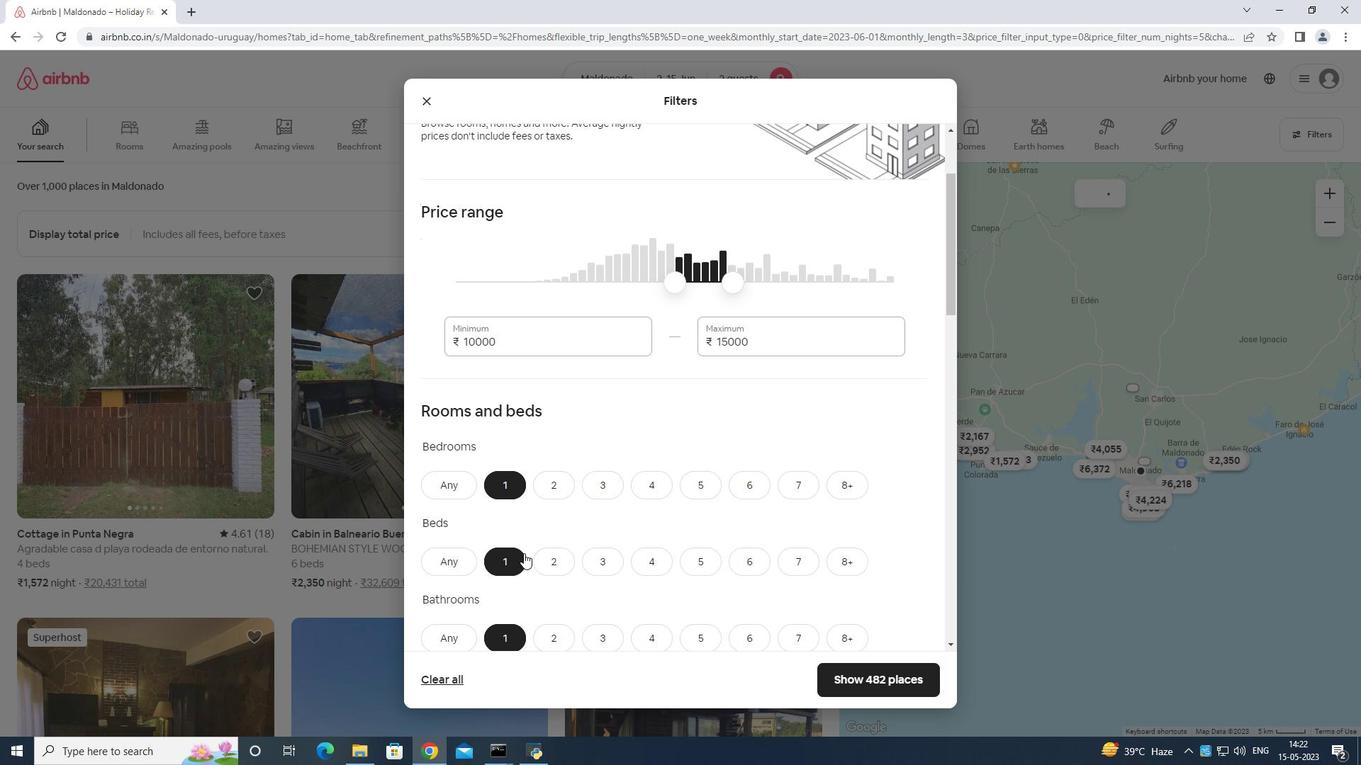 
Action: Mouse scrolled (543, 539) with delta (0, 0)
Screenshot: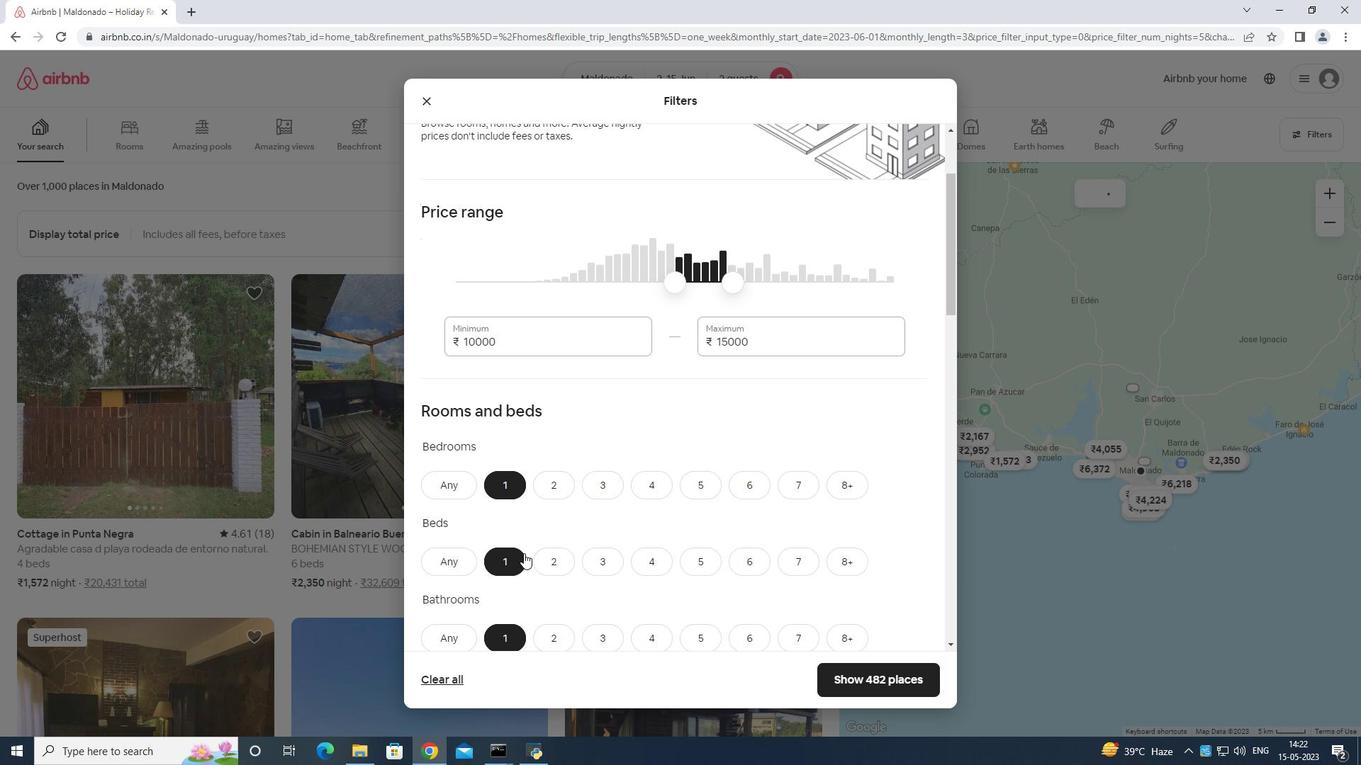 
Action: Mouse moved to (548, 541)
Screenshot: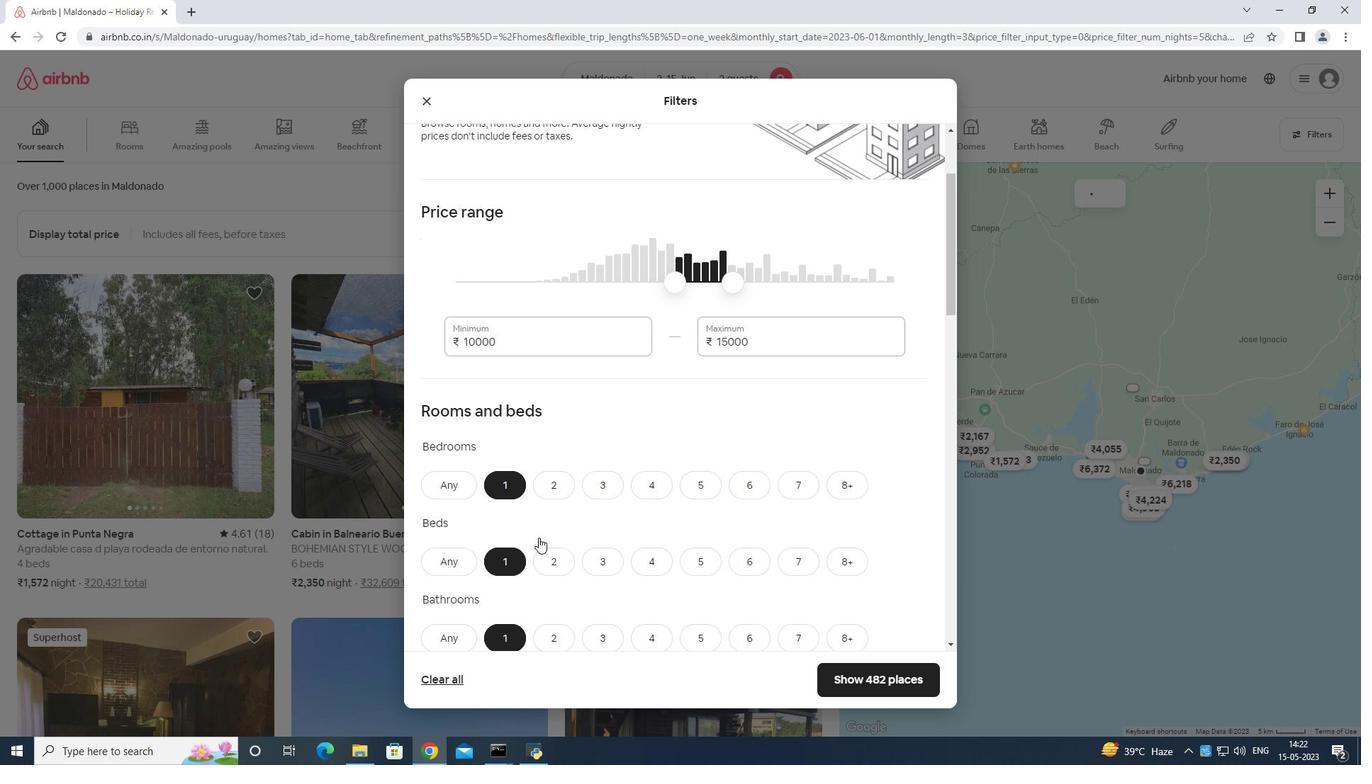 
Action: Mouse scrolled (548, 540) with delta (0, 0)
Screenshot: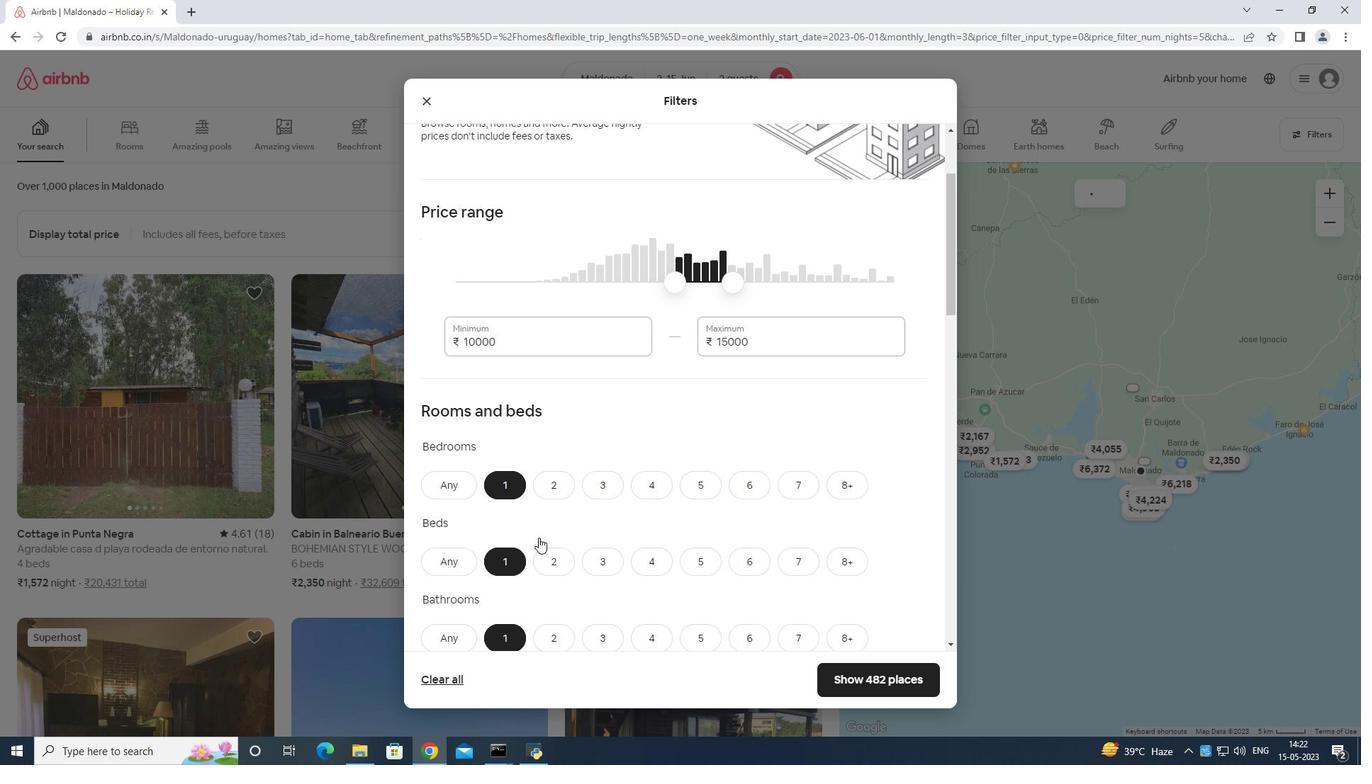 
Action: Mouse moved to (558, 531)
Screenshot: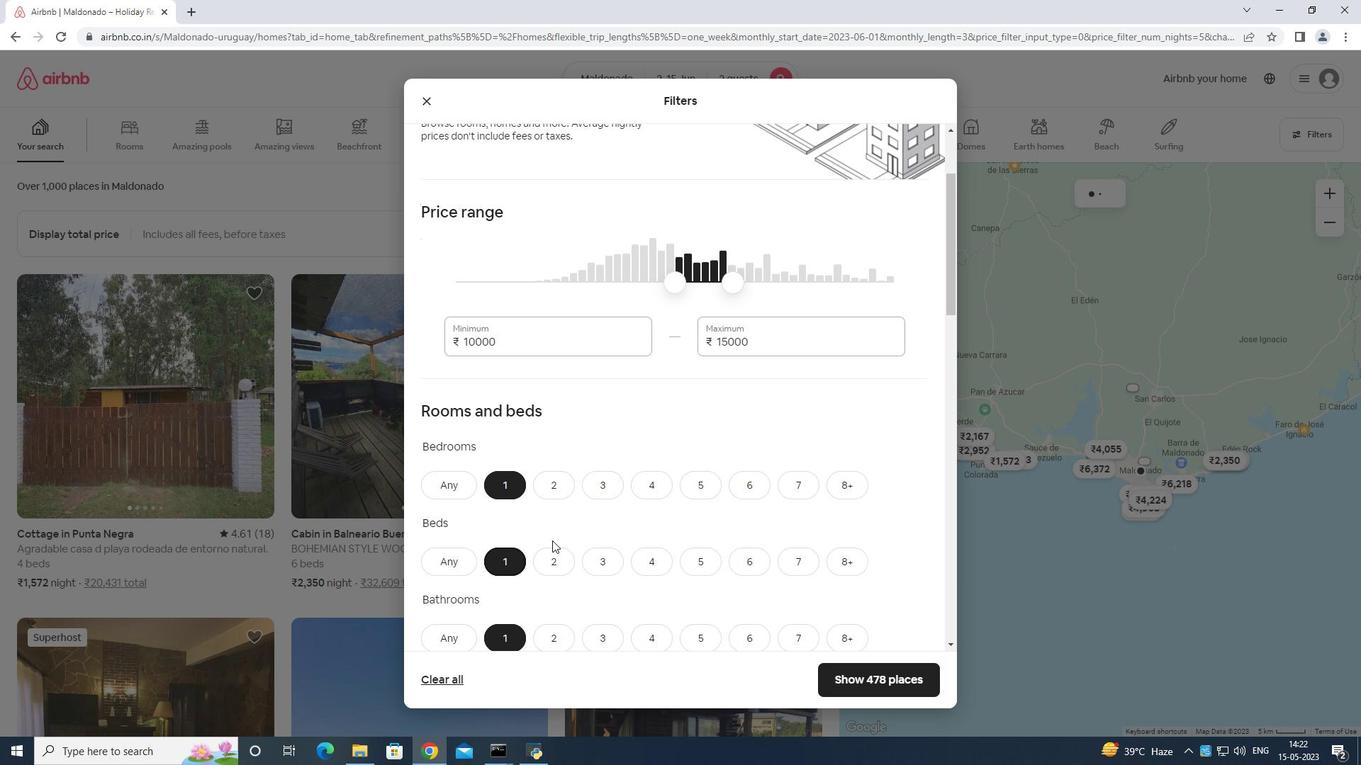 
Action: Mouse scrolled (558, 530) with delta (0, 0)
Screenshot: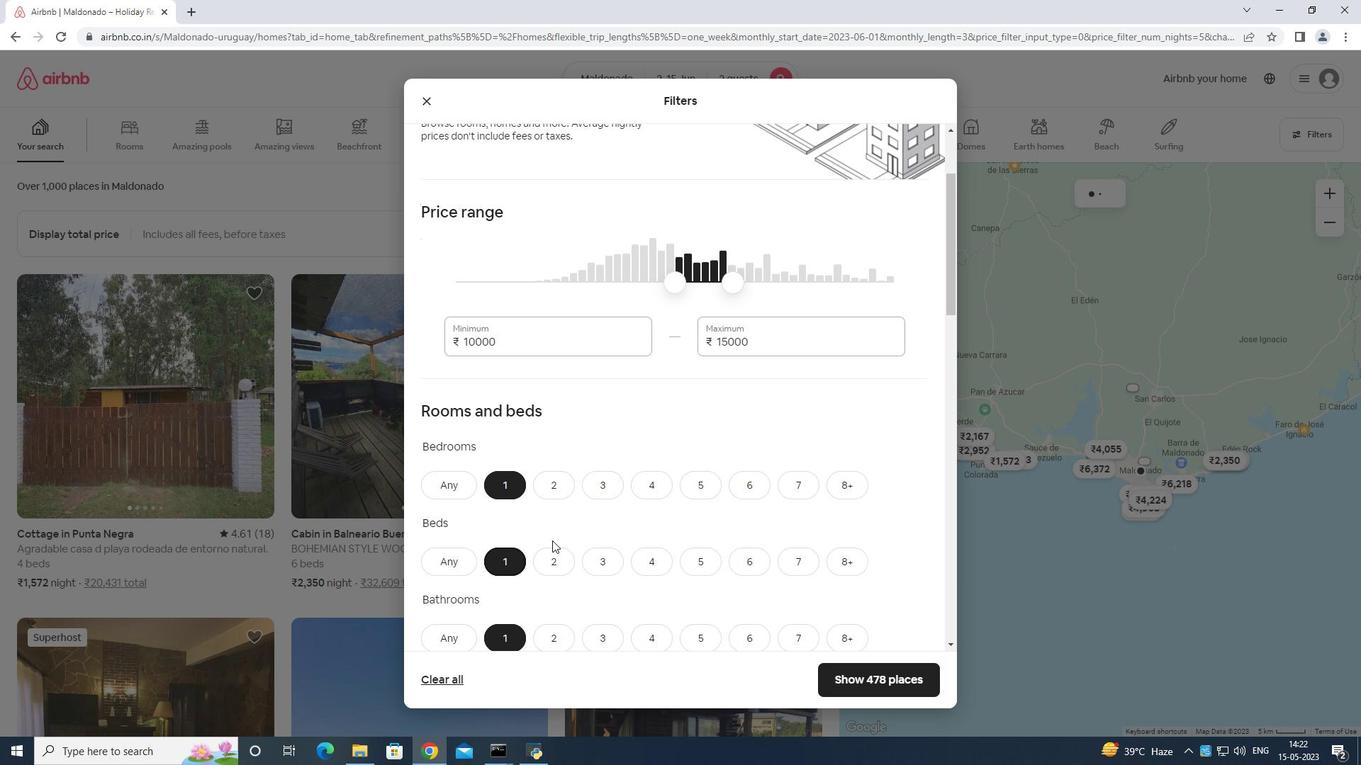 
Action: Mouse moved to (566, 509)
Screenshot: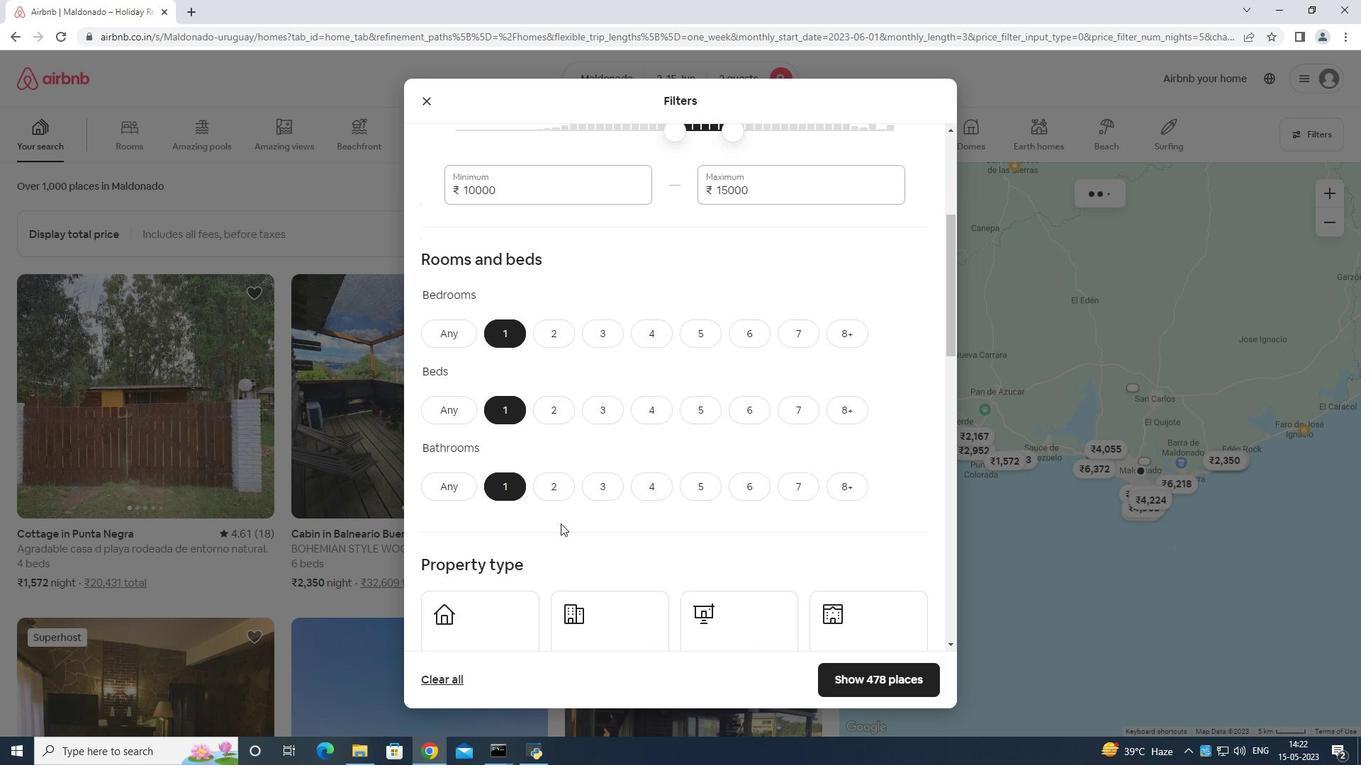 
Action: Mouse scrolled (566, 508) with delta (0, 0)
Screenshot: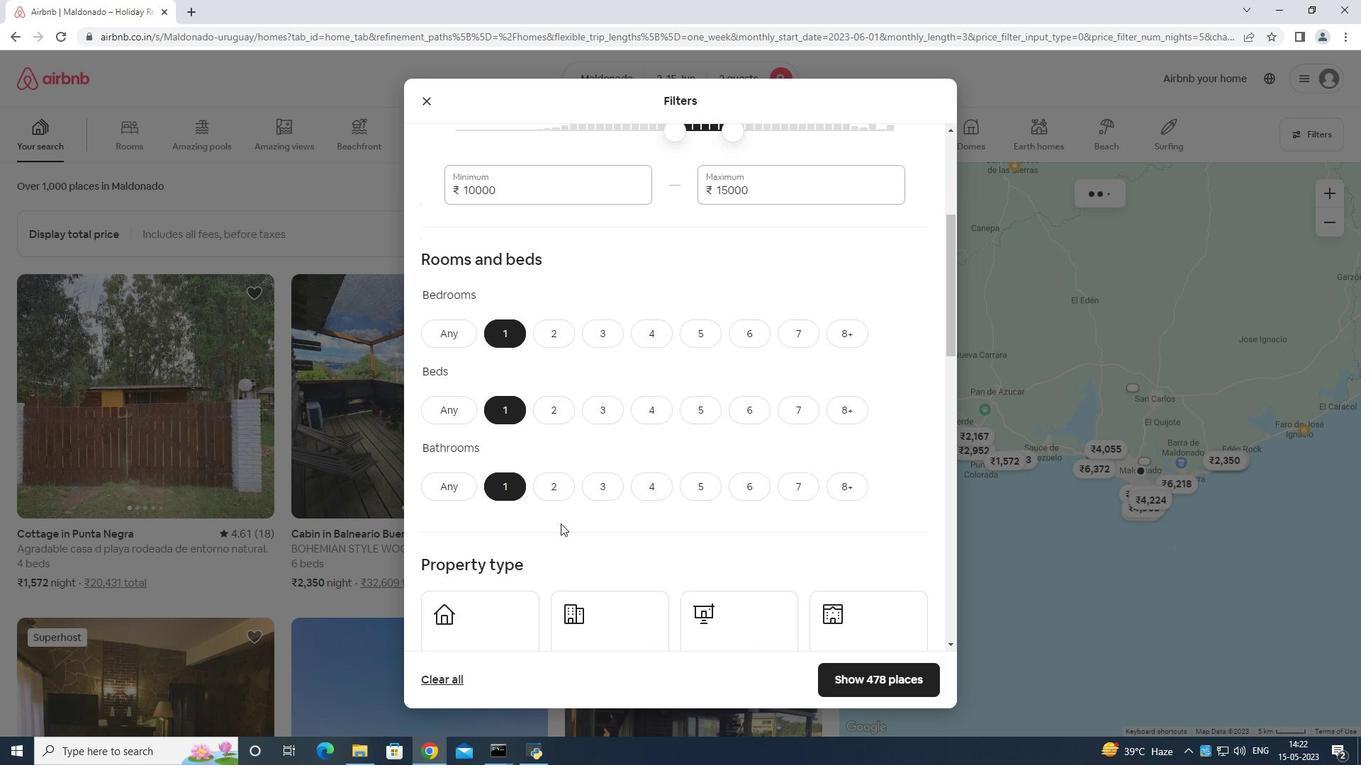 
Action: Mouse moved to (504, 453)
Screenshot: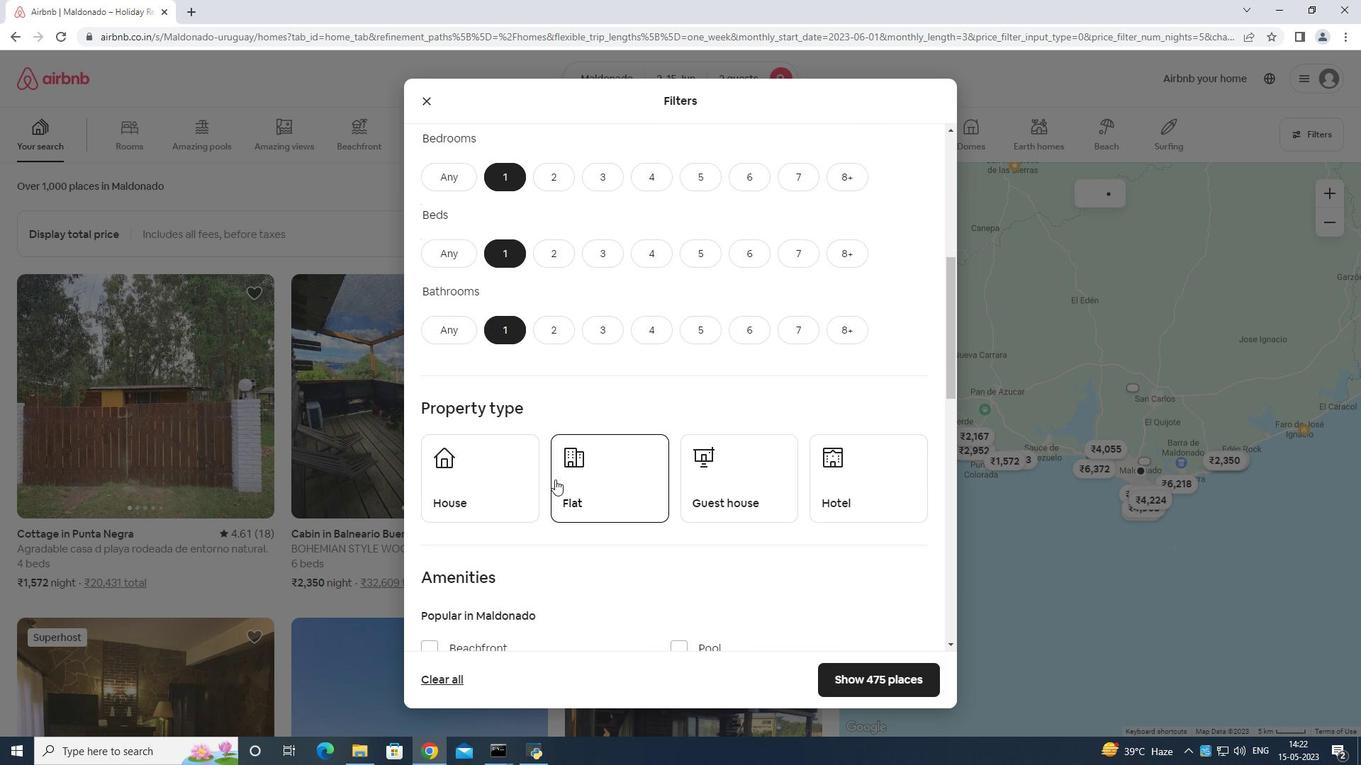 
Action: Mouse pressed left at (504, 453)
Screenshot: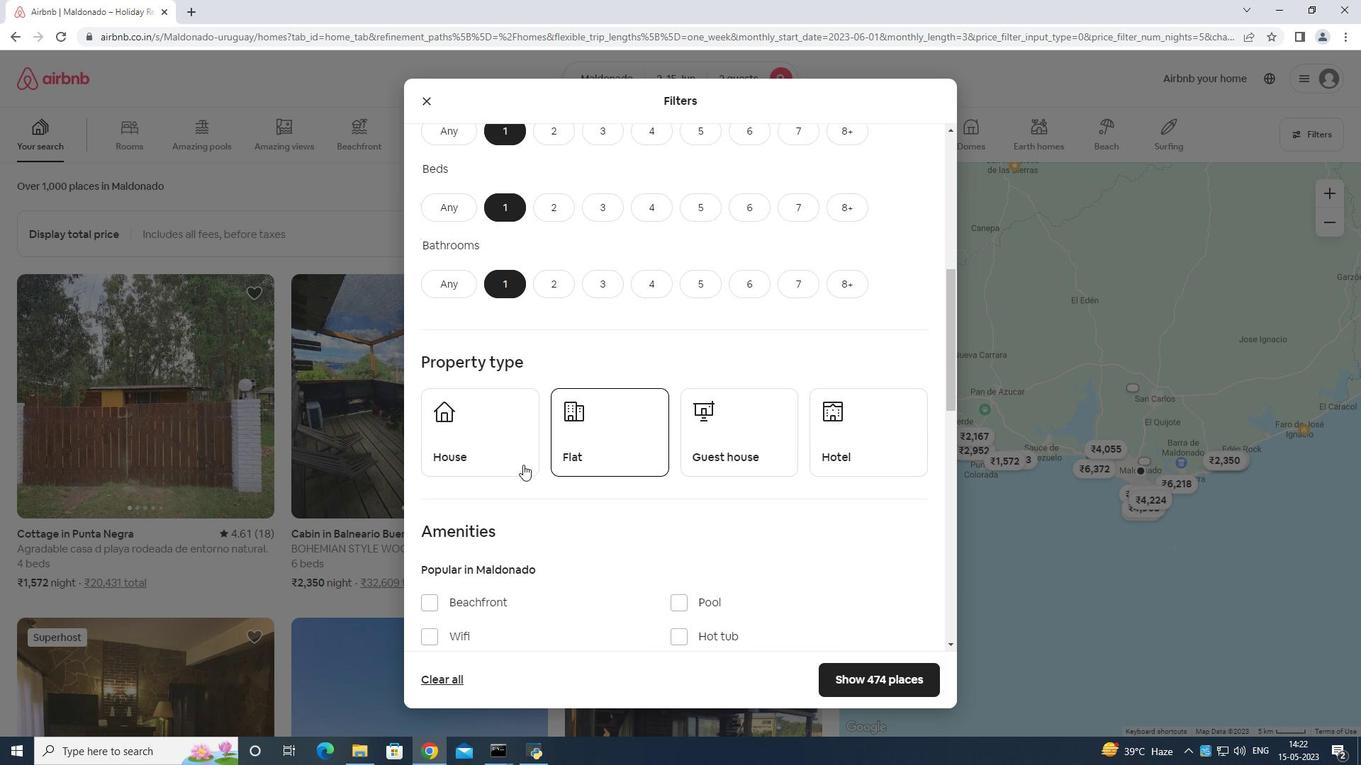 
Action: Mouse moved to (608, 426)
Screenshot: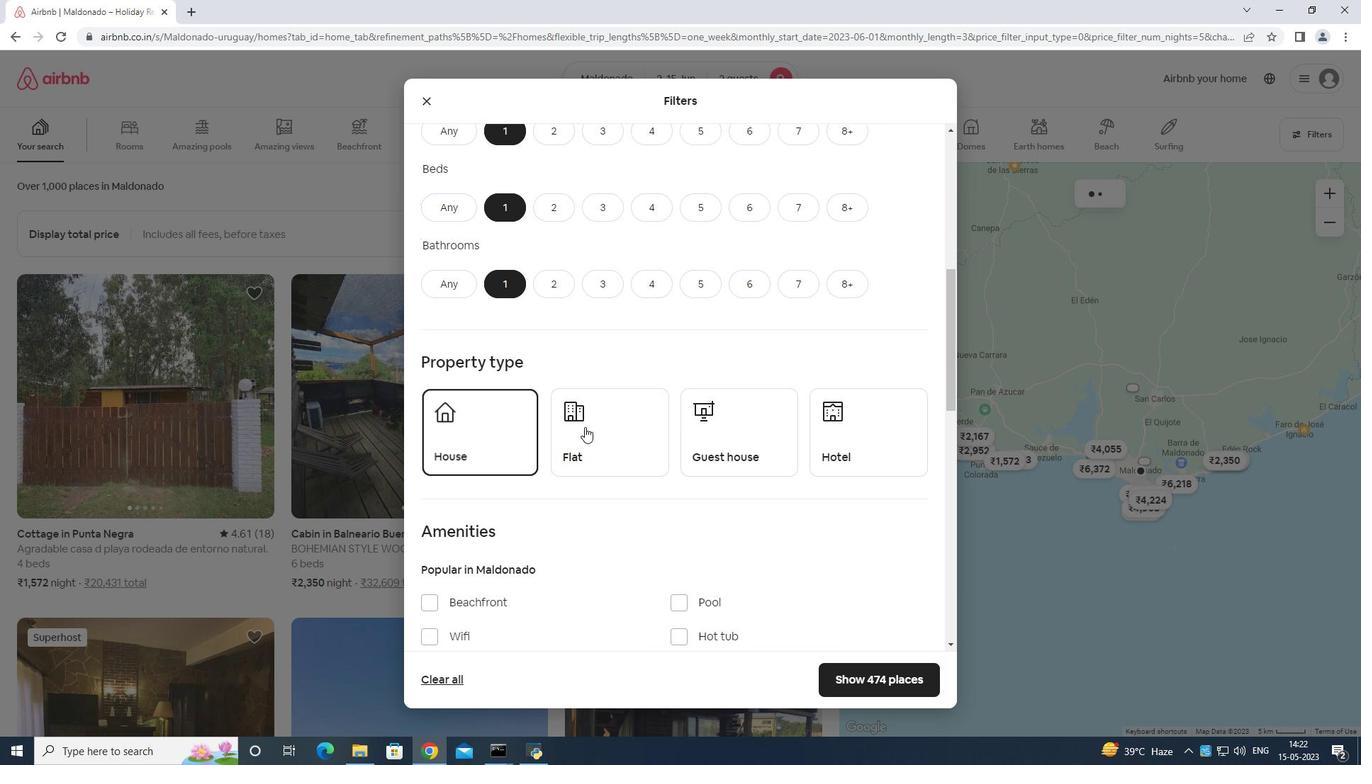 
Action: Mouse pressed left at (608, 426)
Screenshot: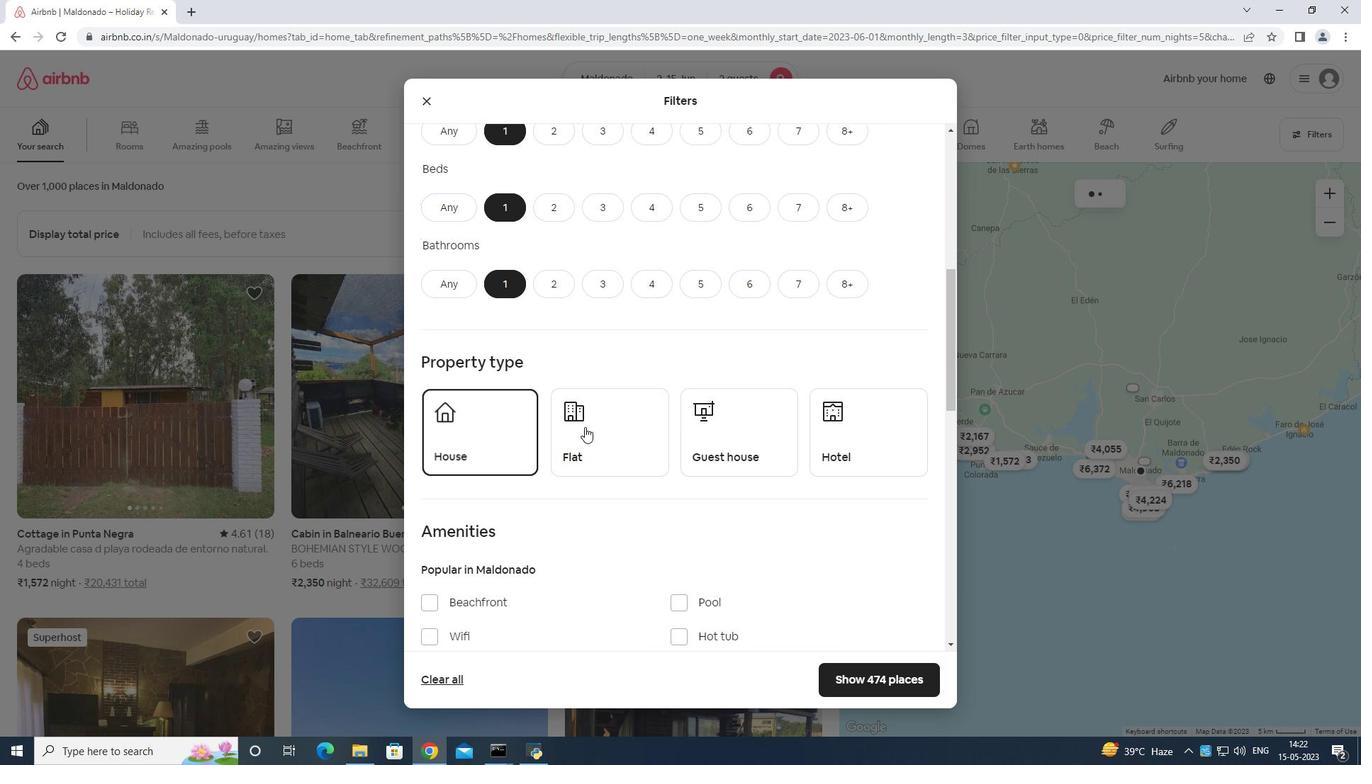 
Action: Mouse moved to (741, 435)
Screenshot: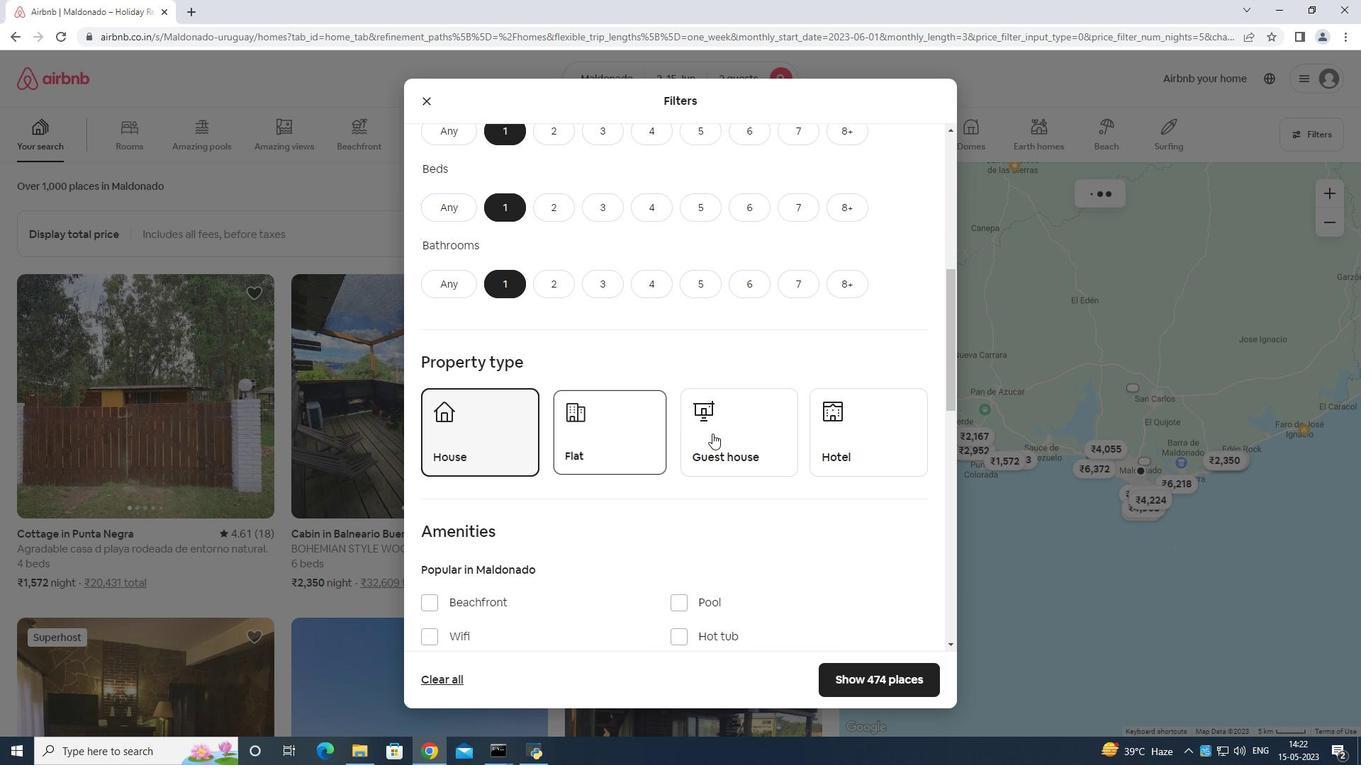 
Action: Mouse pressed left at (741, 435)
Screenshot: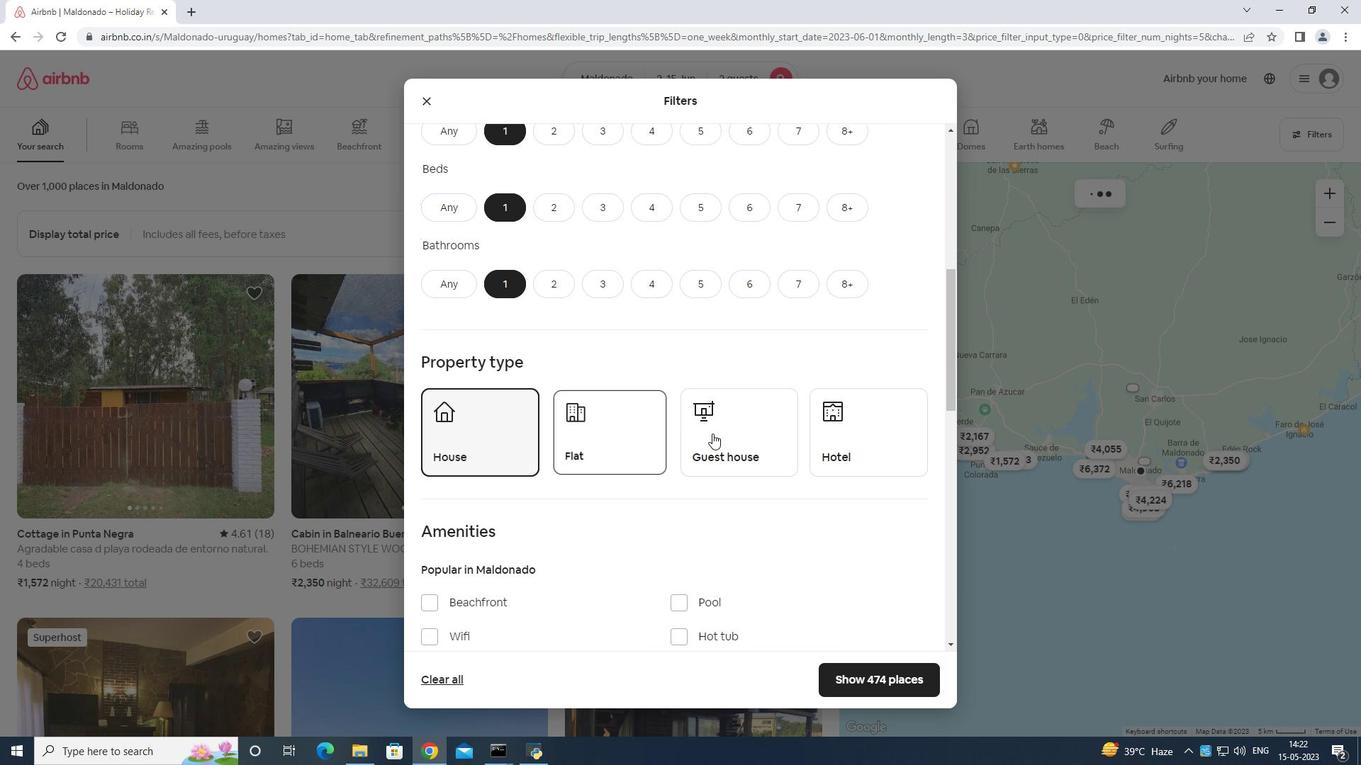 
Action: Mouse moved to (887, 419)
Screenshot: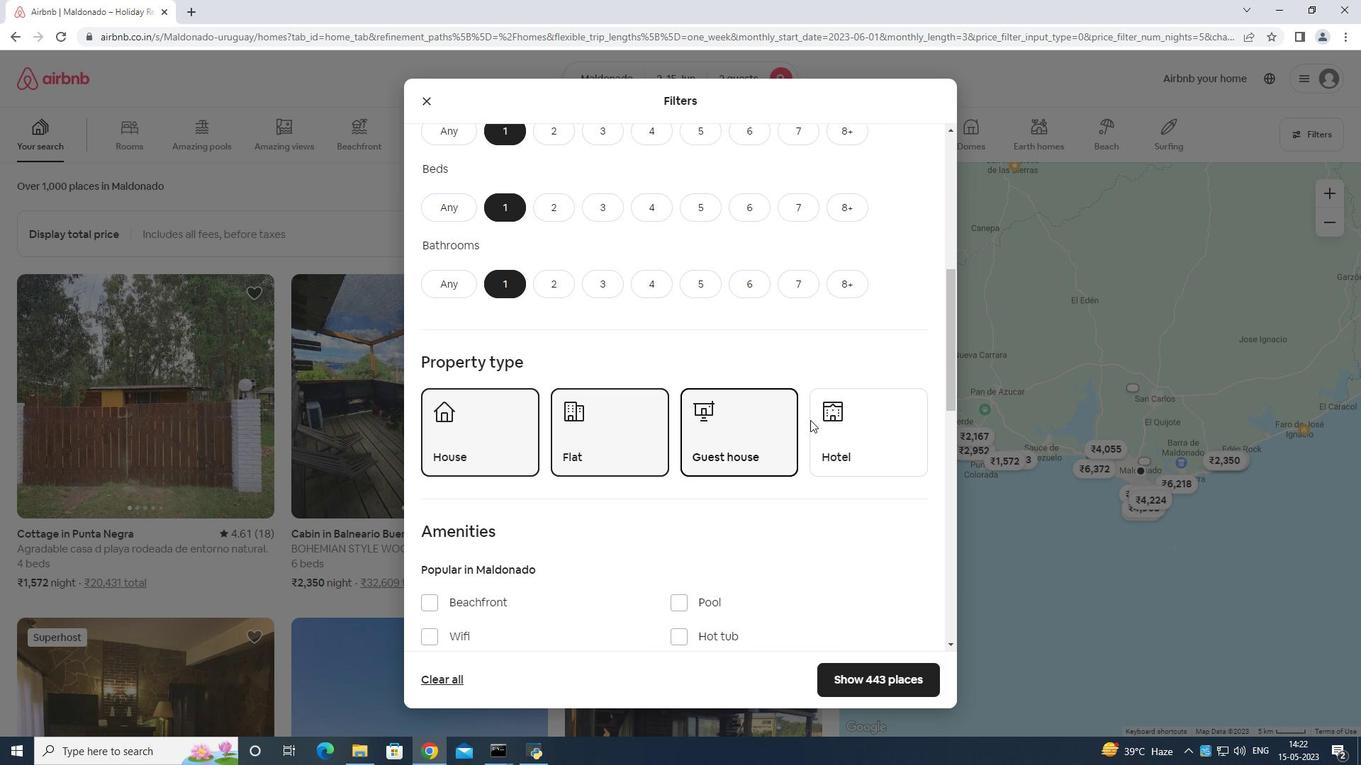 
Action: Mouse pressed left at (887, 419)
Screenshot: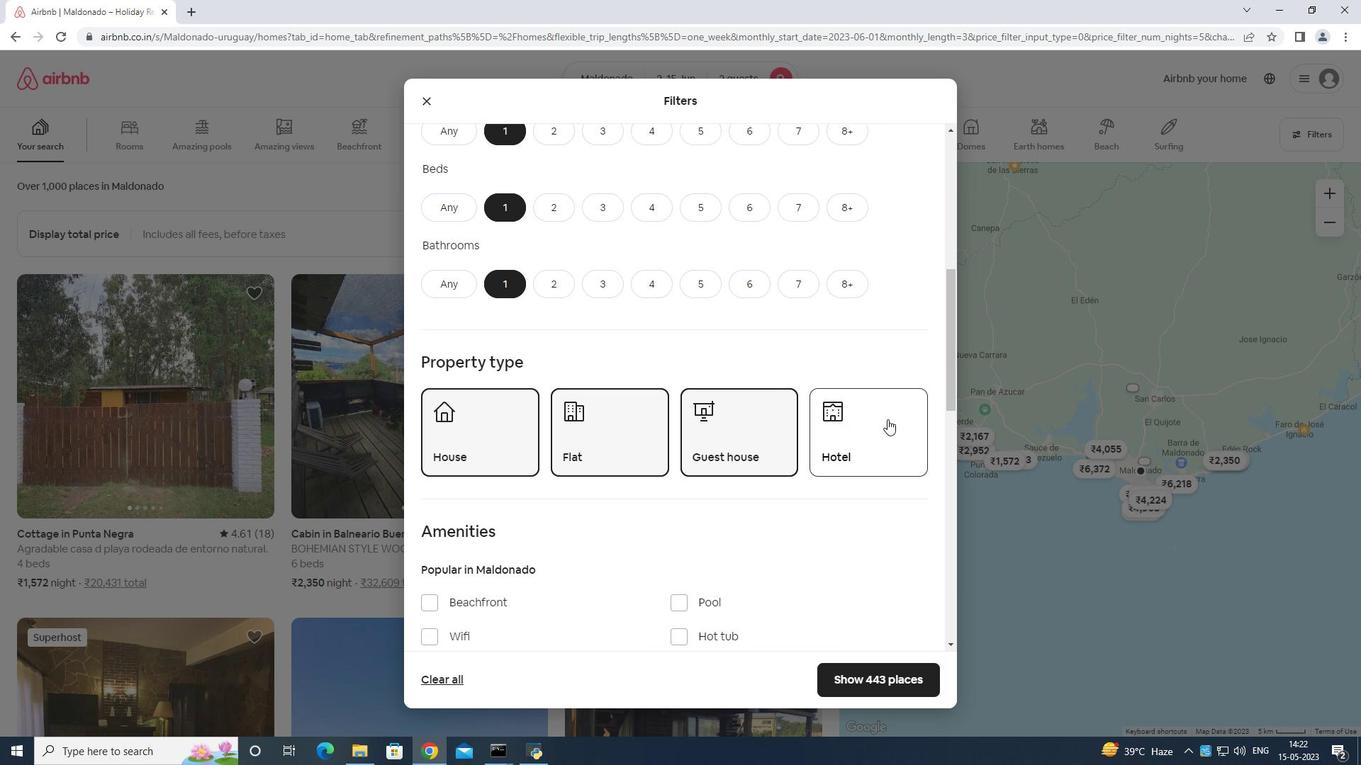 
Action: Mouse moved to (889, 417)
Screenshot: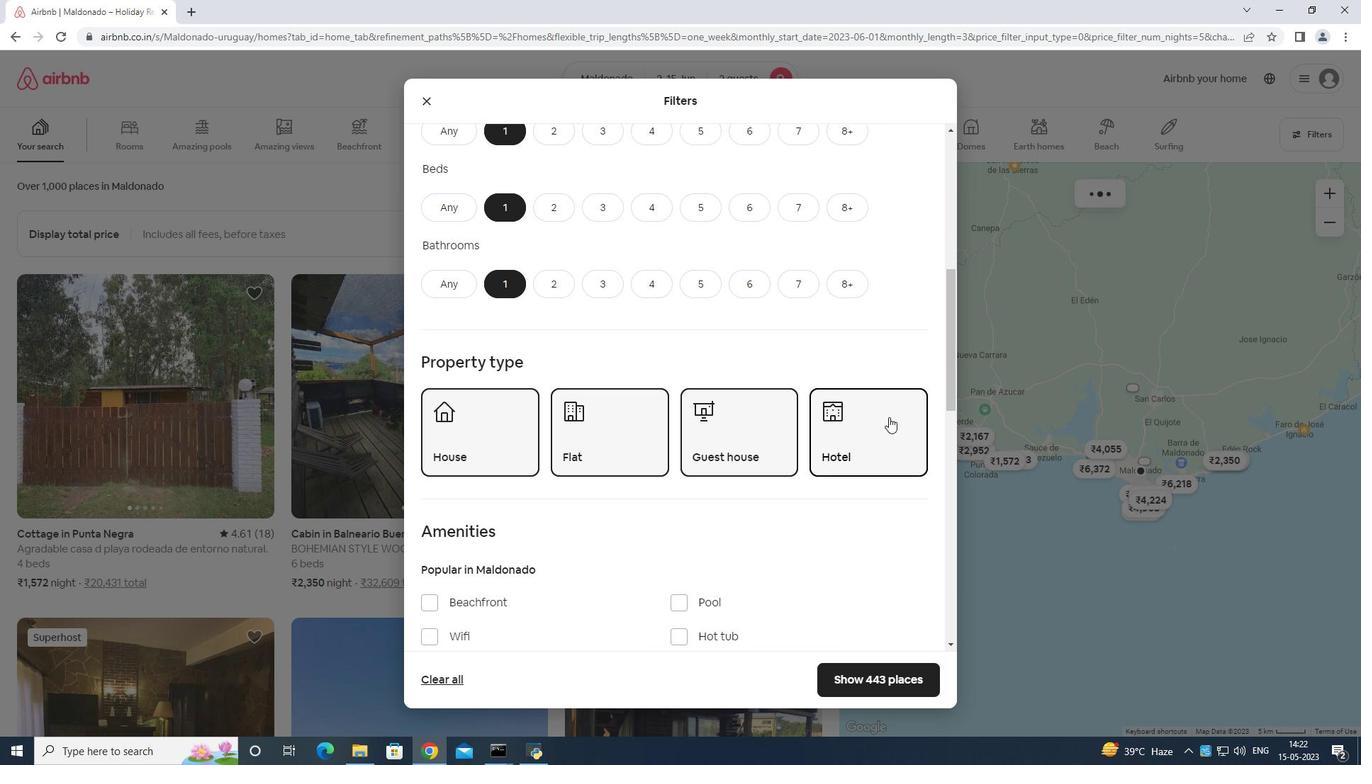 
Action: Mouse scrolled (889, 416) with delta (0, 0)
Screenshot: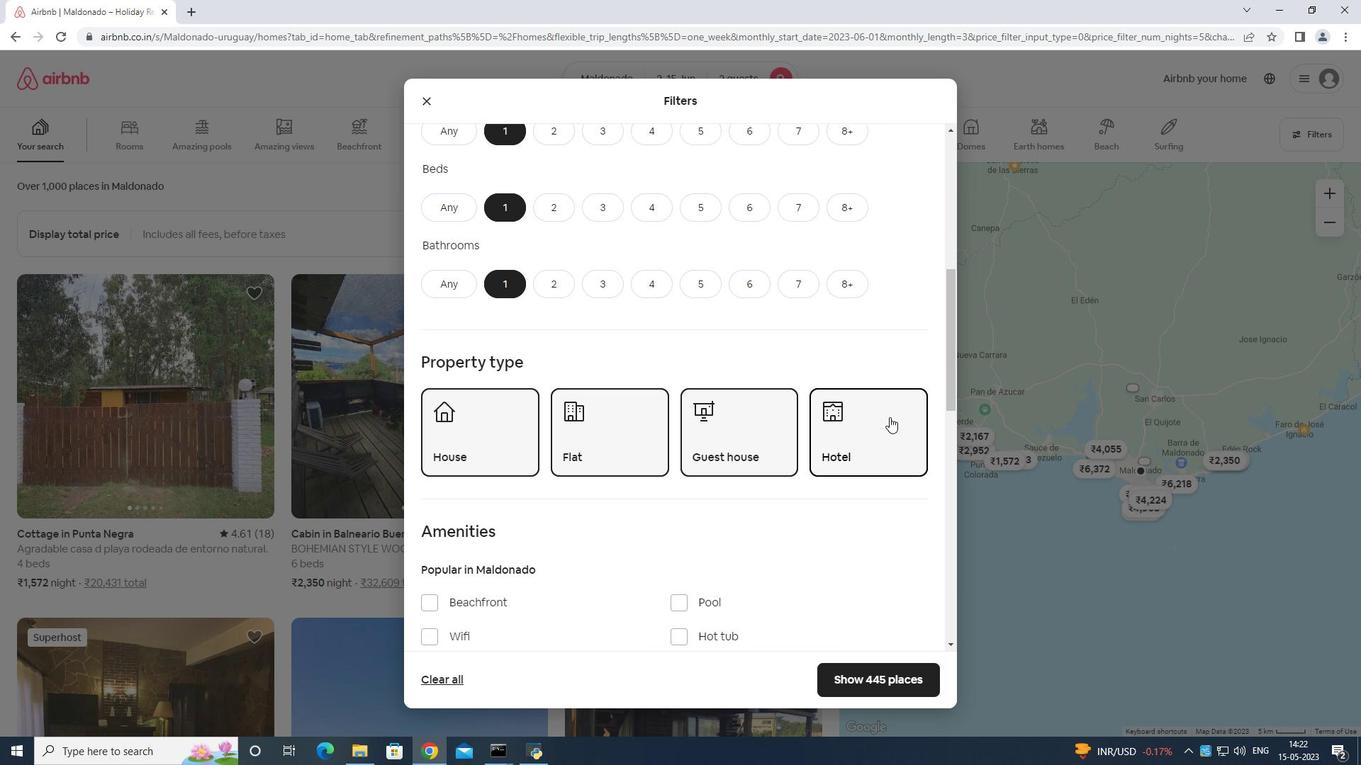 
Action: Mouse scrolled (889, 416) with delta (0, 0)
Screenshot: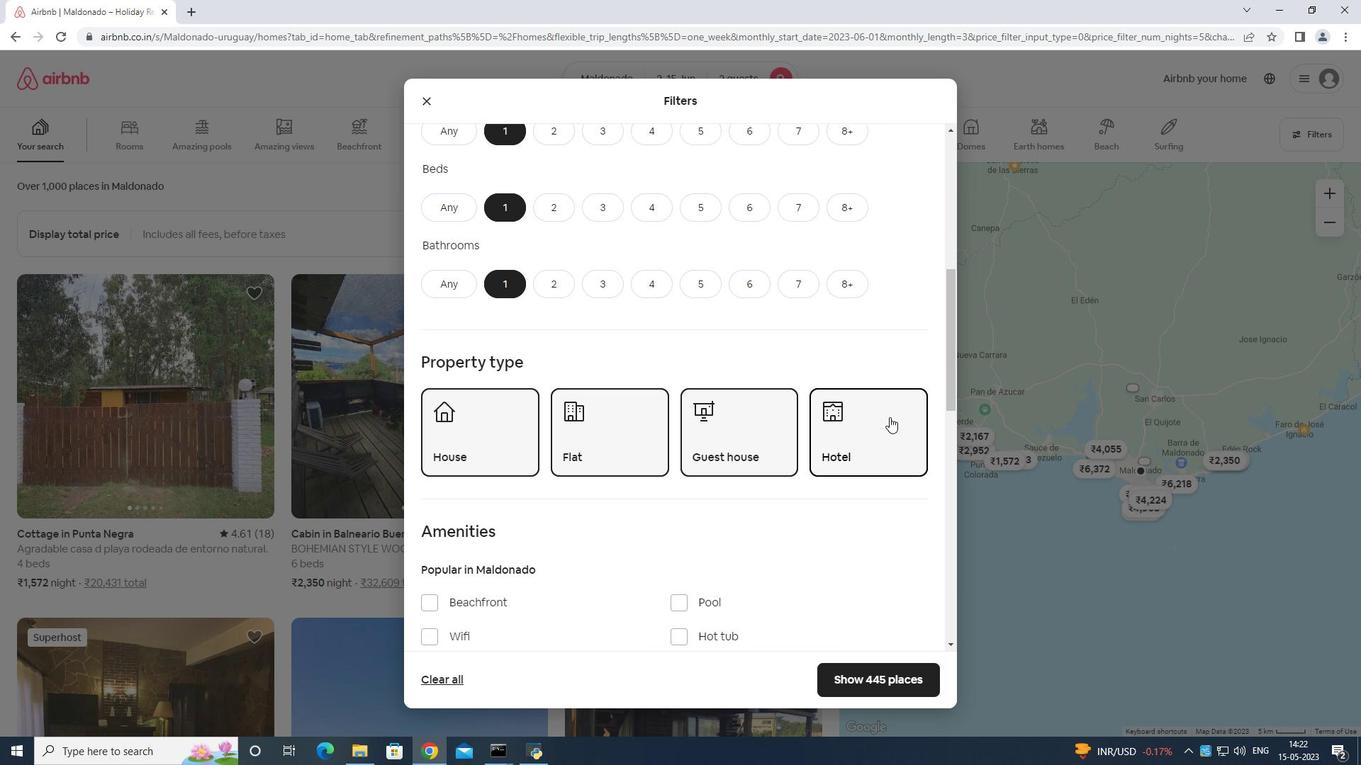 
Action: Mouse moved to (889, 418)
Screenshot: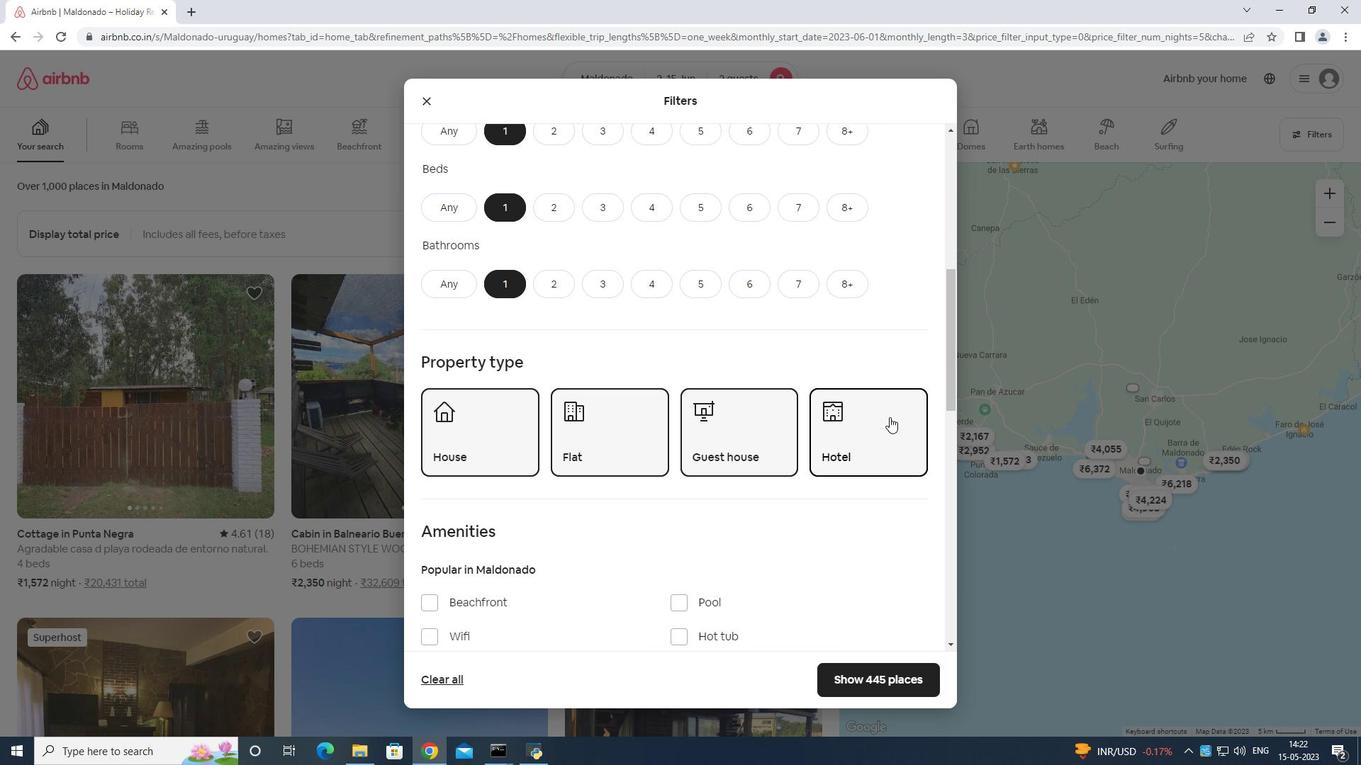
Action: Mouse scrolled (889, 417) with delta (0, 0)
Screenshot: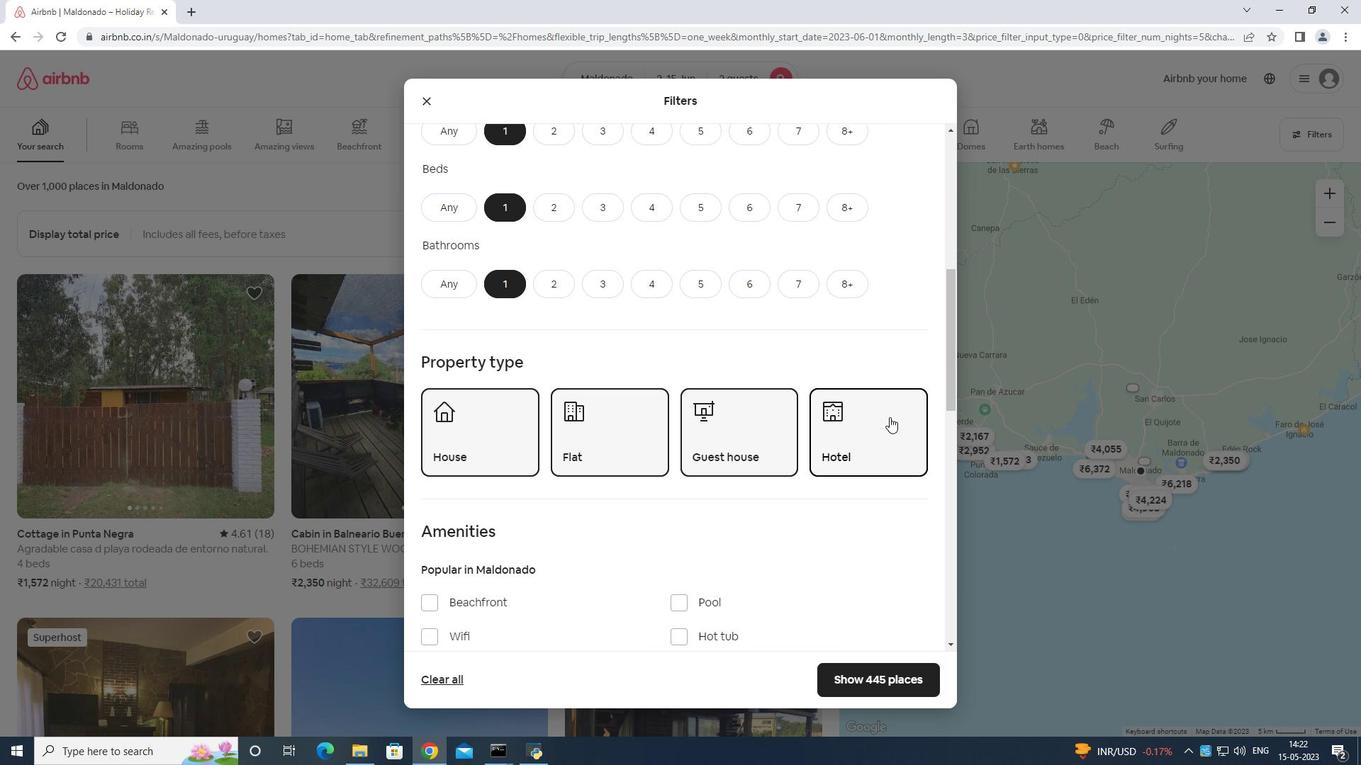 
Action: Mouse moved to (889, 419)
Screenshot: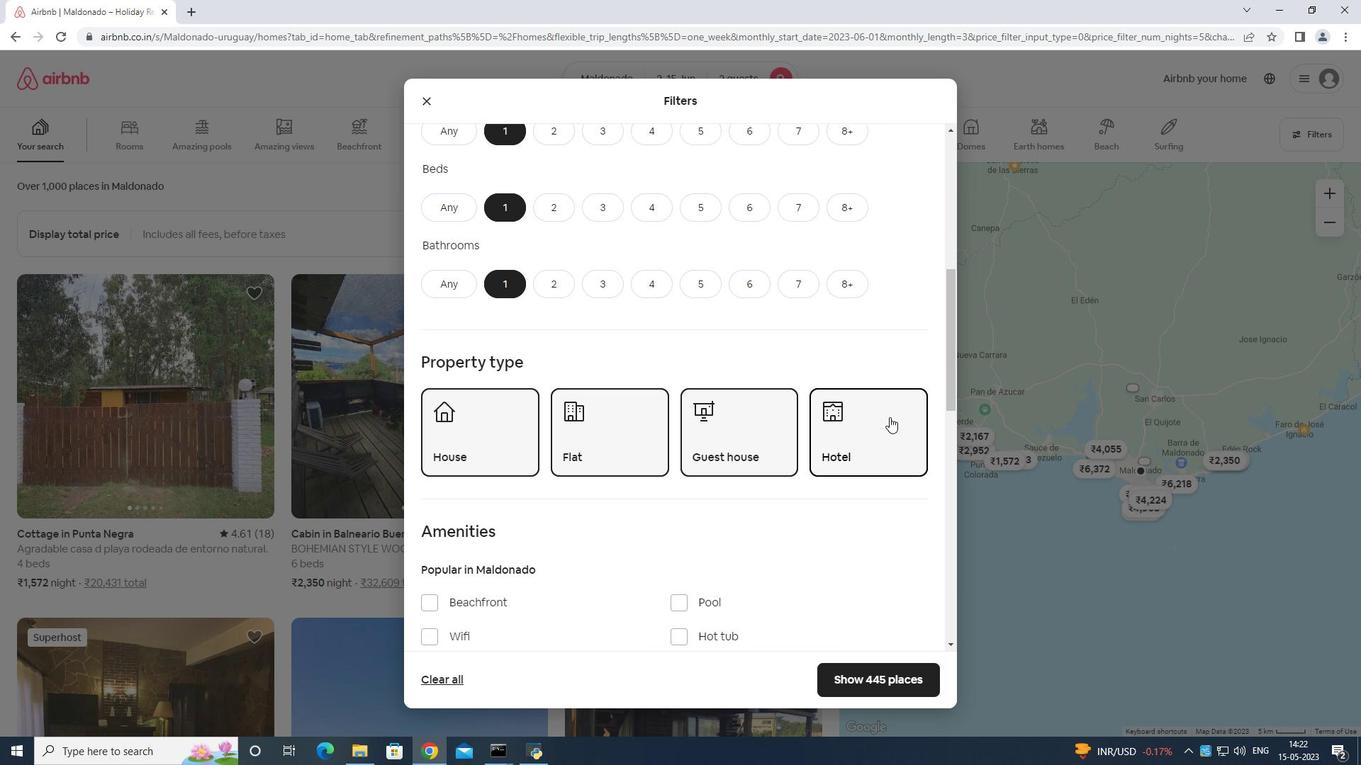 
Action: Mouse scrolled (889, 419) with delta (0, 0)
Screenshot: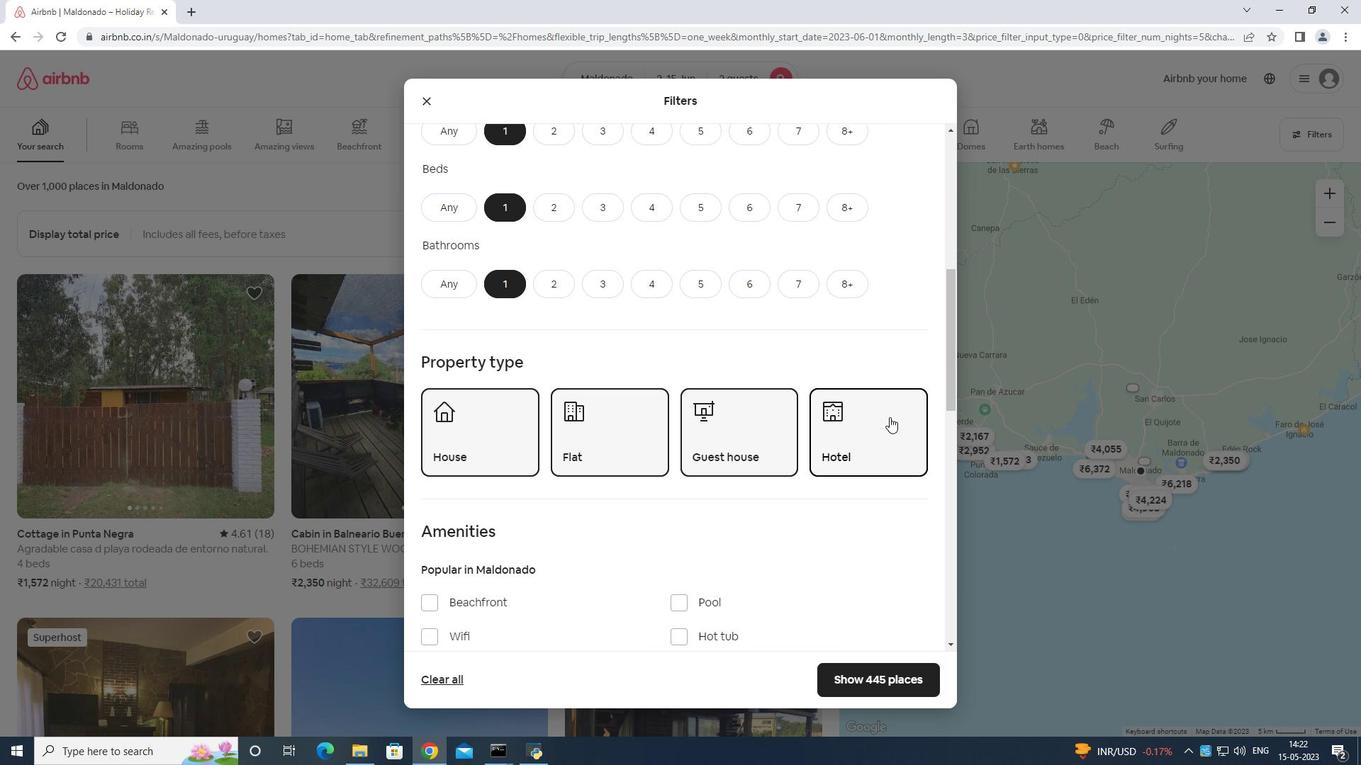 
Action: Mouse moved to (892, 583)
Screenshot: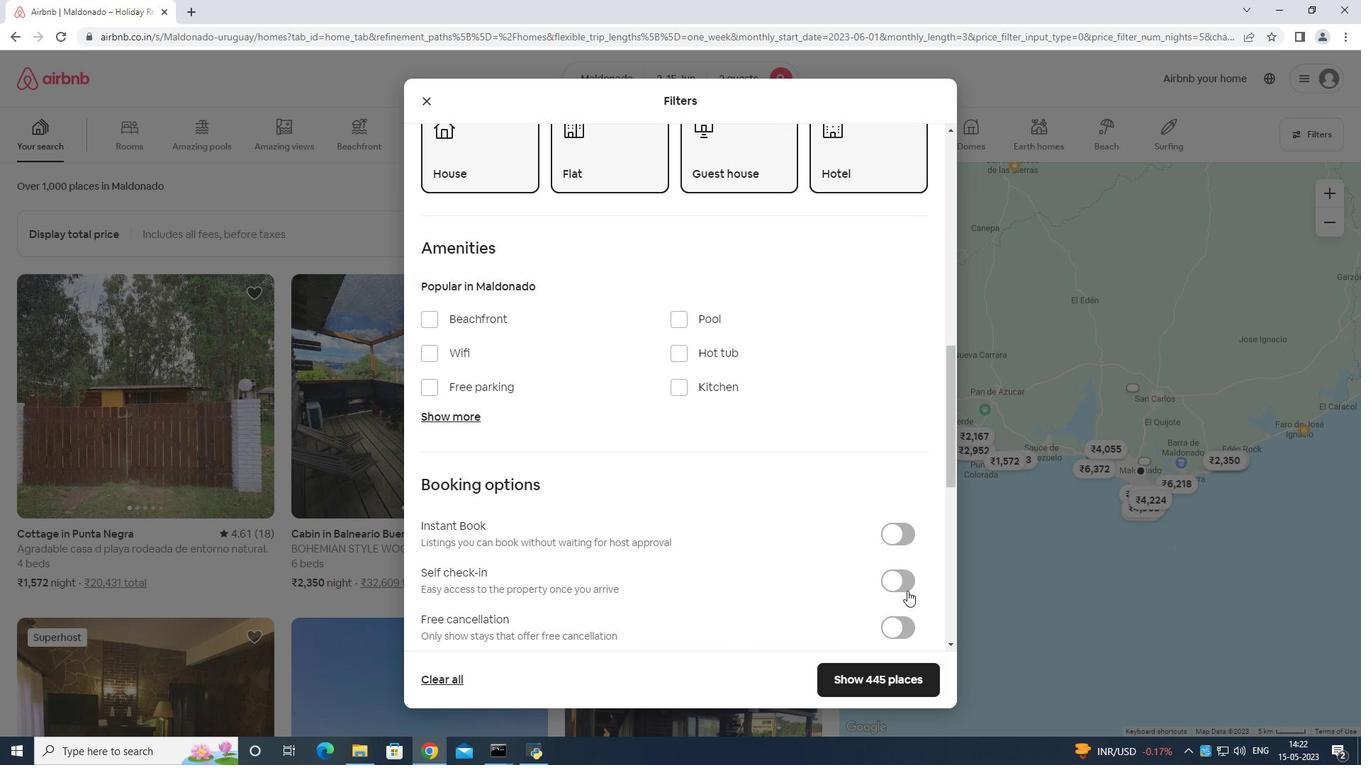 
Action: Mouse pressed left at (892, 583)
Screenshot: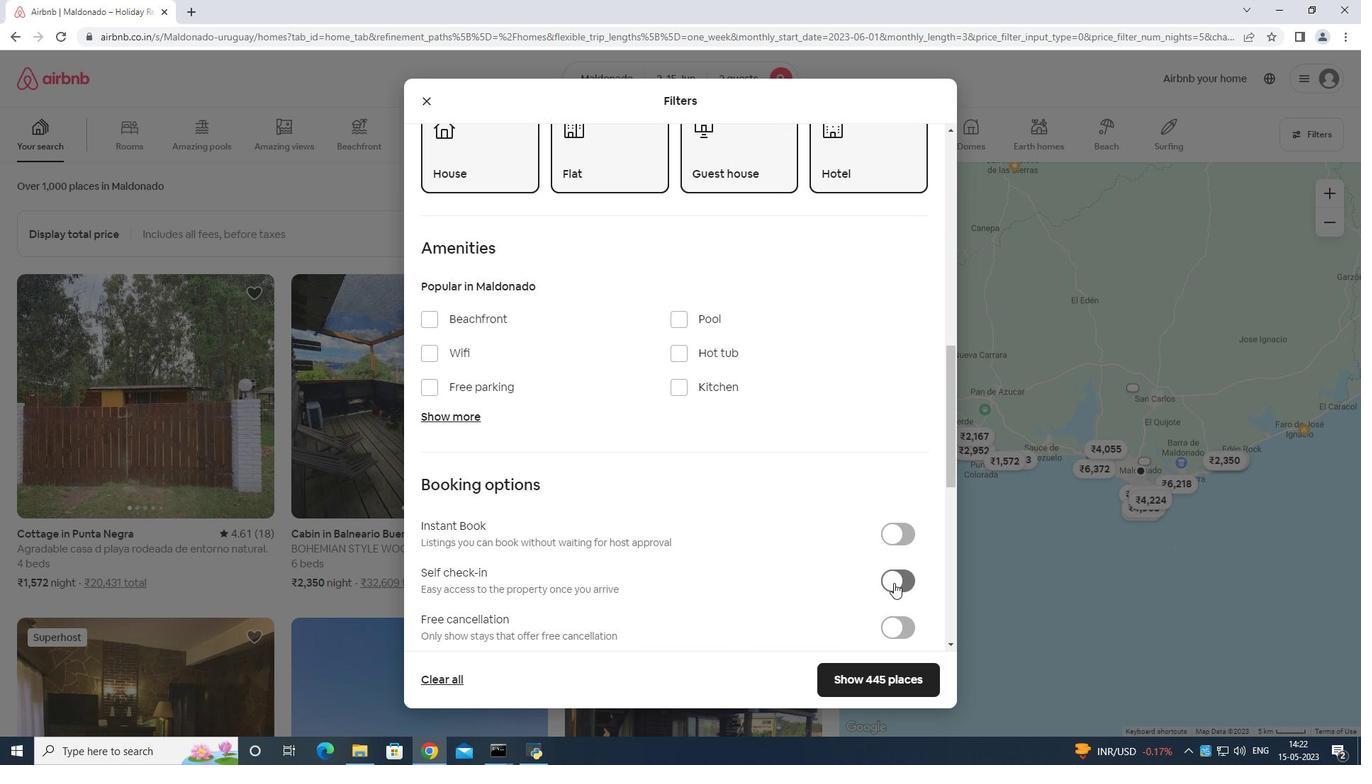 
Action: Mouse moved to (908, 648)
Screenshot: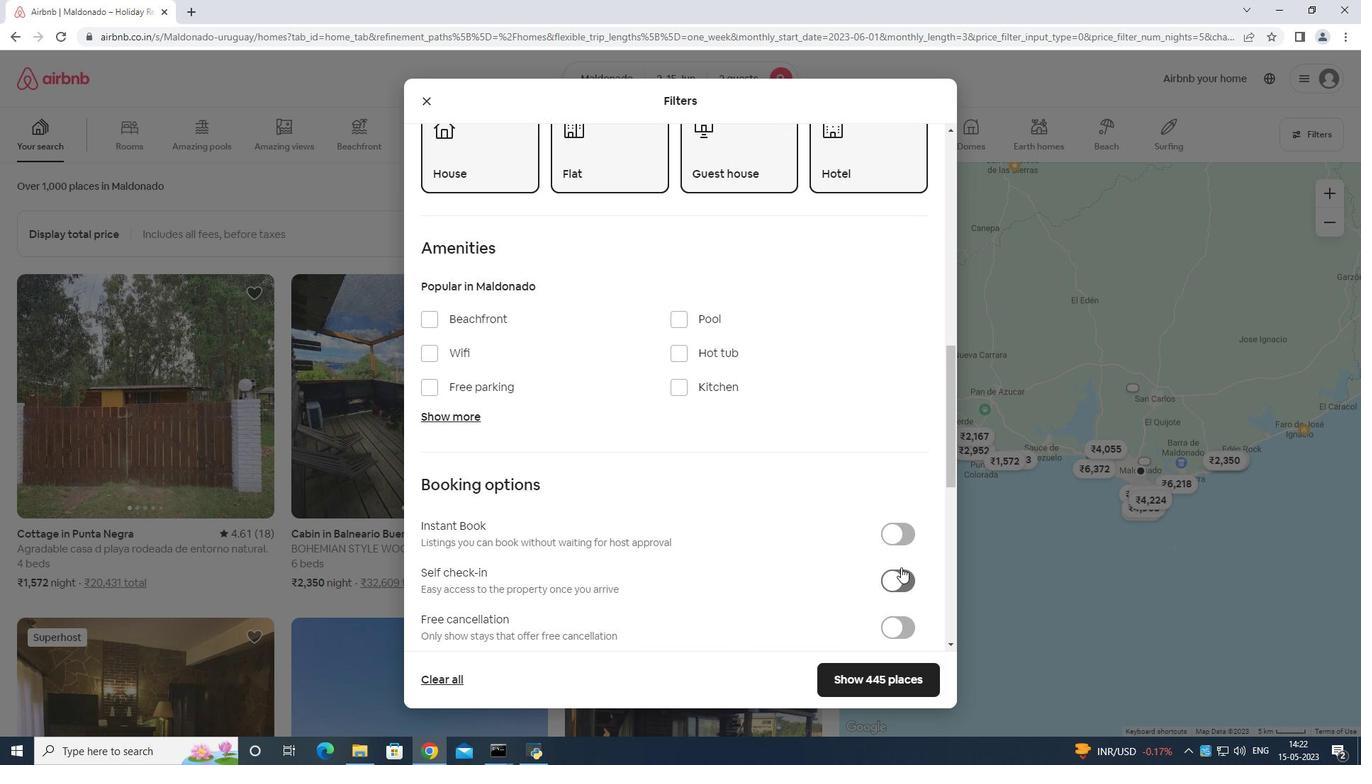 
Action: Mouse scrolled (908, 647) with delta (0, 0)
Screenshot: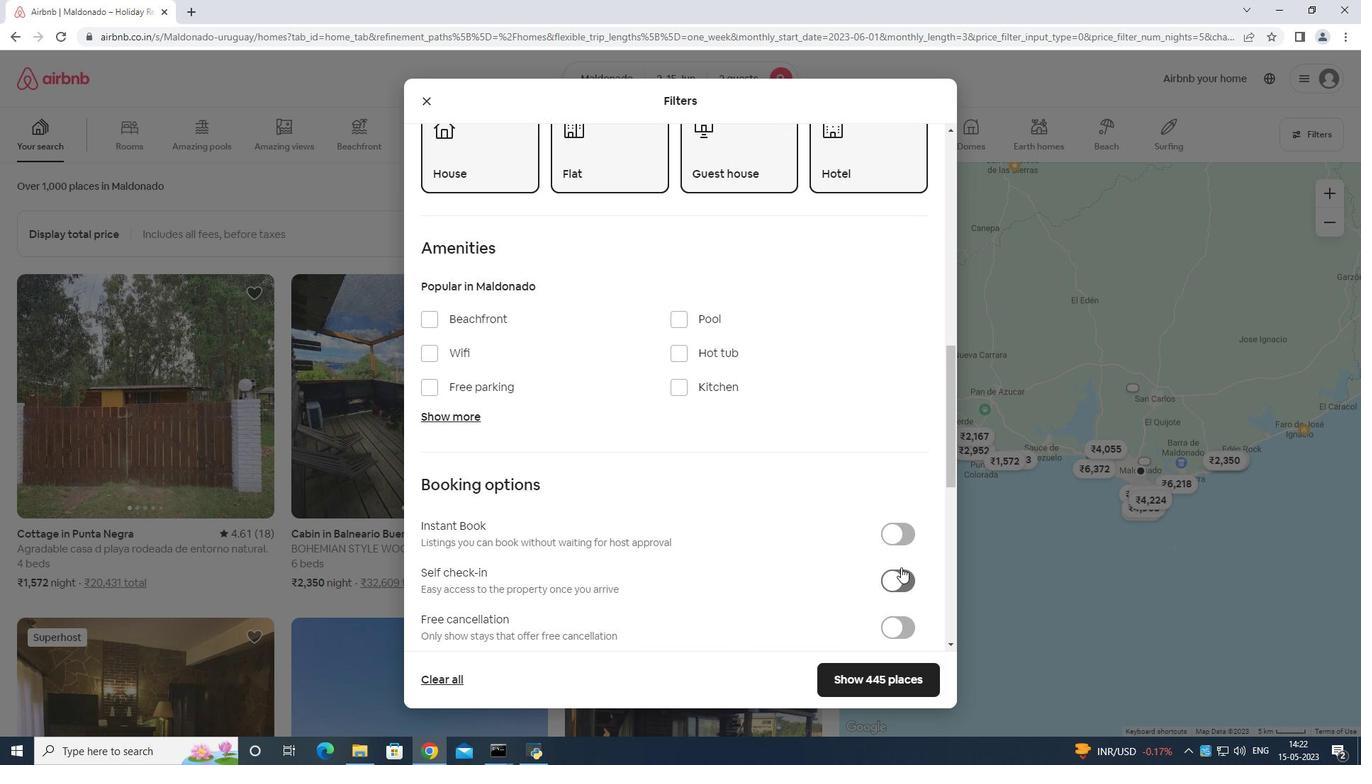 
Action: Mouse moved to (908, 730)
Screenshot: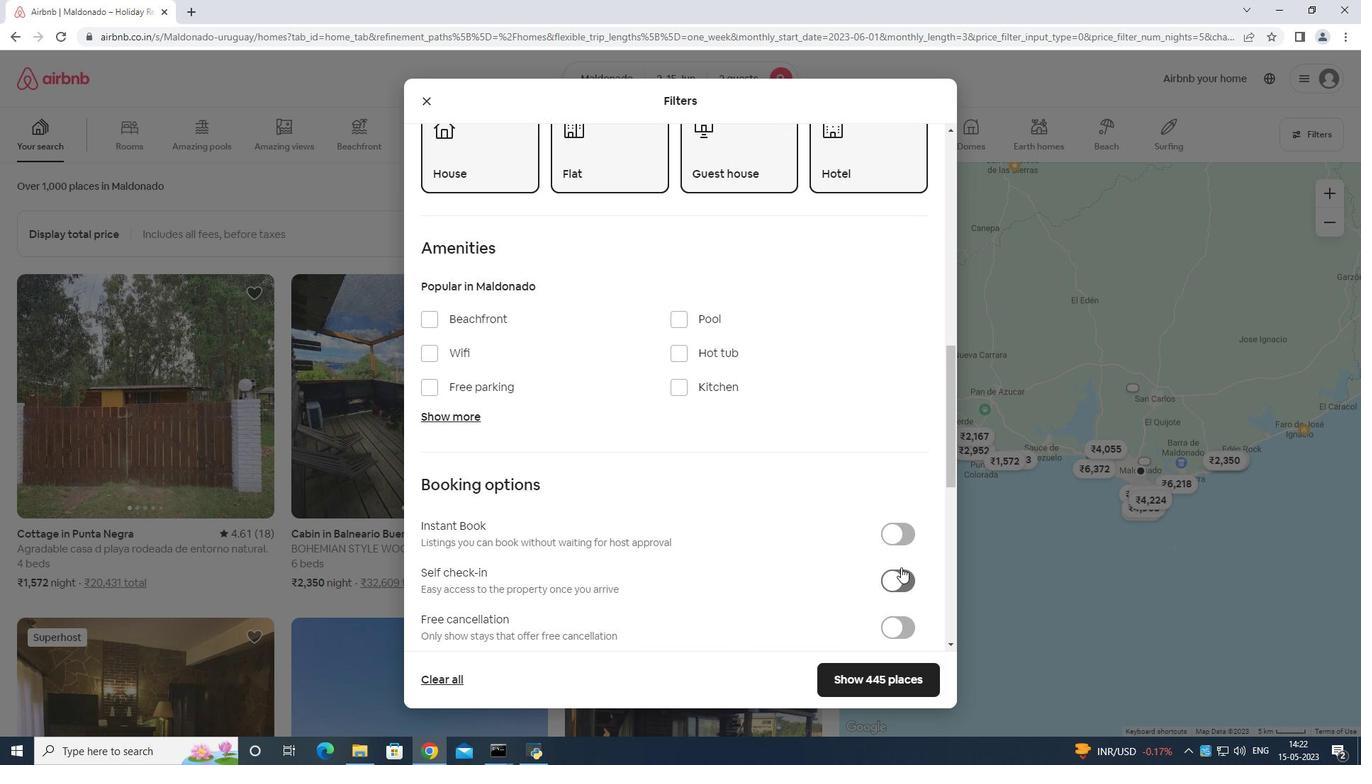 
Action: Mouse scrolled (908, 729) with delta (0, 0)
Screenshot: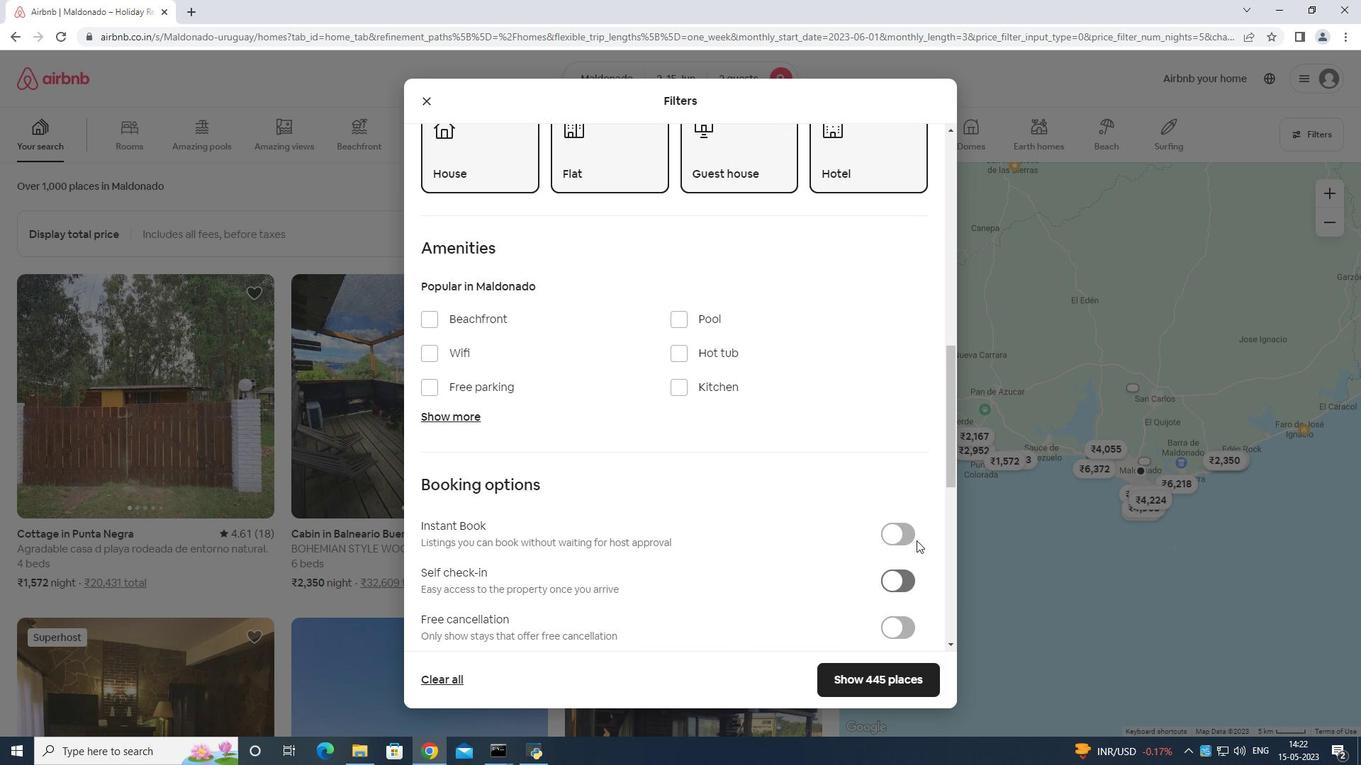 
Action: Mouse moved to (908, 753)
Screenshot: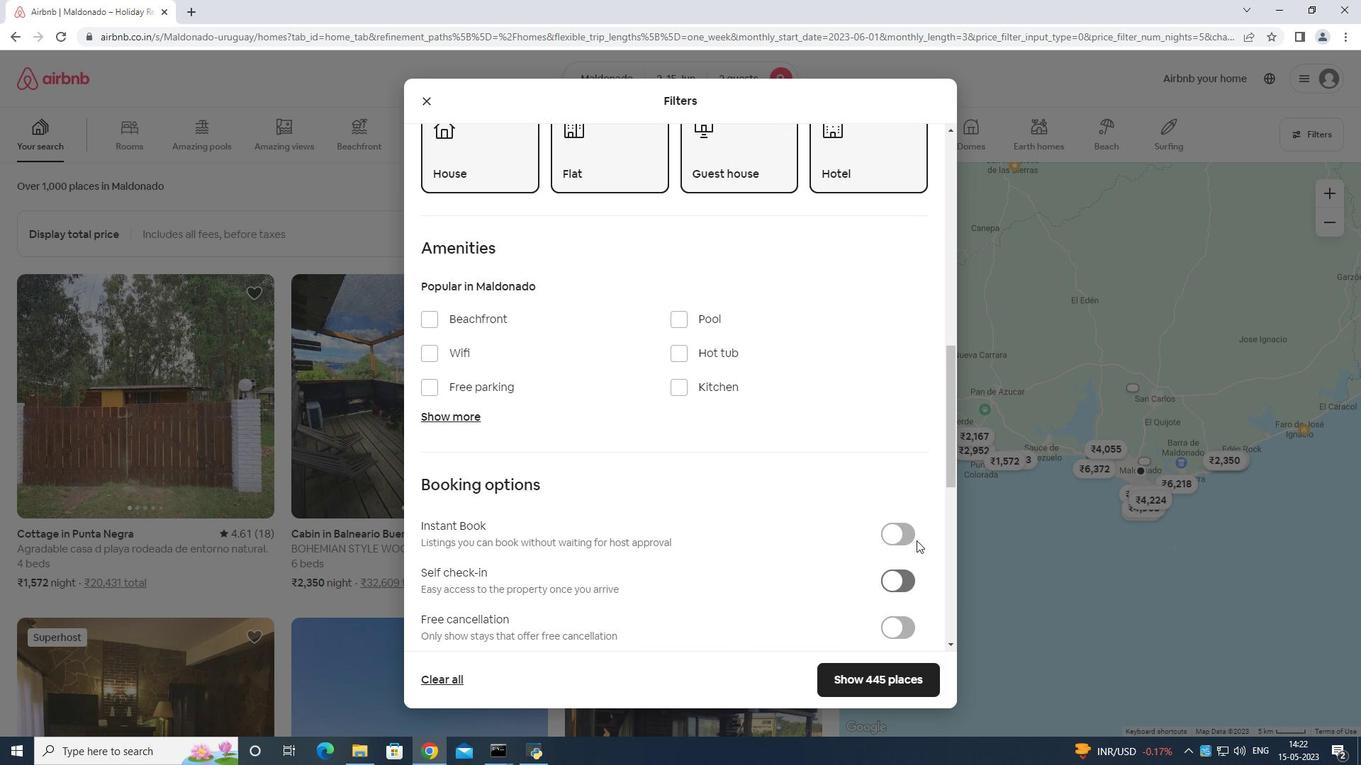 
Action: Mouse scrolled (908, 752) with delta (0, 0)
Screenshot: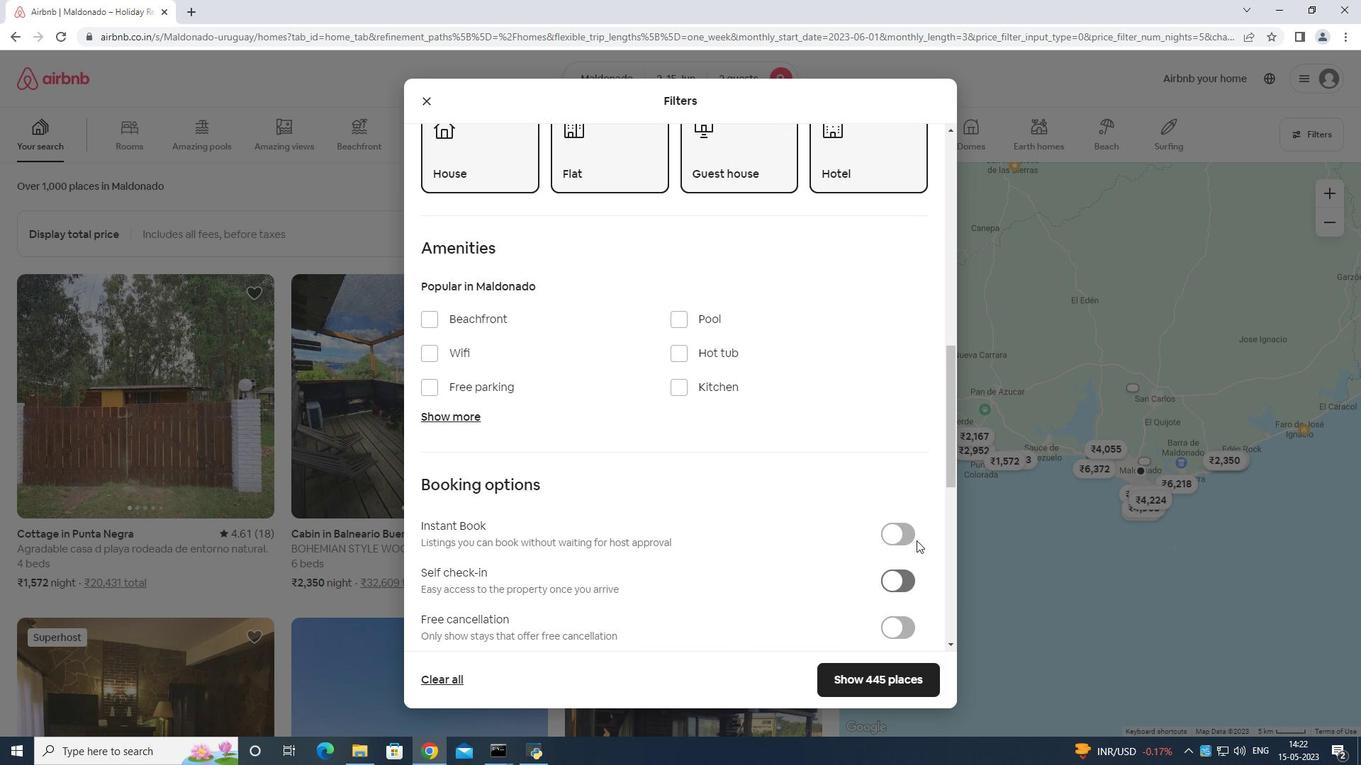 
Action: Mouse moved to (908, 753)
Screenshot: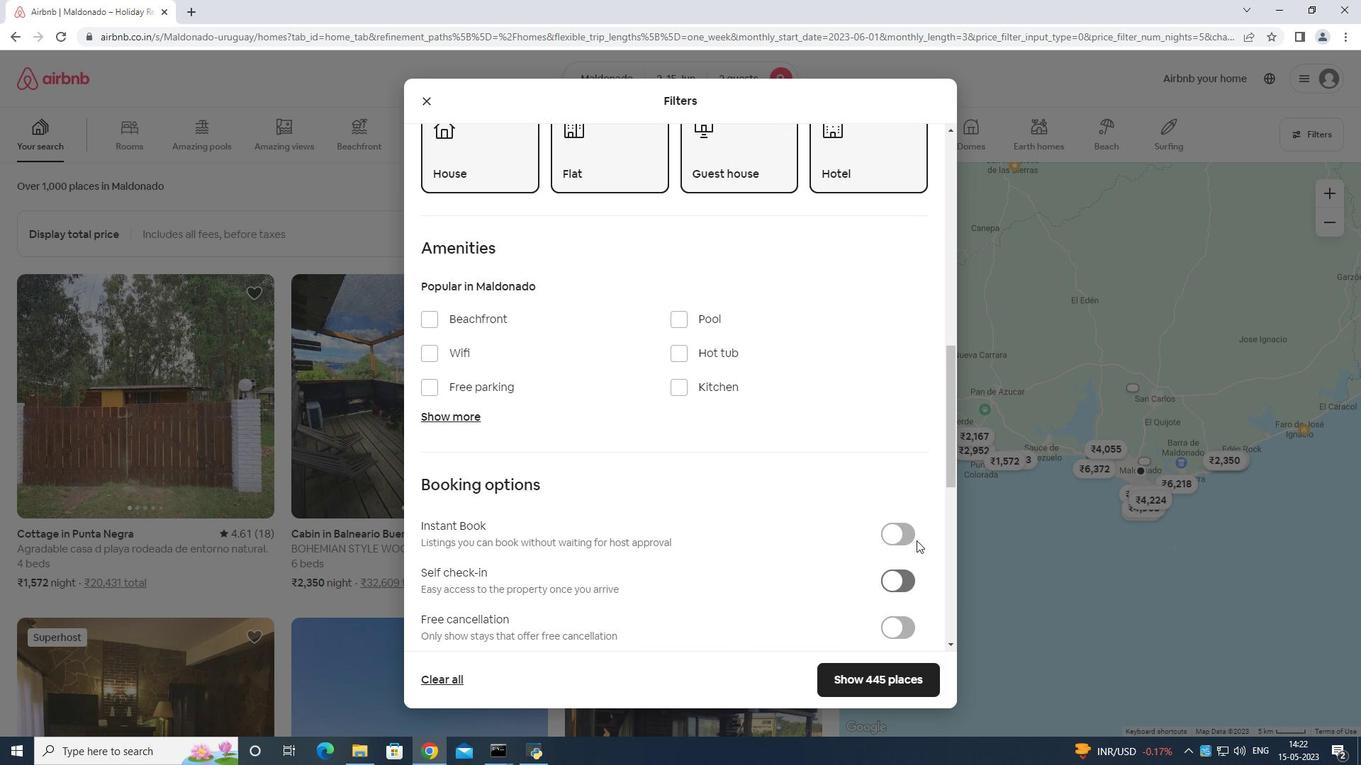 
Action: Mouse scrolled (908, 752) with delta (0, 0)
Screenshot: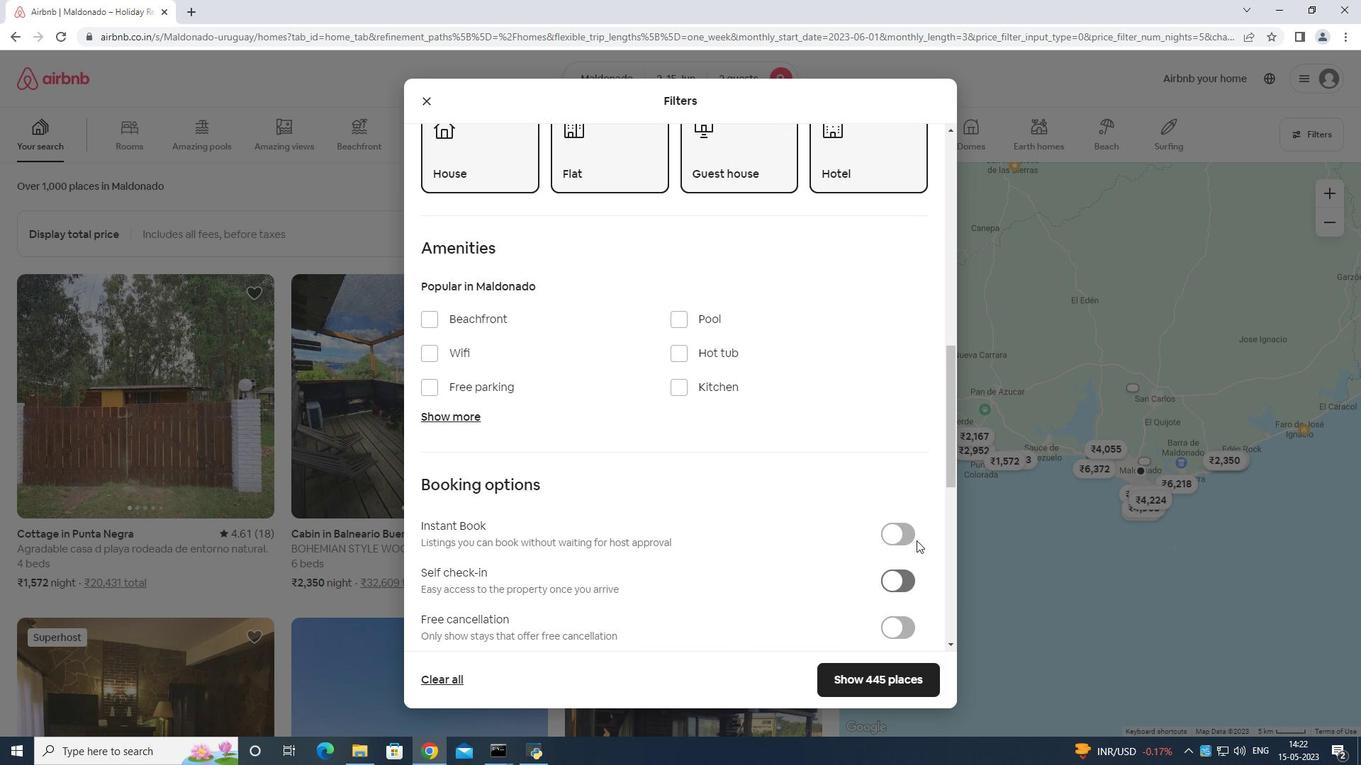 
Action: Mouse moved to (900, 709)
Screenshot: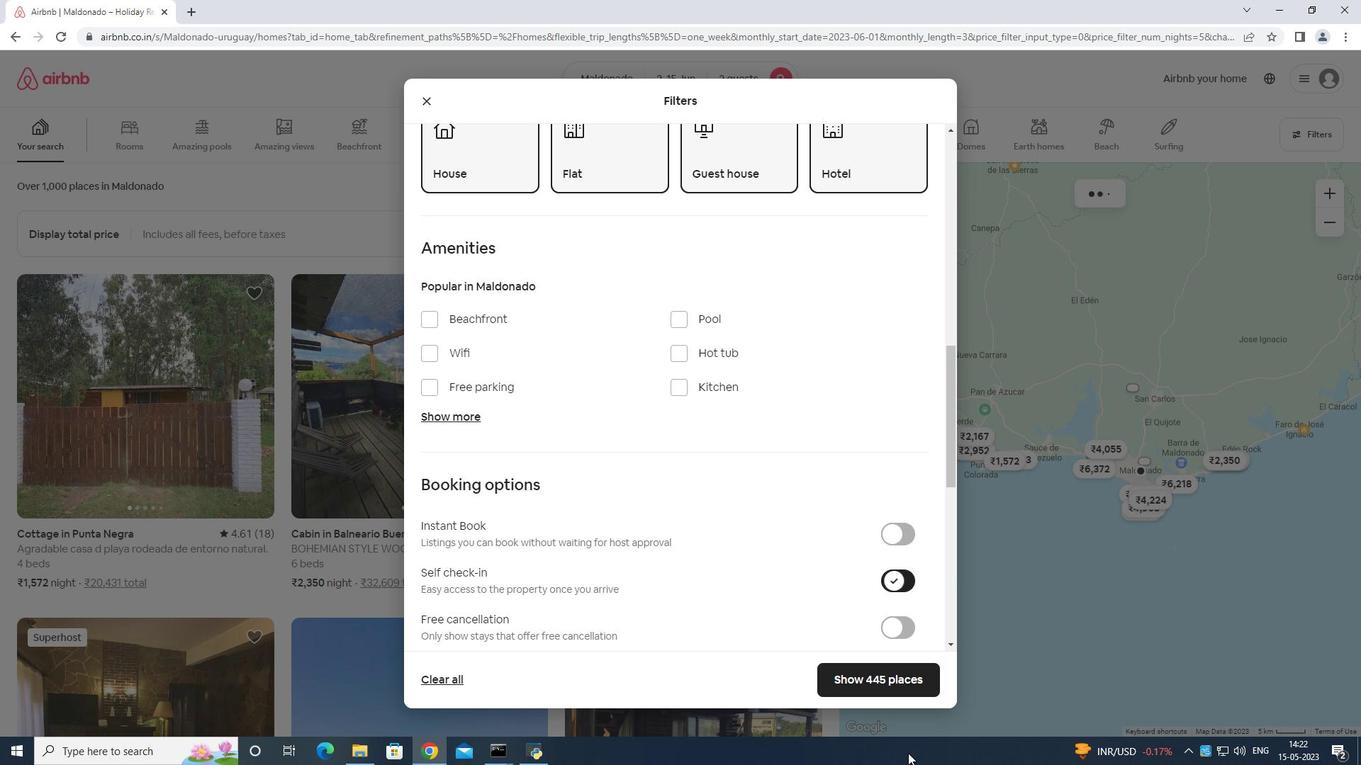 
Action: Mouse scrolled (900, 708) with delta (0, 0)
Screenshot: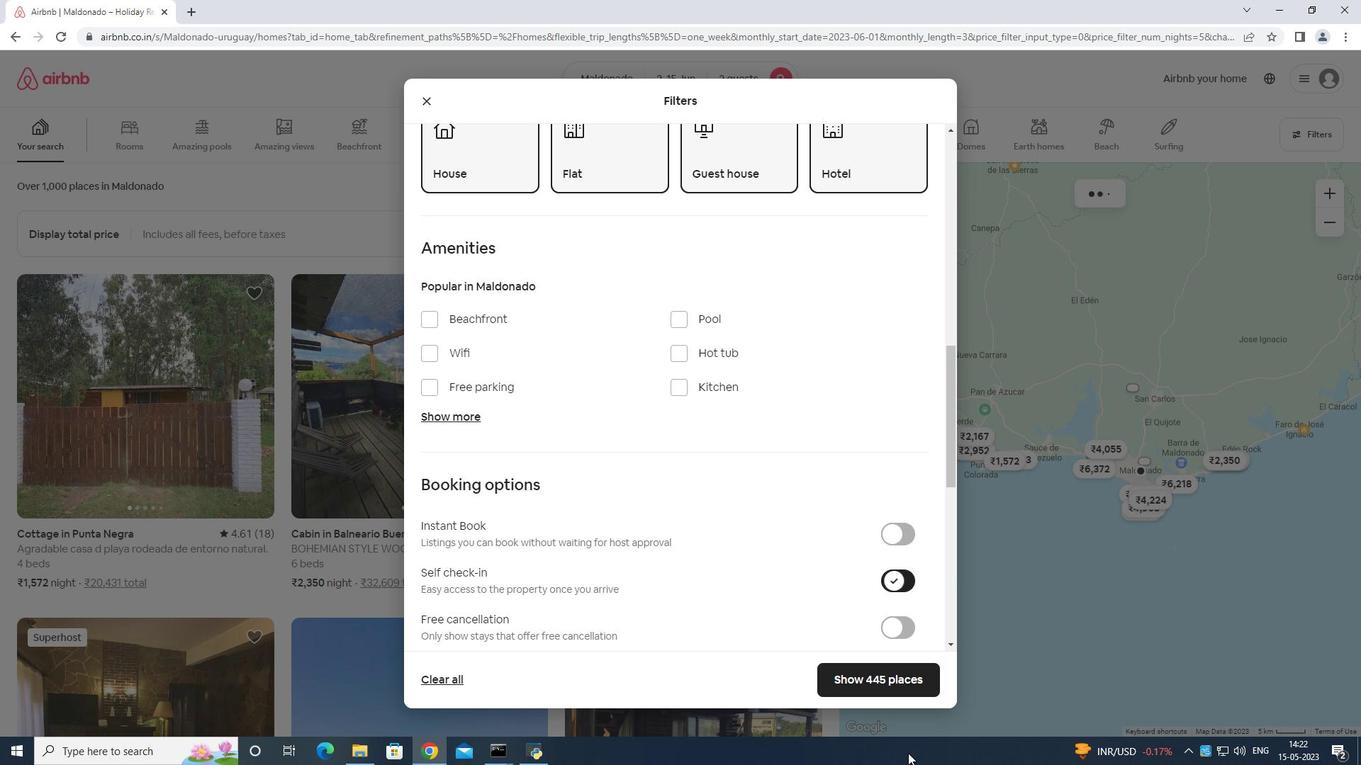 
Action: Mouse moved to (891, 712)
Screenshot: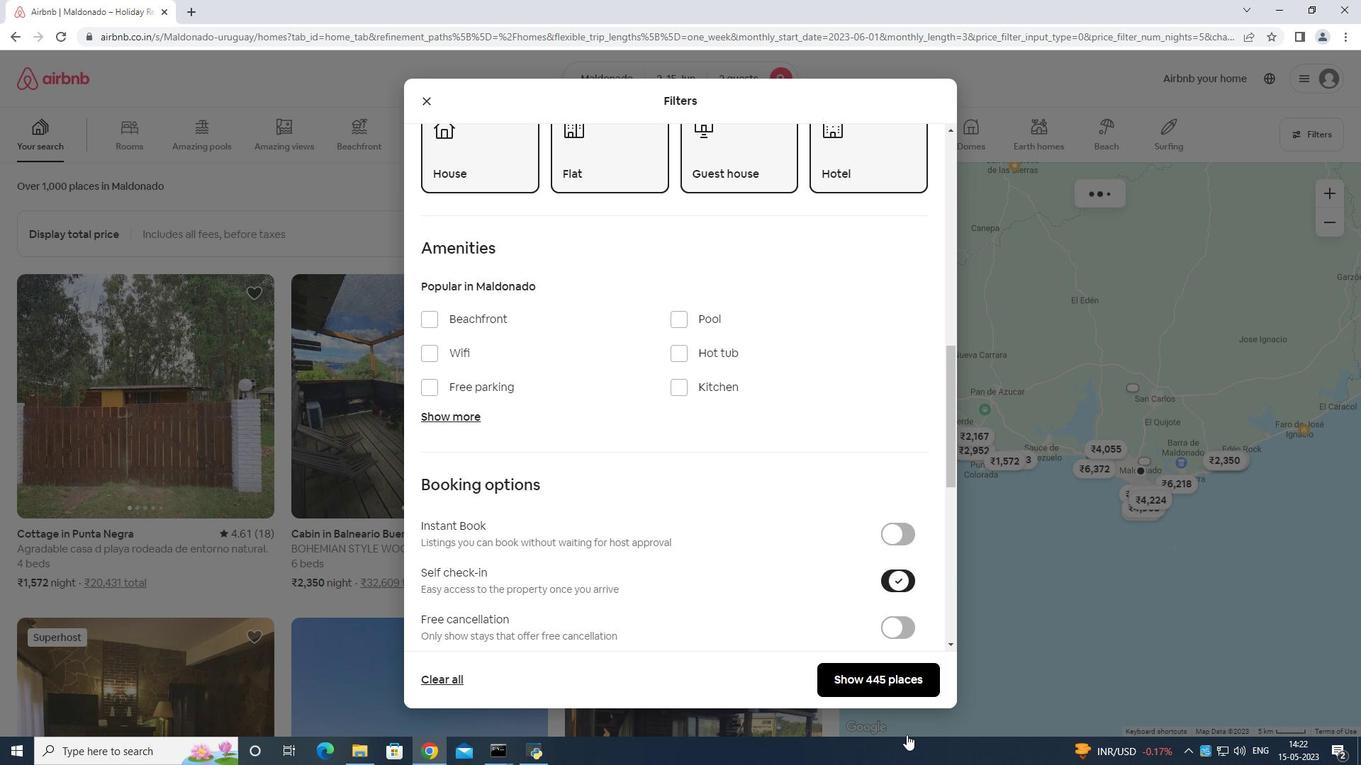 
Action: Mouse scrolled (891, 711) with delta (0, 0)
Screenshot: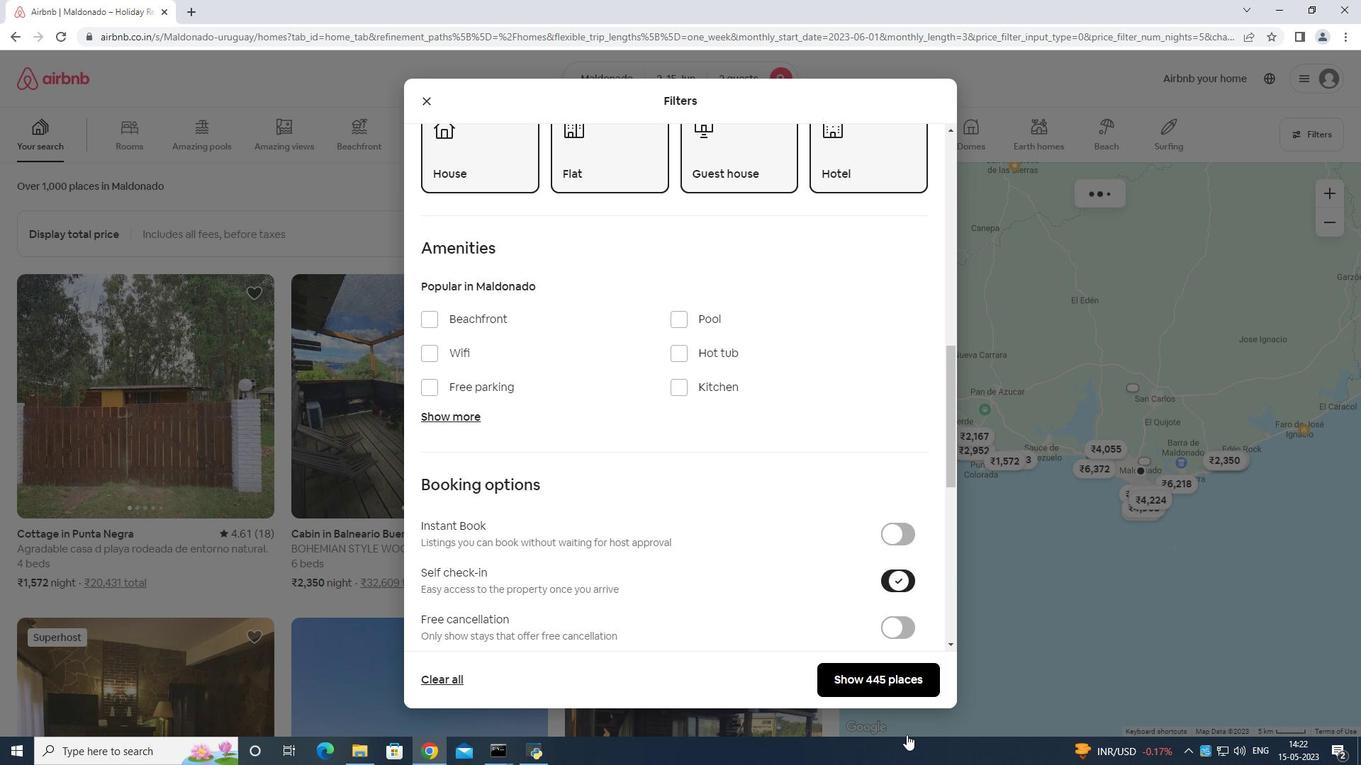 
Action: Mouse moved to (890, 712)
Screenshot: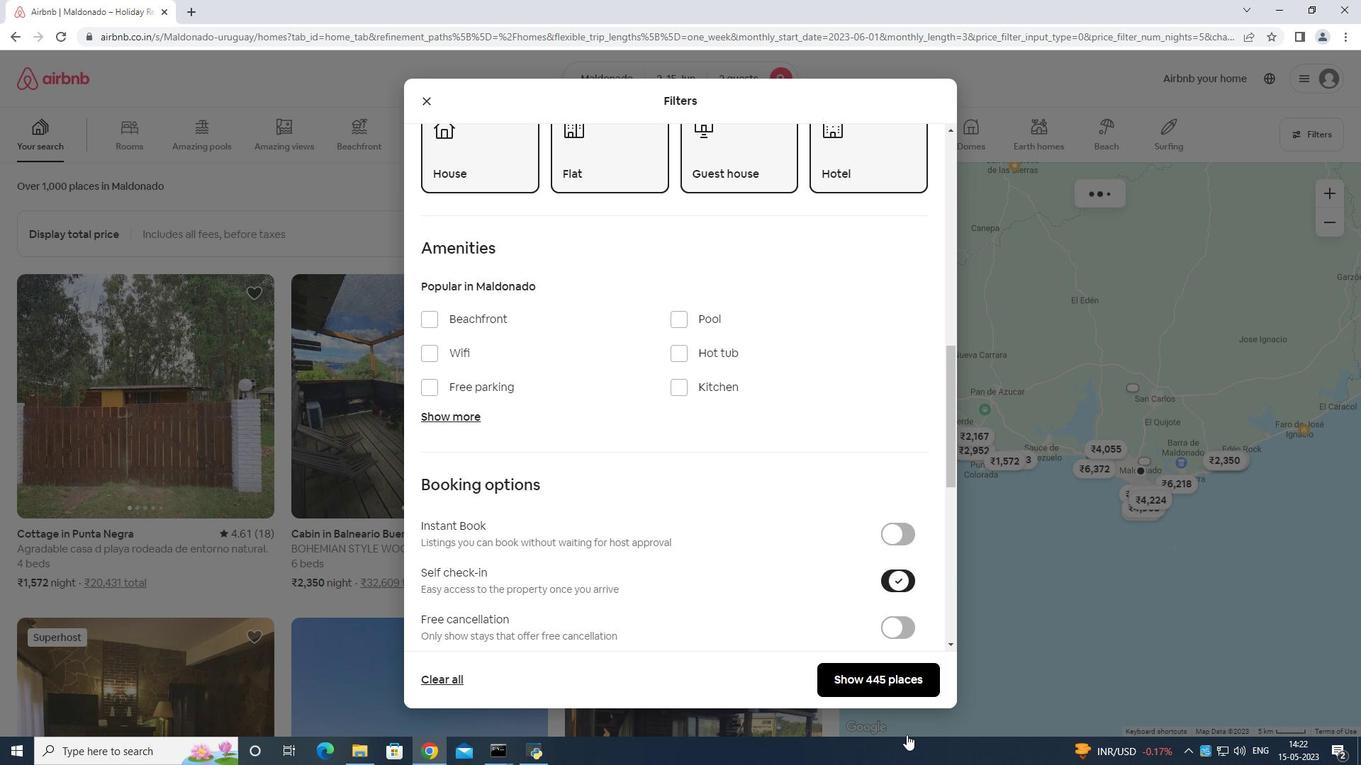 
Action: Mouse scrolled (890, 711) with delta (0, 0)
Screenshot: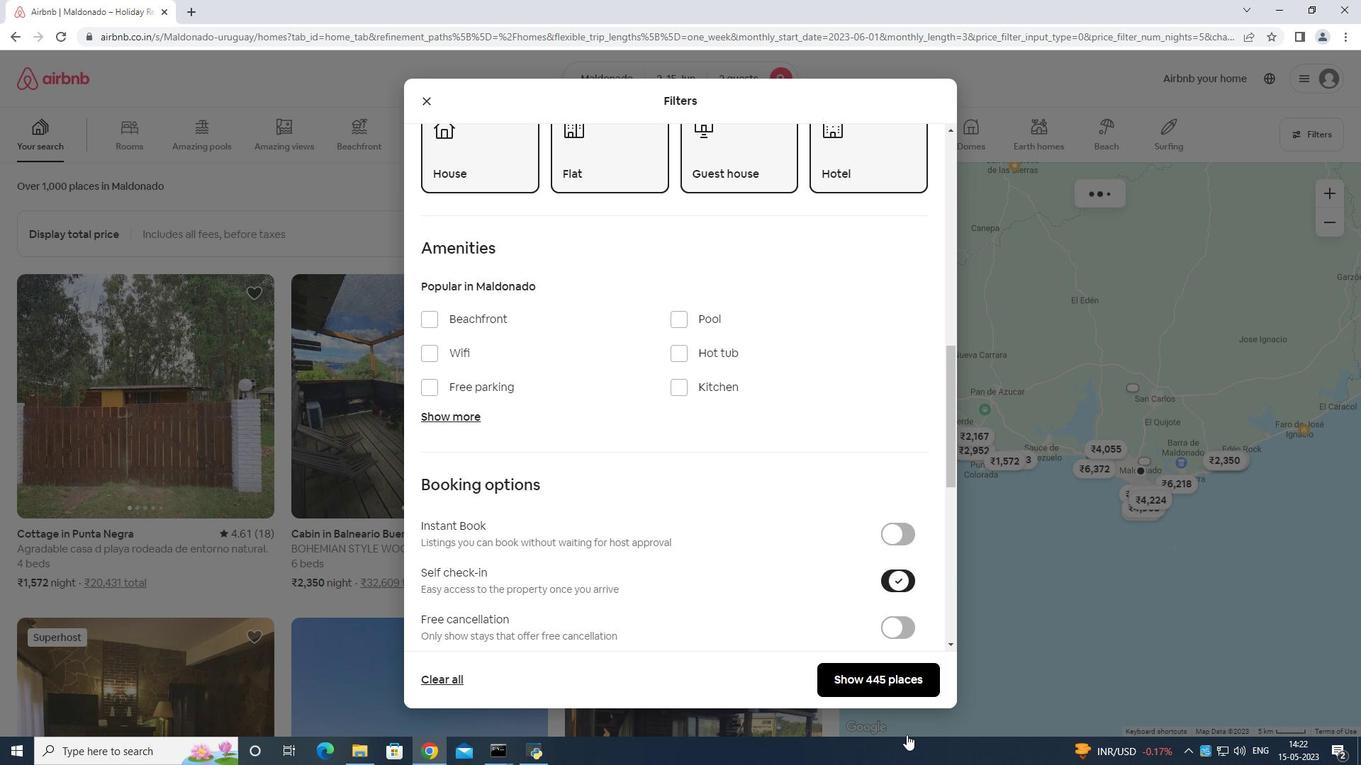 
Action: Mouse moved to (855, 684)
Screenshot: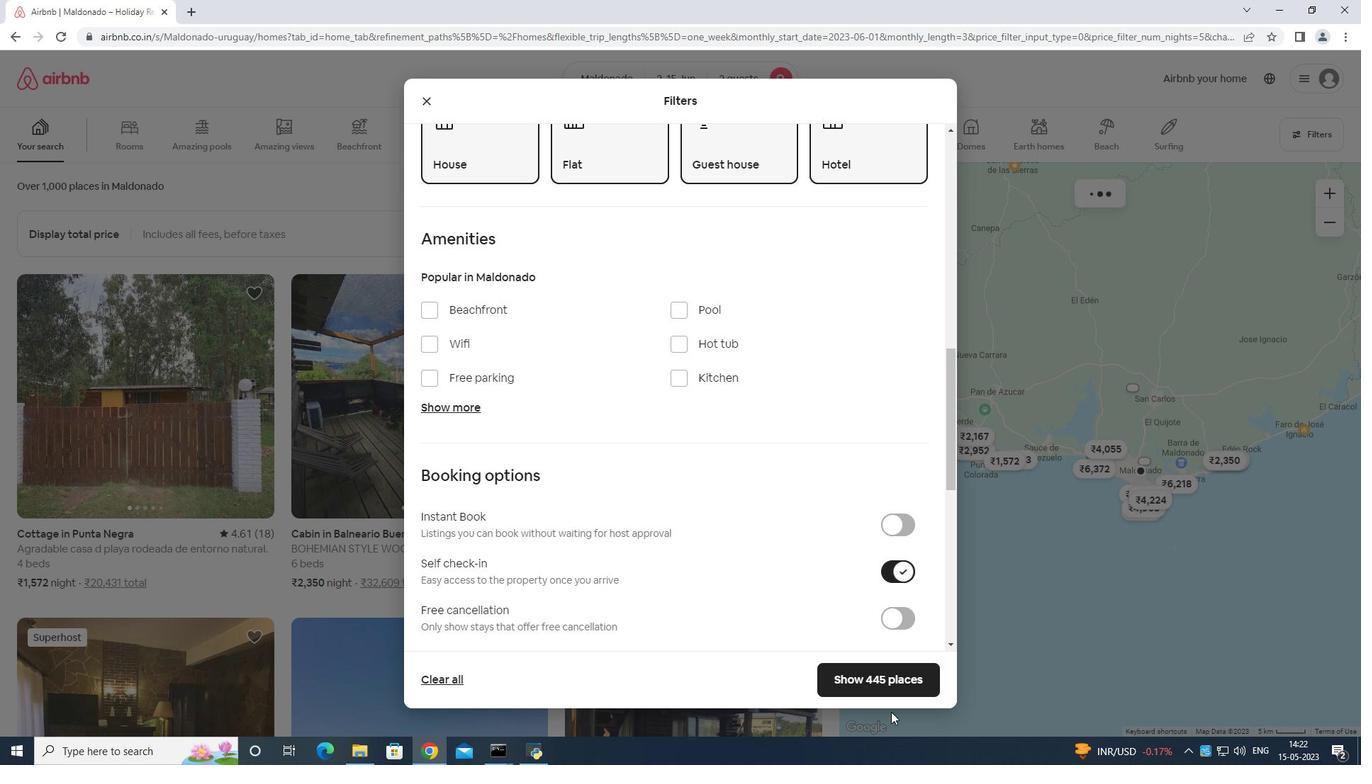 
Action: Mouse scrolled (855, 683) with delta (0, 0)
Screenshot: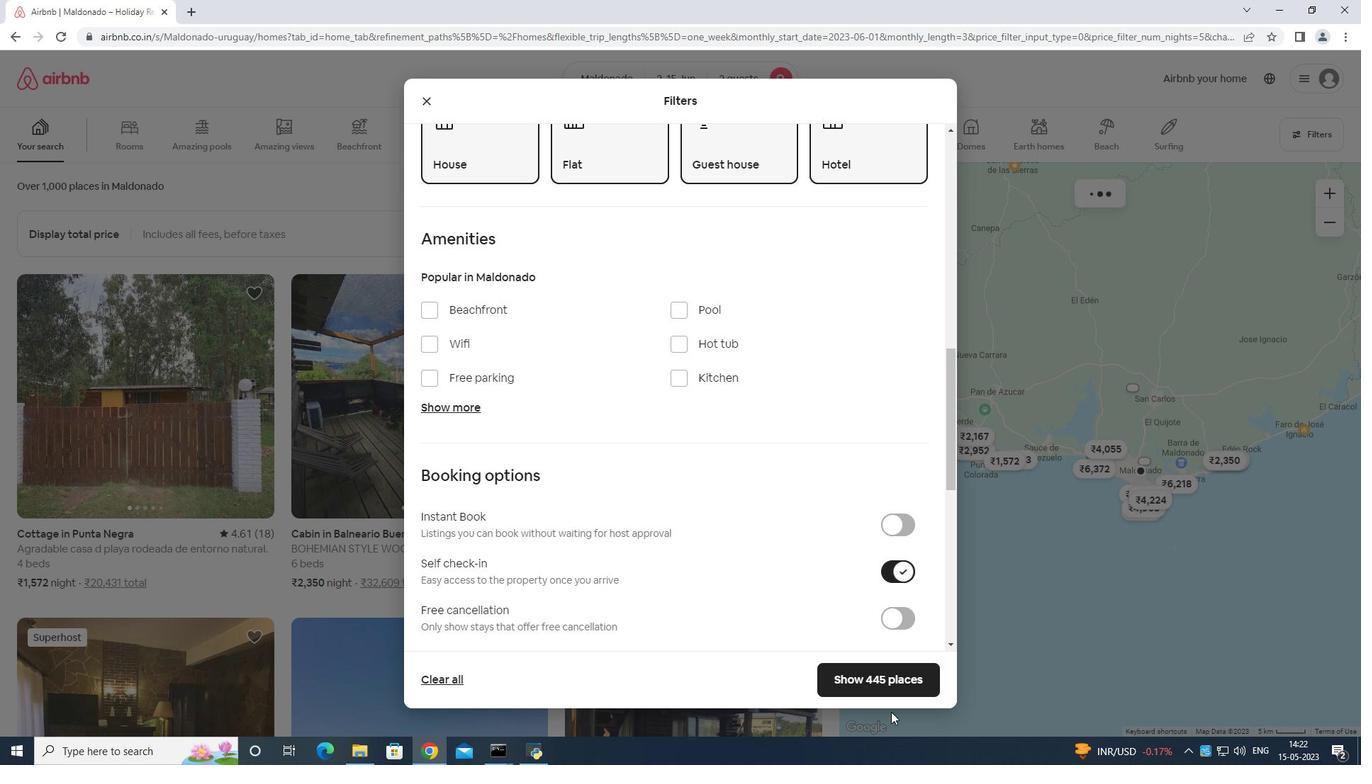 
Action: Mouse moved to (853, 682)
Screenshot: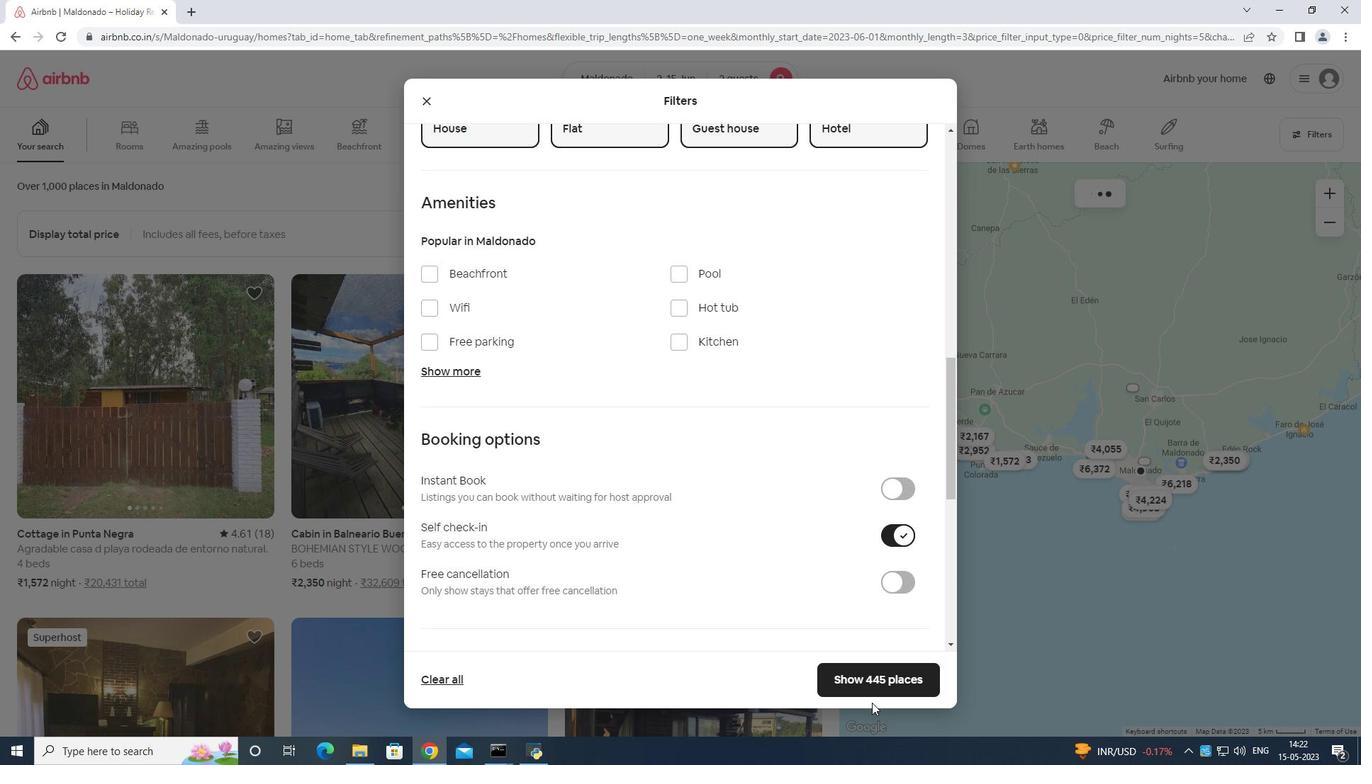 
Action: Mouse scrolled (853, 681) with delta (0, 0)
Screenshot: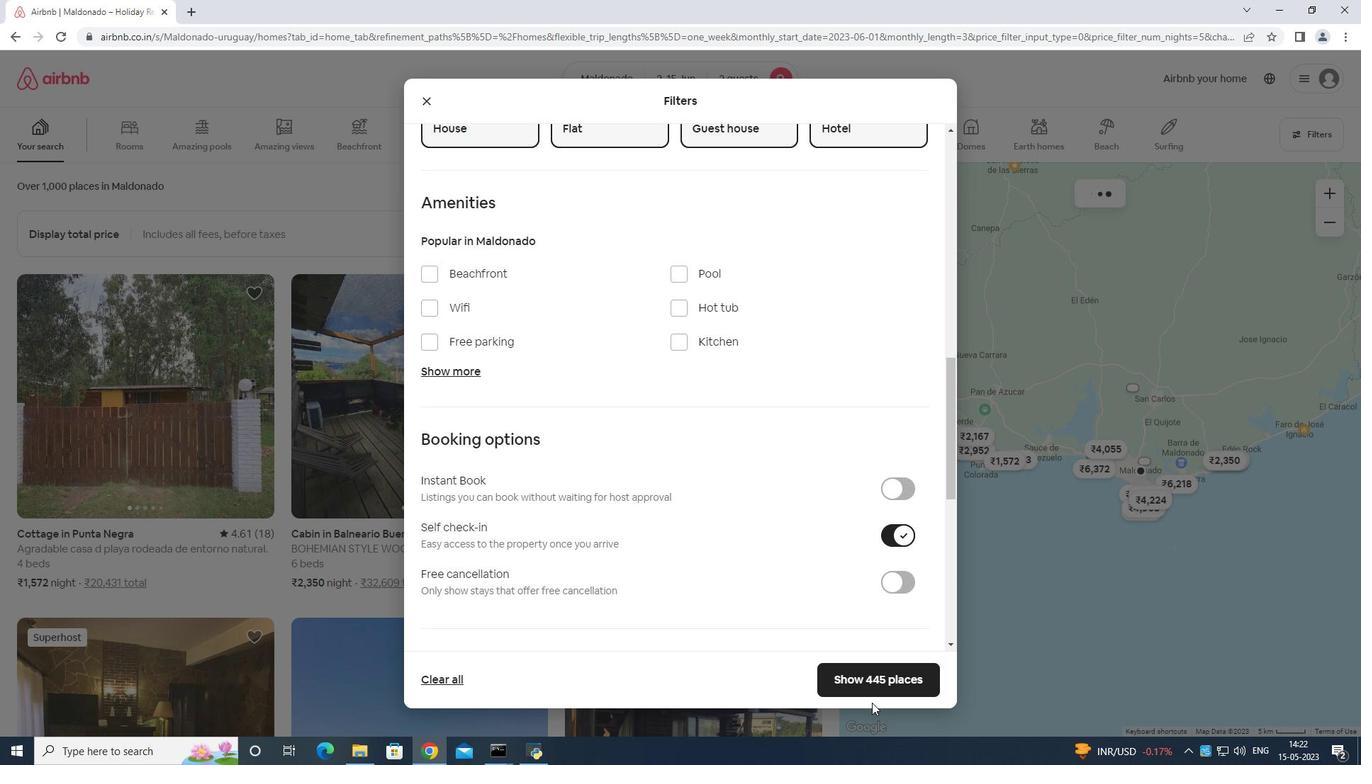 
Action: Mouse moved to (807, 601)
Screenshot: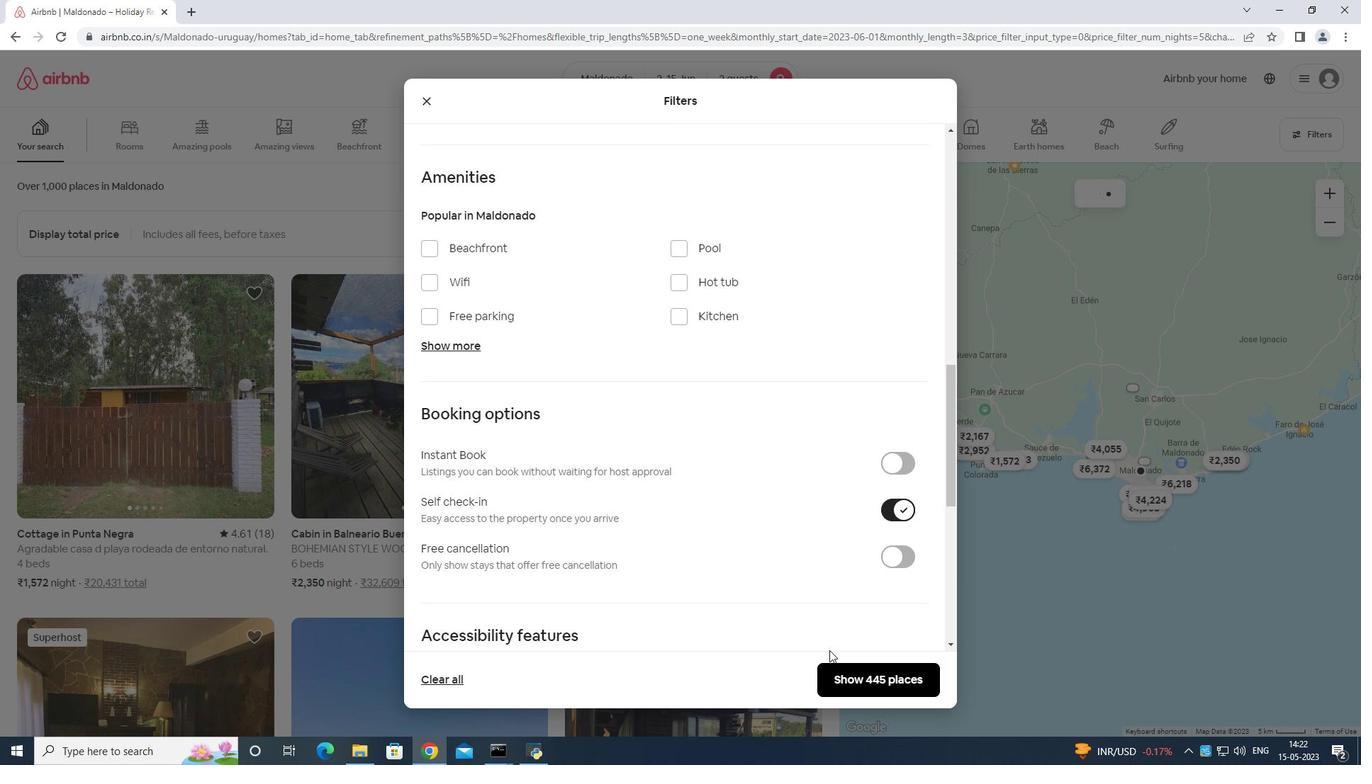 
Action: Mouse scrolled (807, 601) with delta (0, 0)
Screenshot: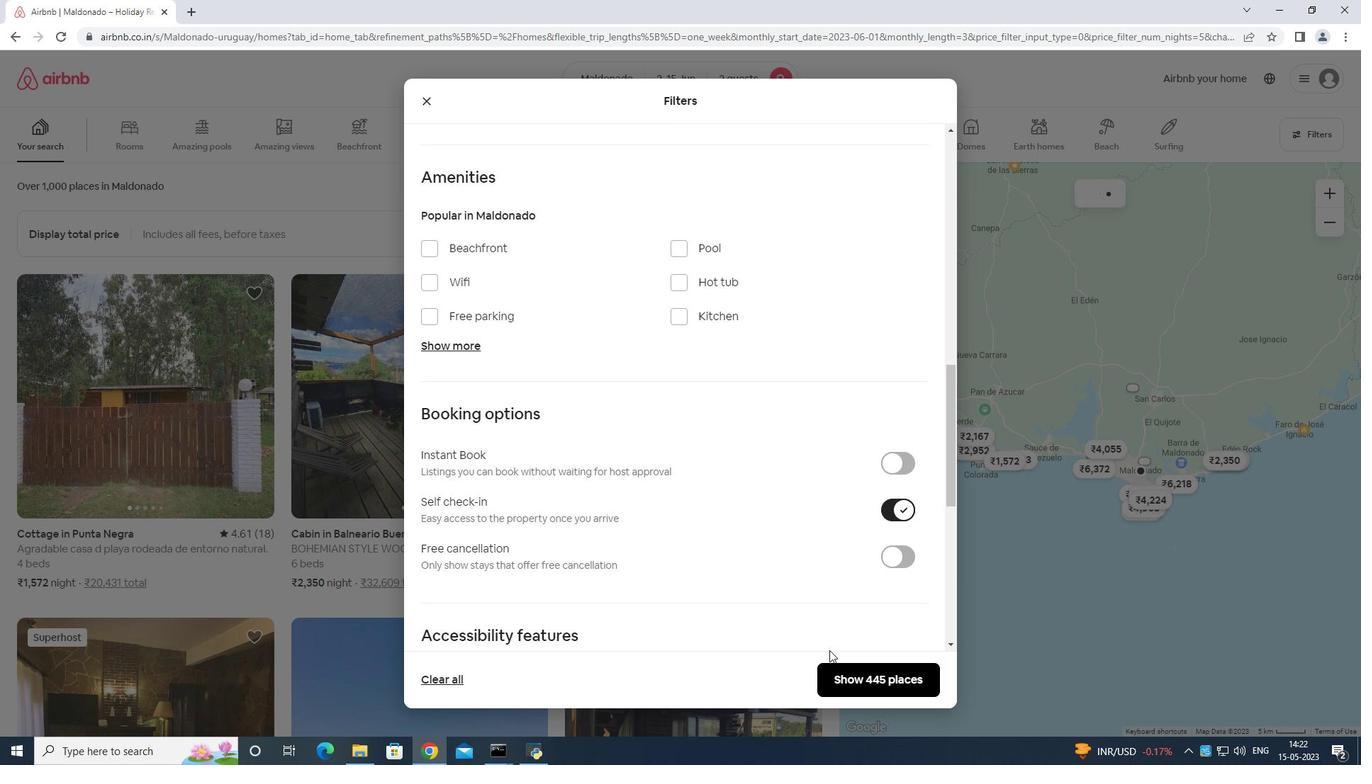 
Action: Mouse scrolled (807, 601) with delta (0, 0)
Screenshot: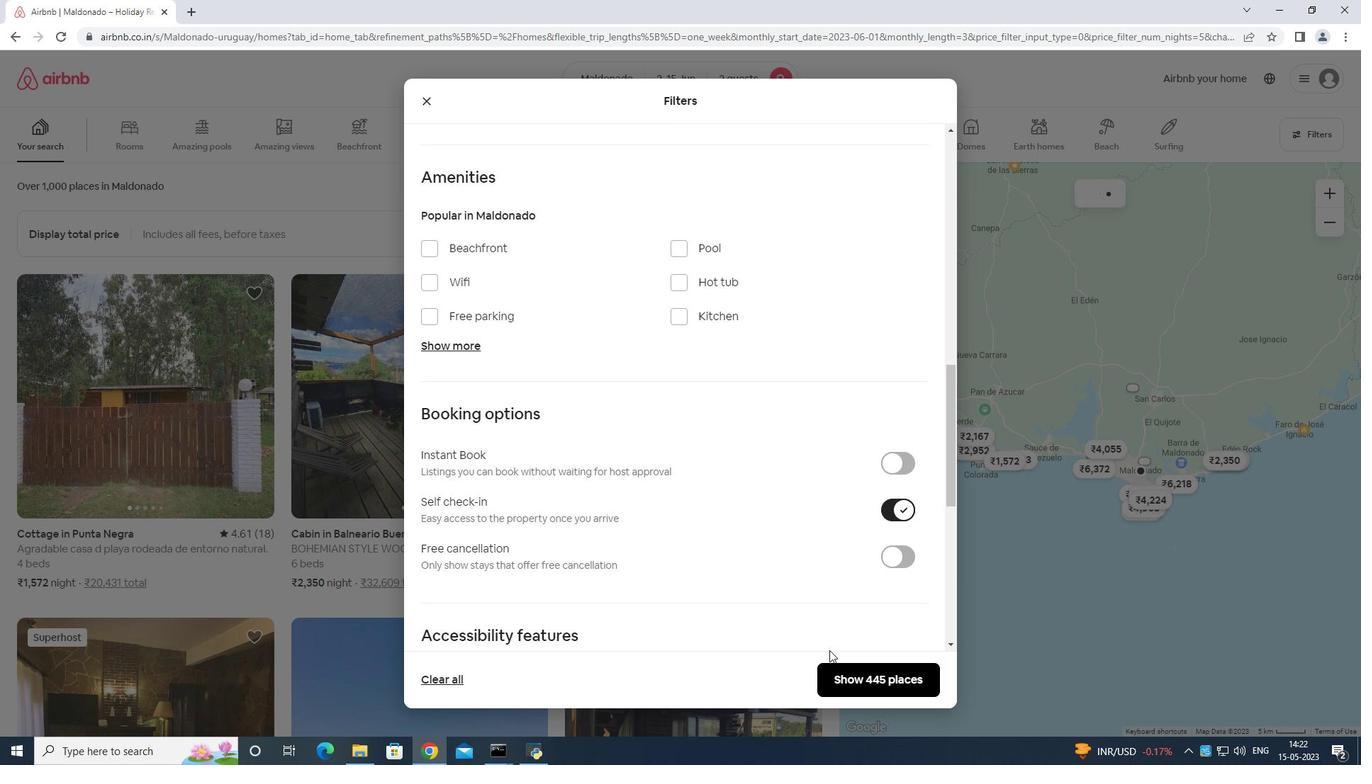 
Action: Mouse scrolled (807, 601) with delta (0, 0)
Screenshot: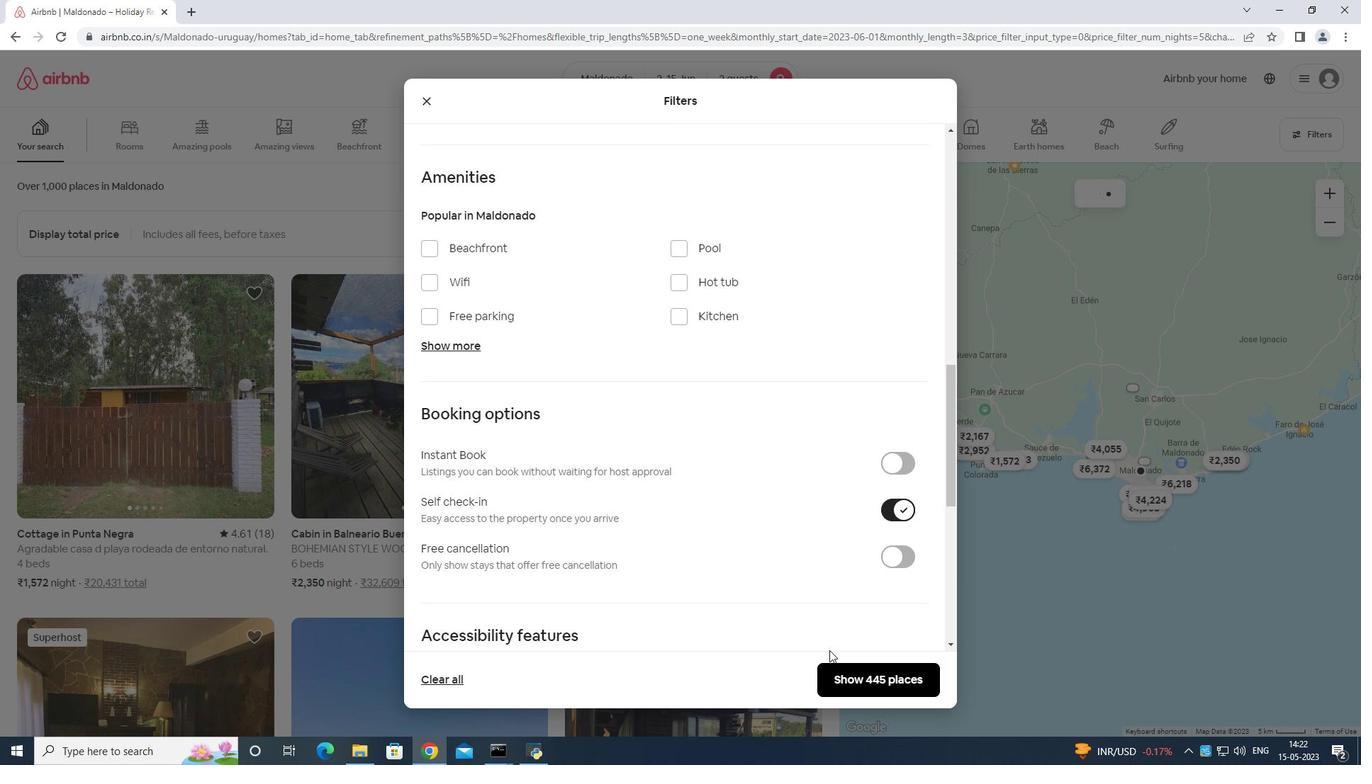 
Action: Mouse scrolled (807, 601) with delta (0, 0)
Screenshot: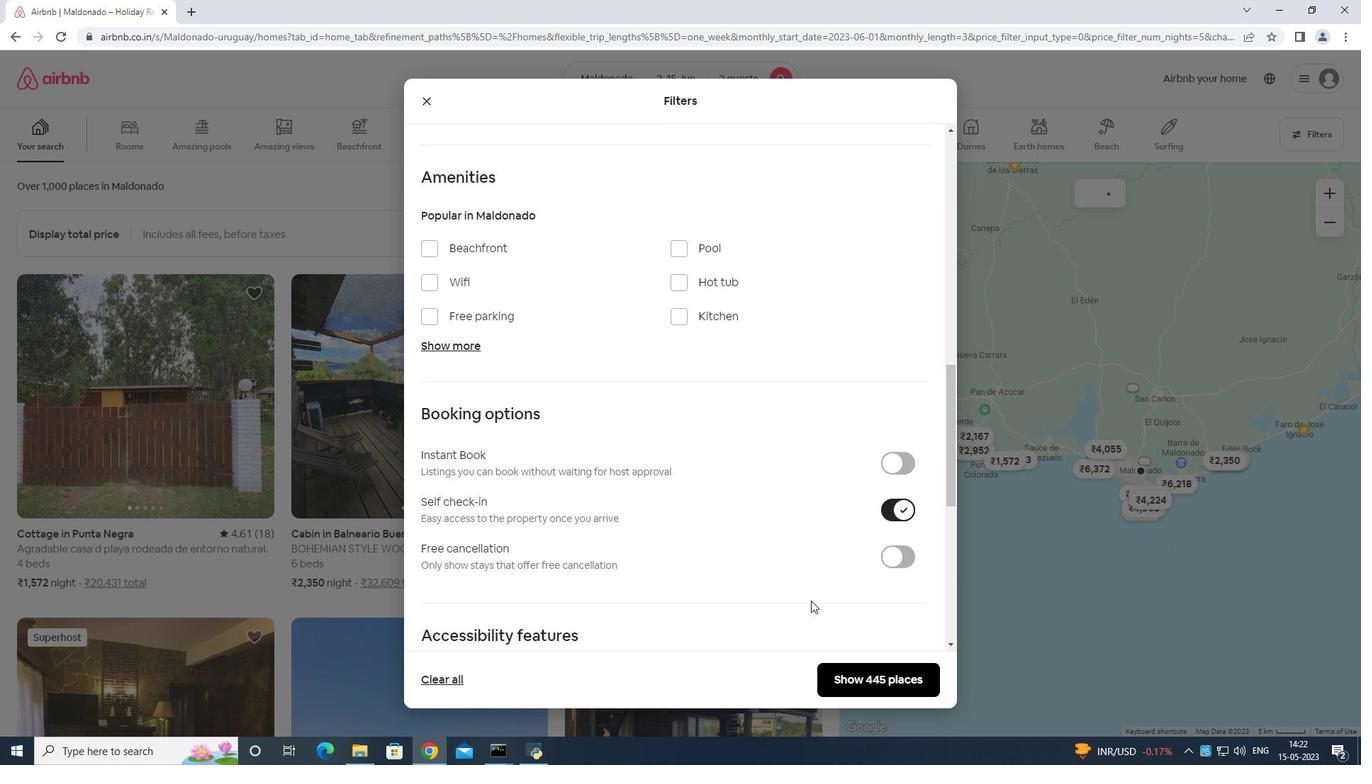 
Action: Mouse moved to (789, 575)
Screenshot: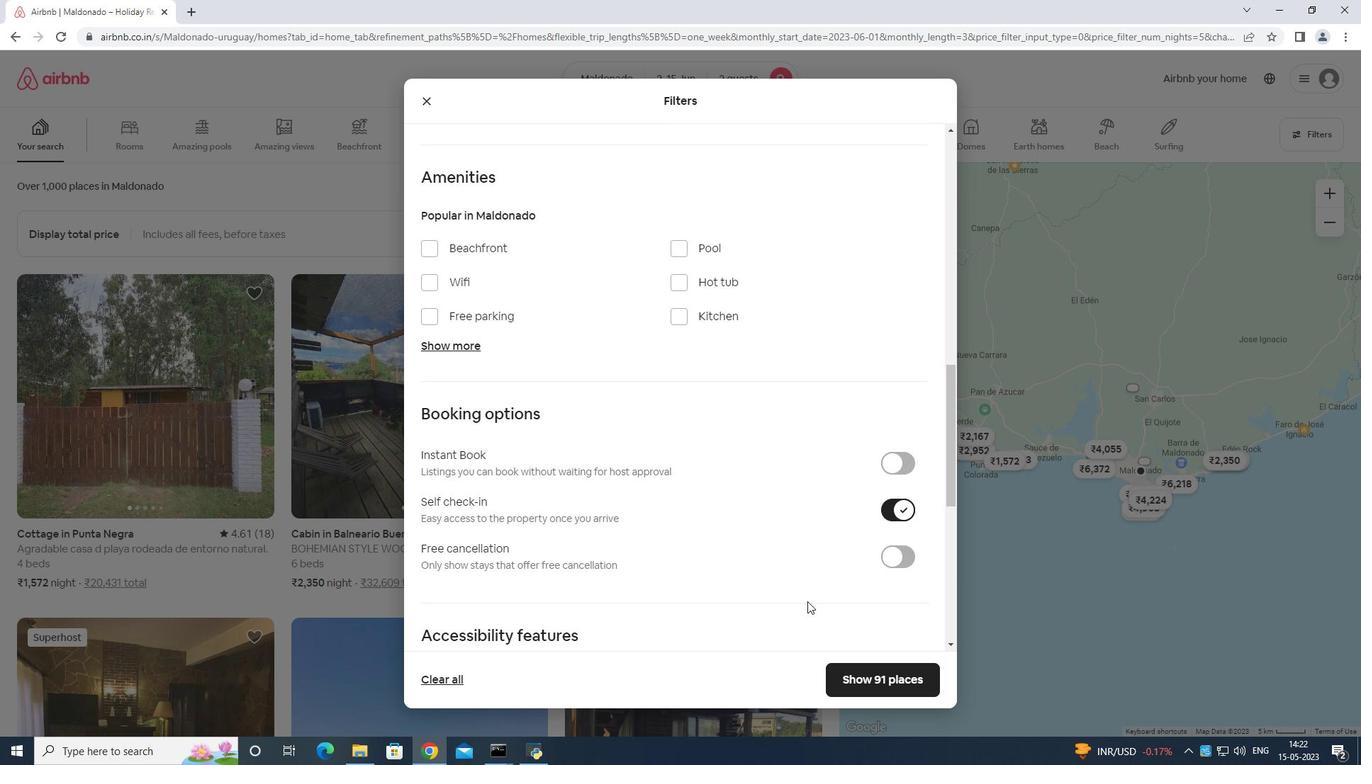 
Action: Mouse scrolled (789, 574) with delta (0, 0)
Screenshot: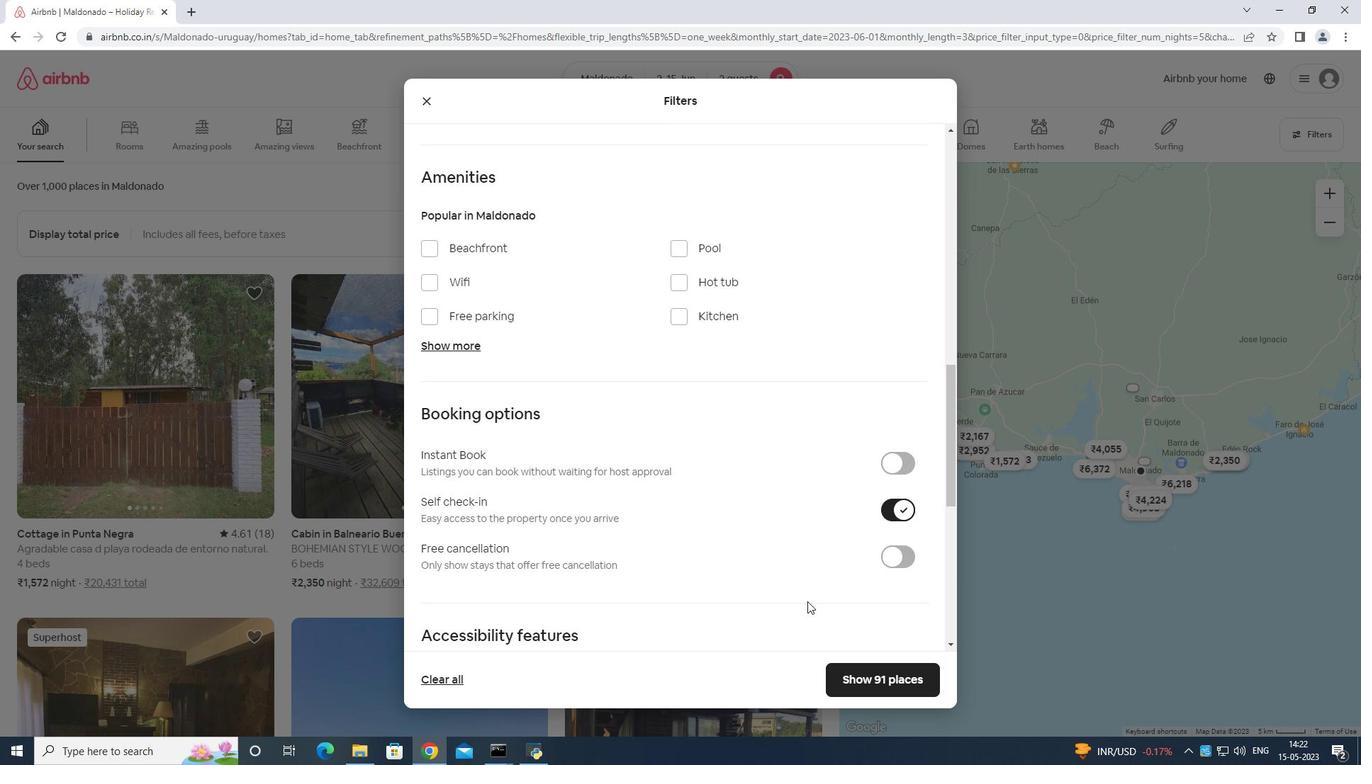 
Action: Mouse moved to (782, 583)
Screenshot: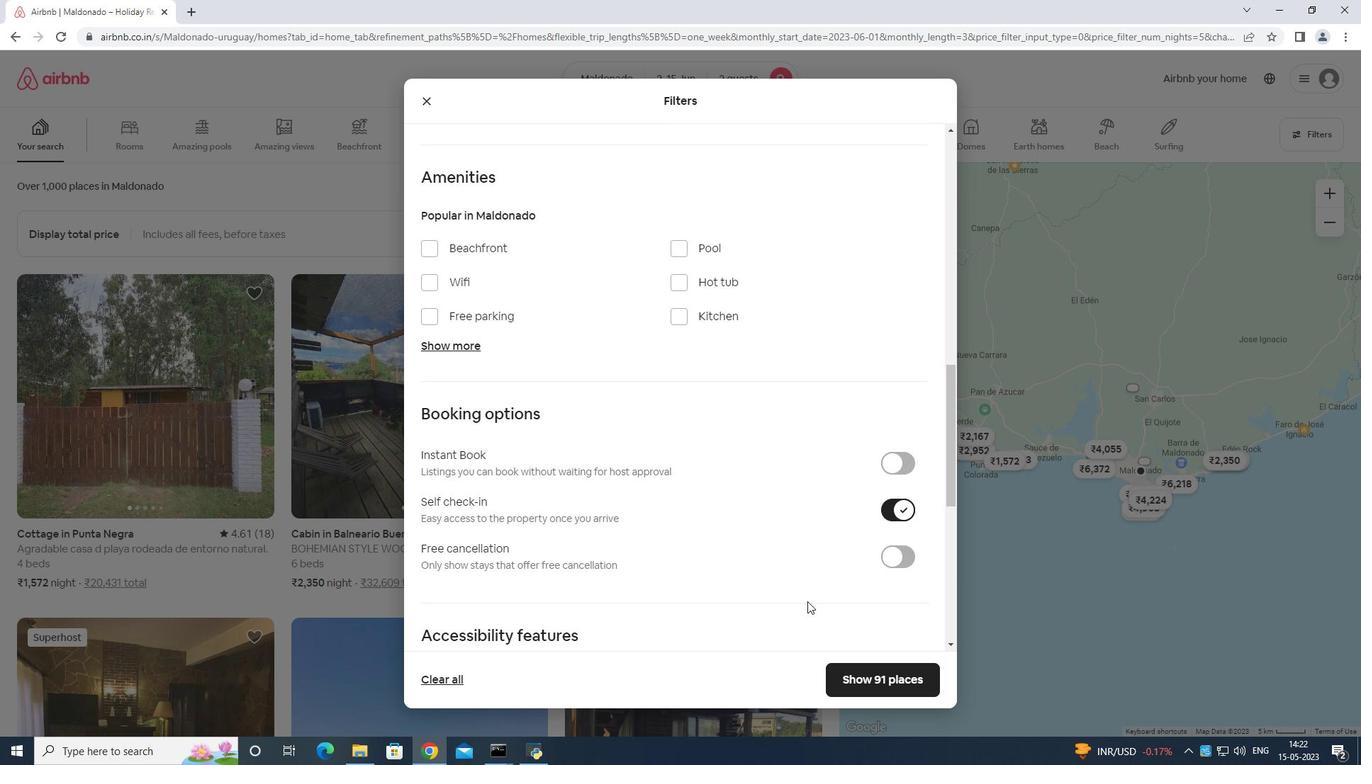 
Action: Mouse scrolled (782, 582) with delta (0, 0)
Screenshot: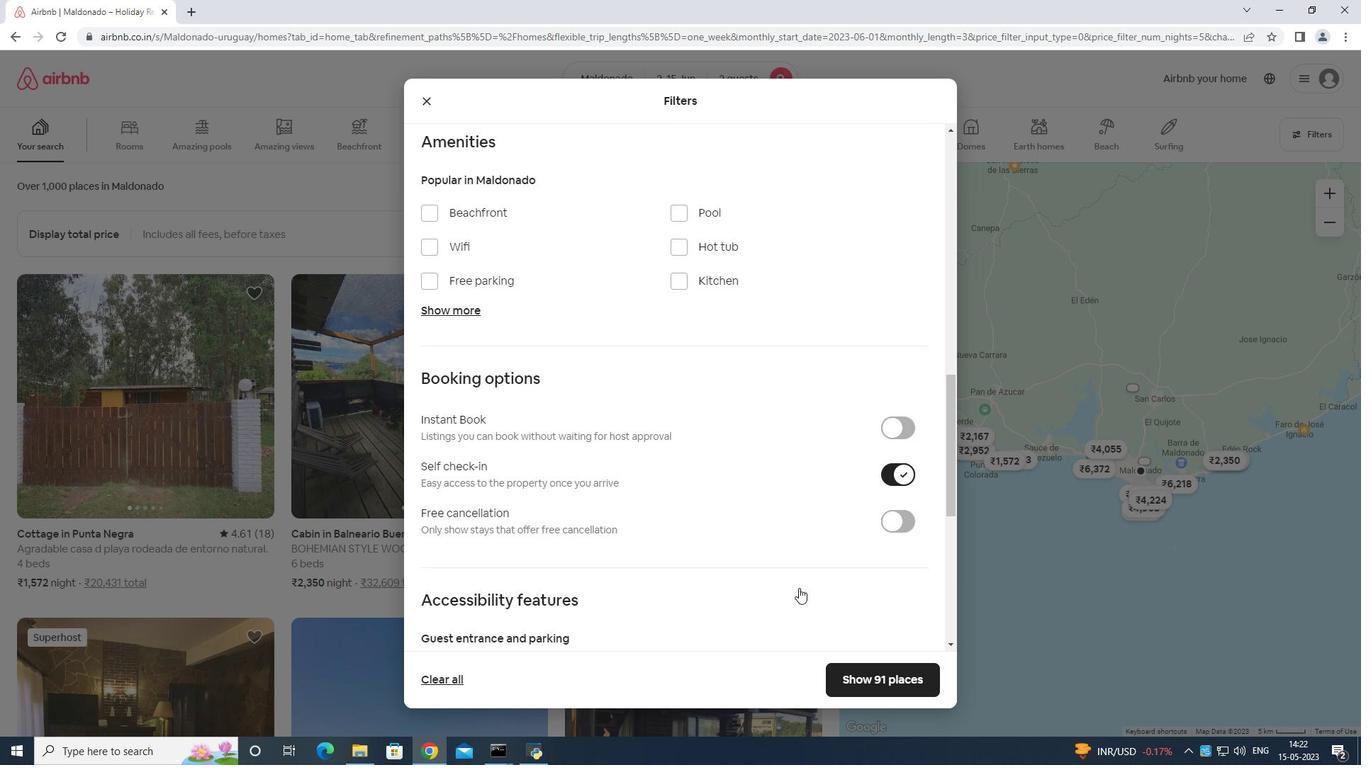 
Action: Mouse moved to (782, 583)
Screenshot: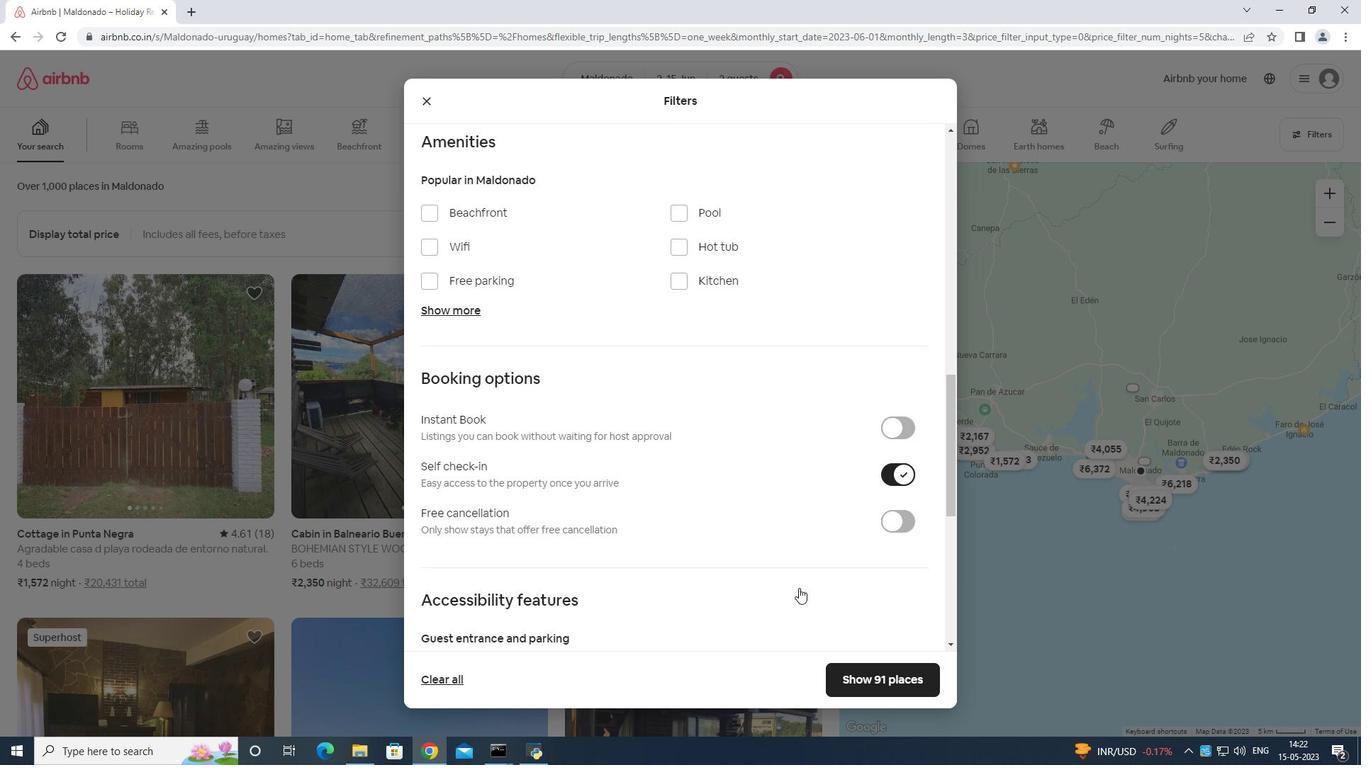 
Action: Mouse scrolled (782, 582) with delta (0, 0)
Screenshot: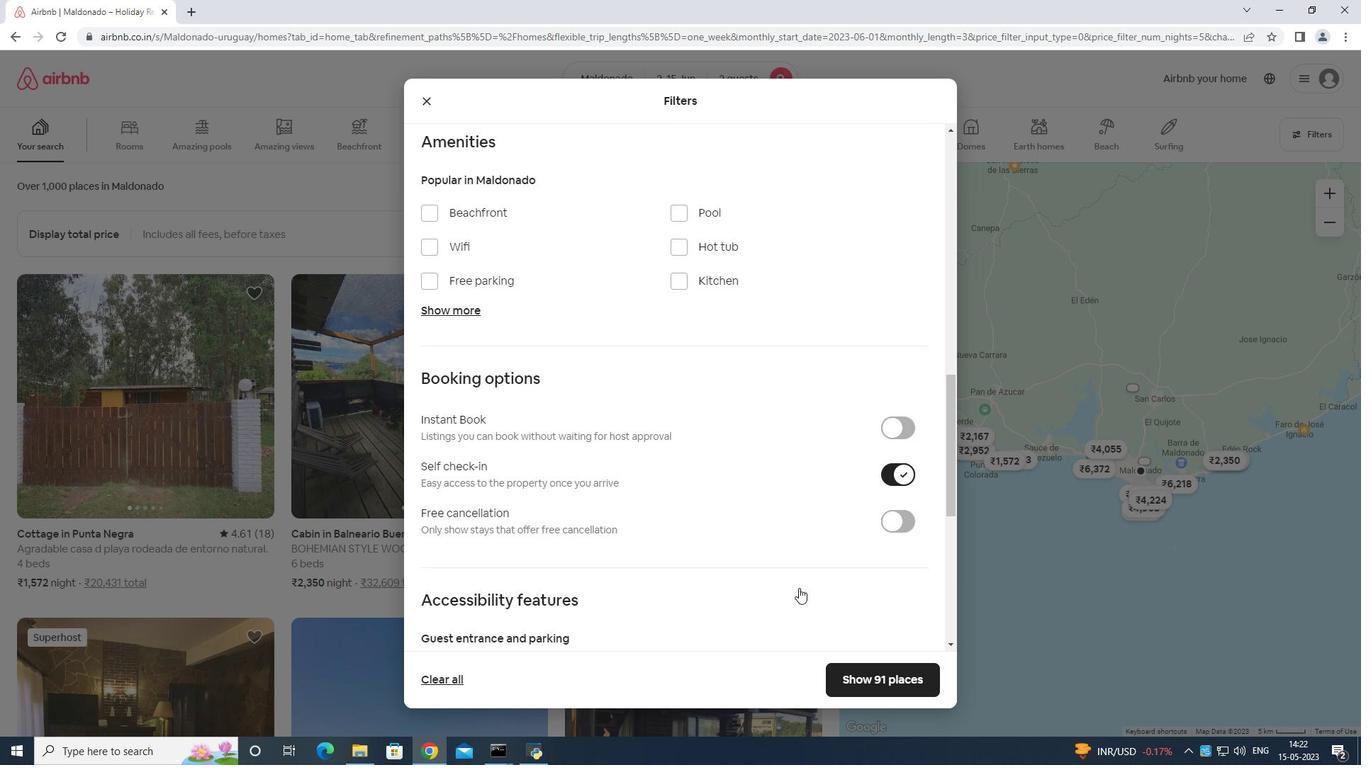 
Action: Mouse scrolled (782, 582) with delta (0, 0)
Screenshot: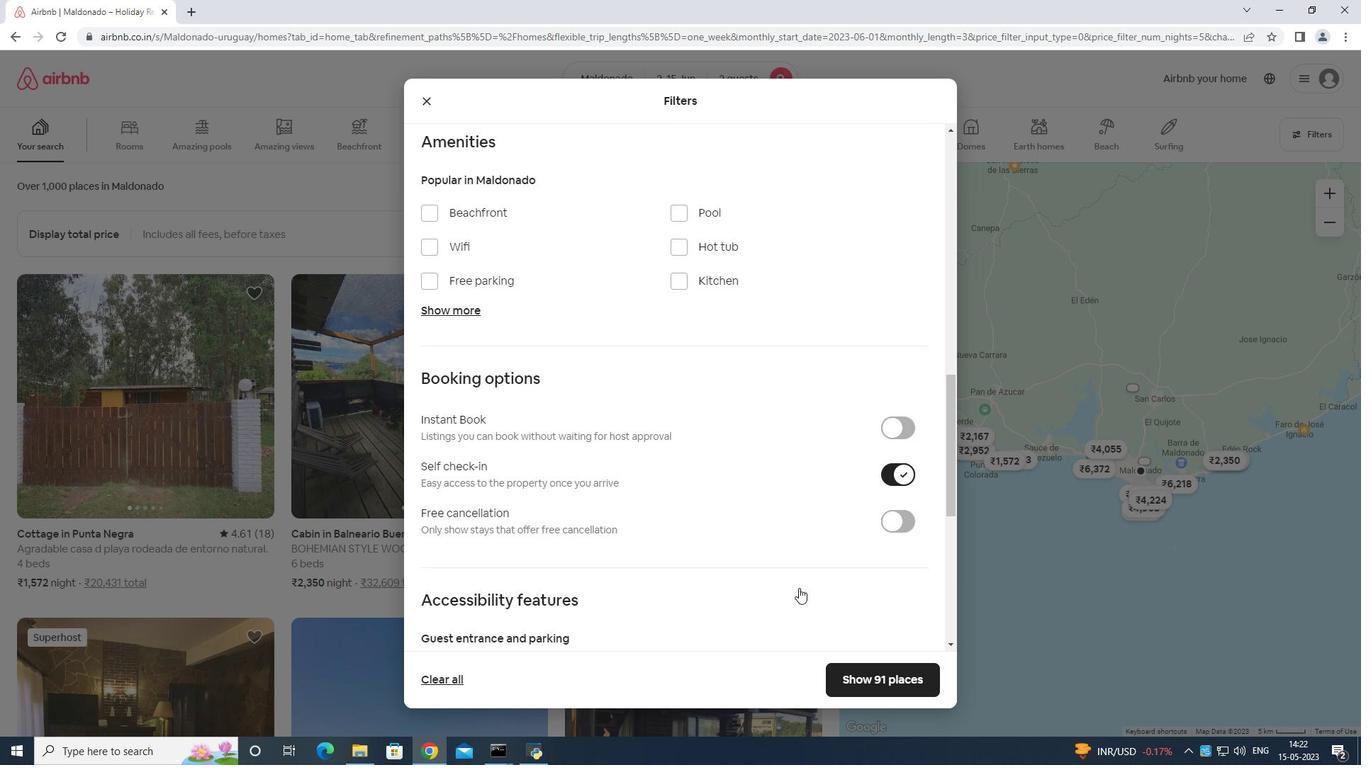 
Action: Mouse scrolled (782, 582) with delta (0, 0)
Screenshot: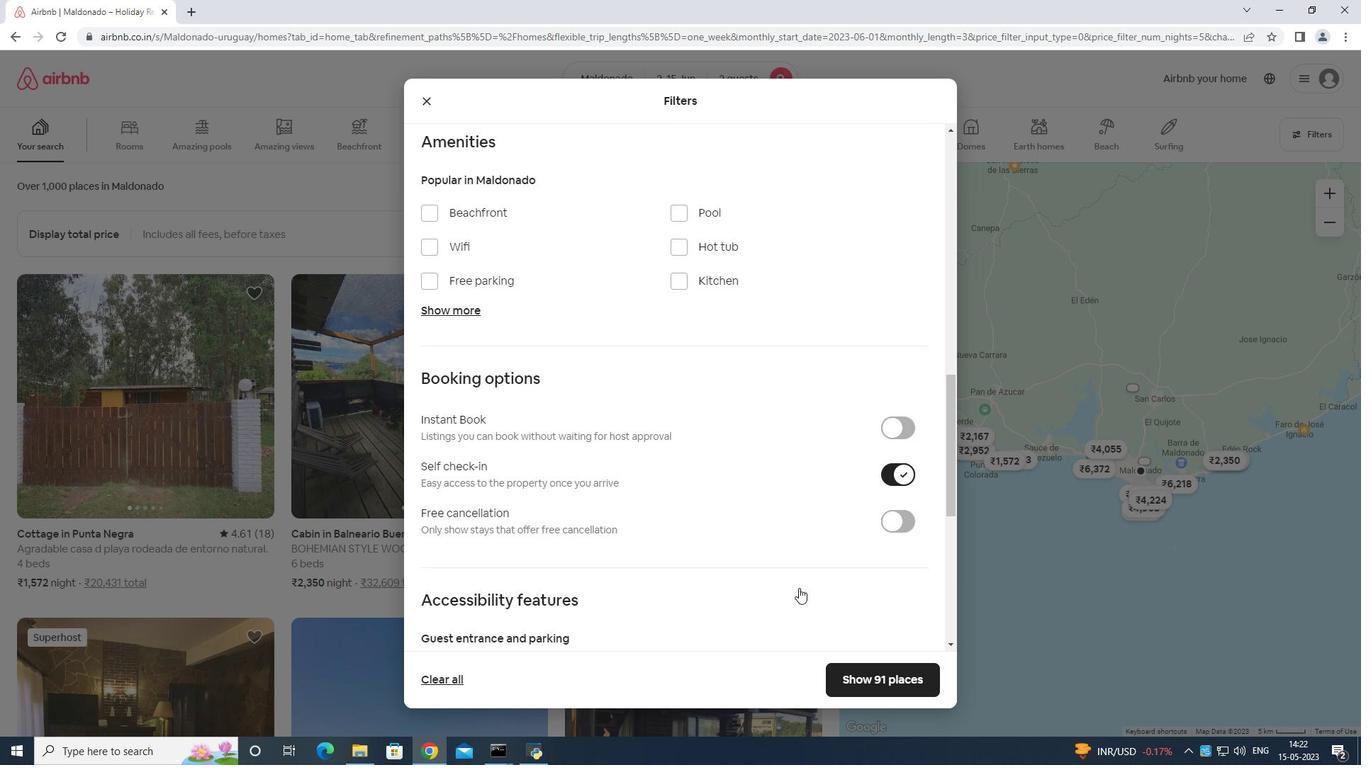 
Action: Mouse moved to (770, 584)
Screenshot: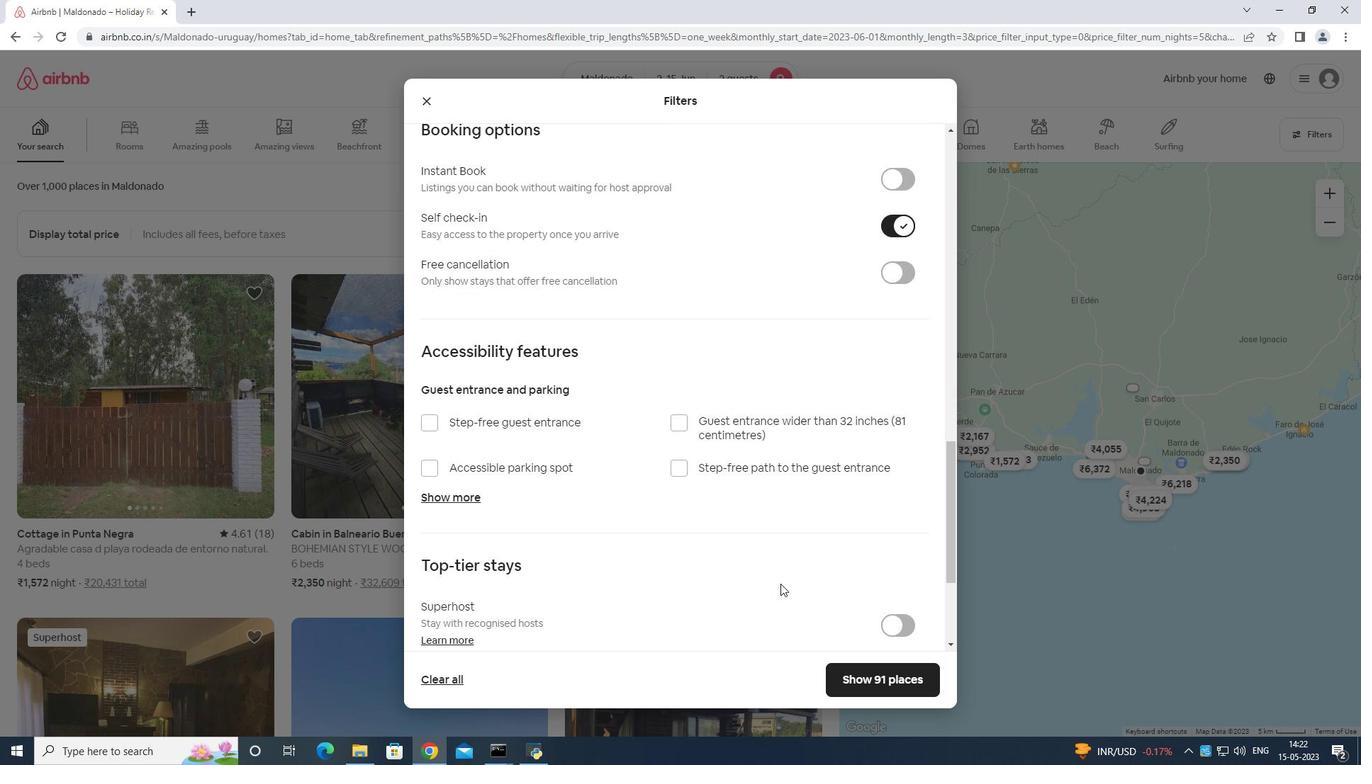 
Action: Mouse scrolled (770, 583) with delta (0, 0)
Screenshot: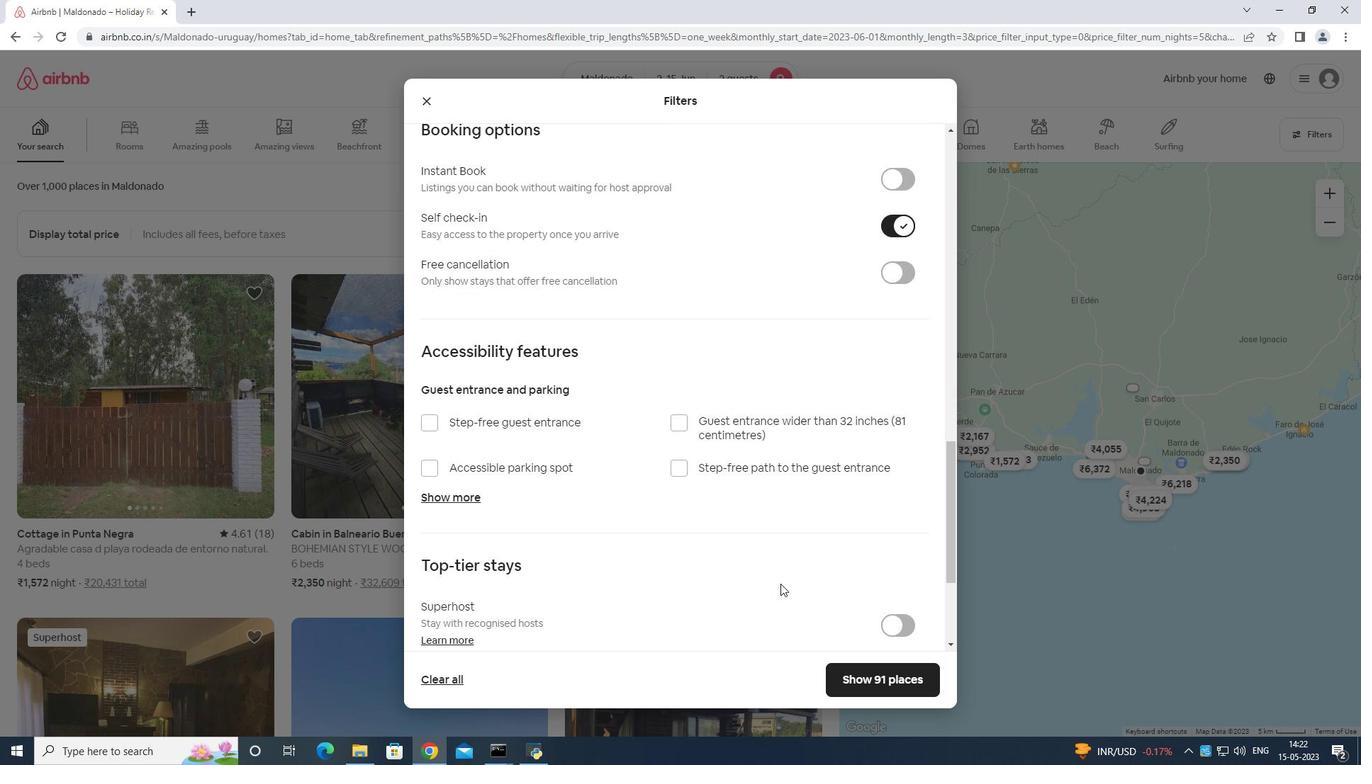 
Action: Mouse moved to (763, 594)
Screenshot: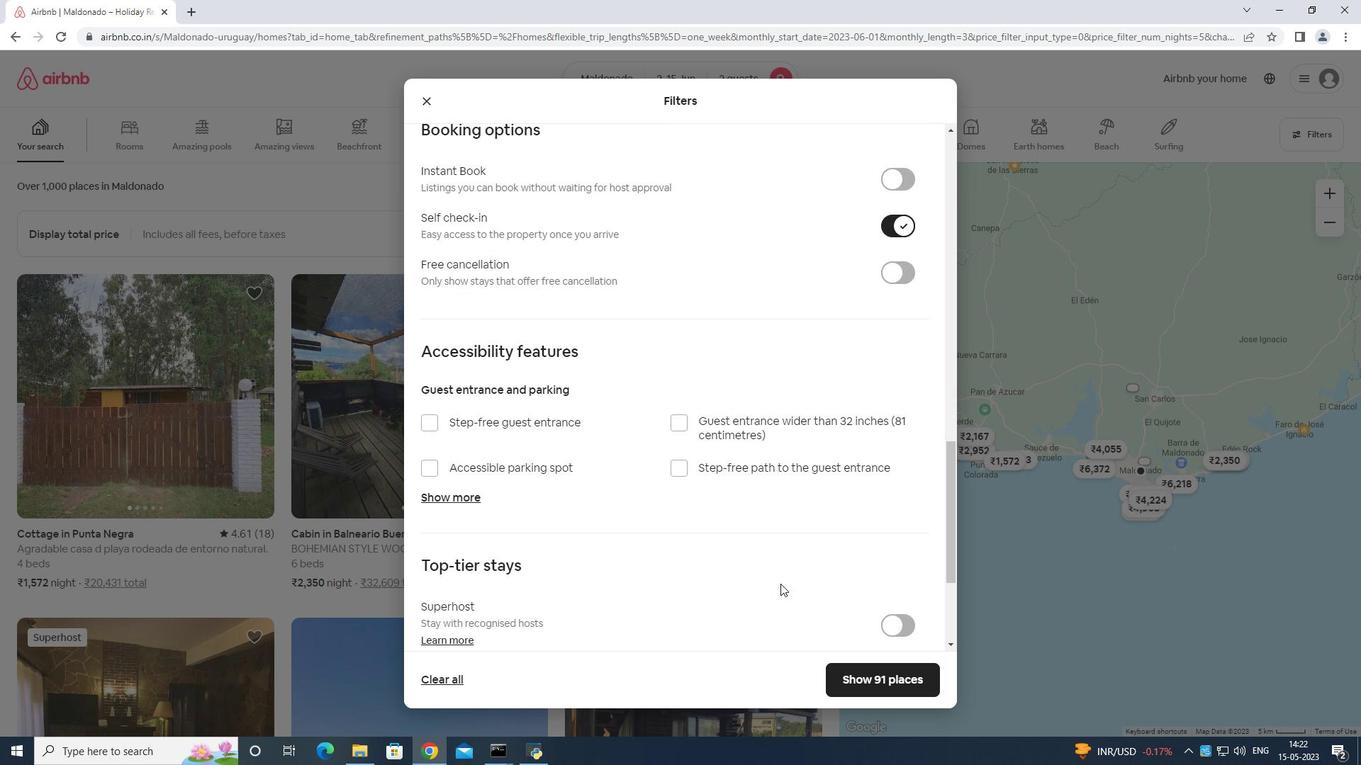 
Action: Mouse scrolled (763, 593) with delta (0, 0)
Screenshot: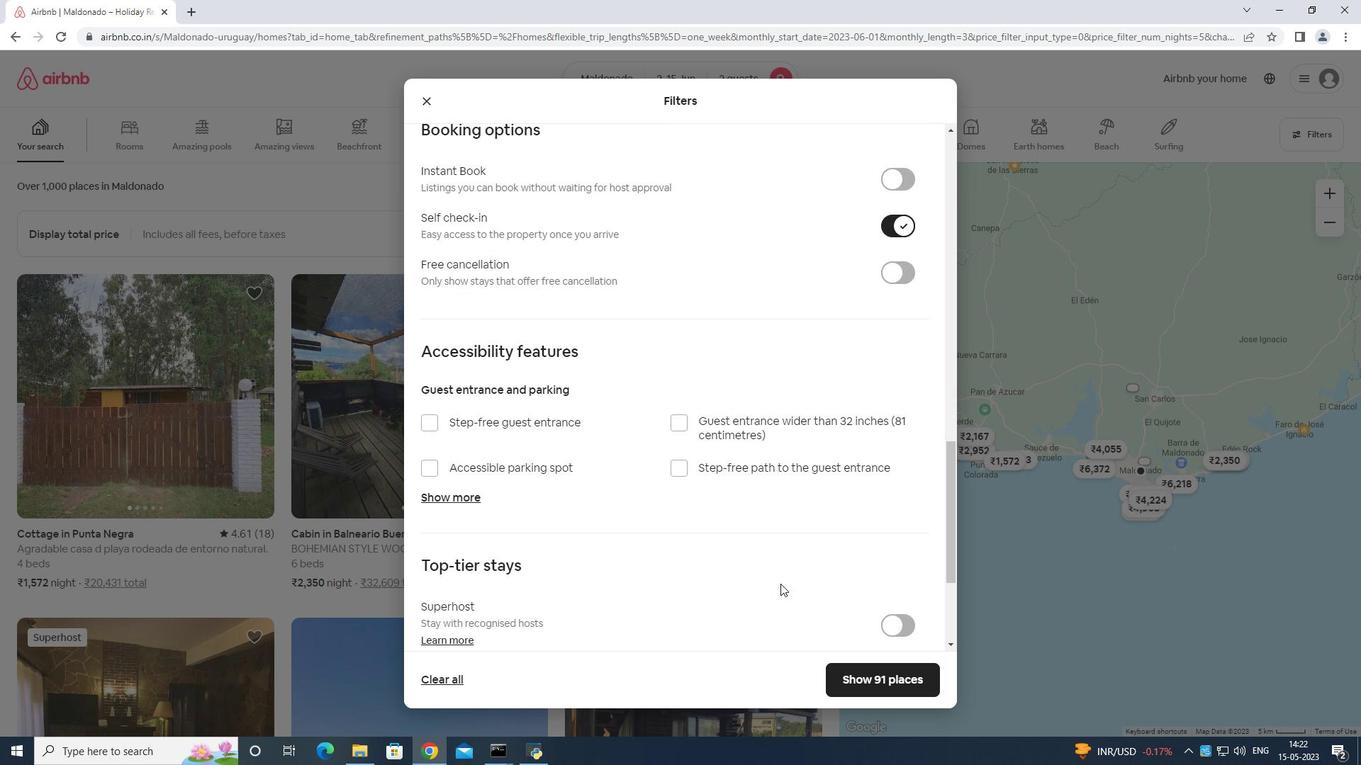 
Action: Mouse moved to (762, 595)
Screenshot: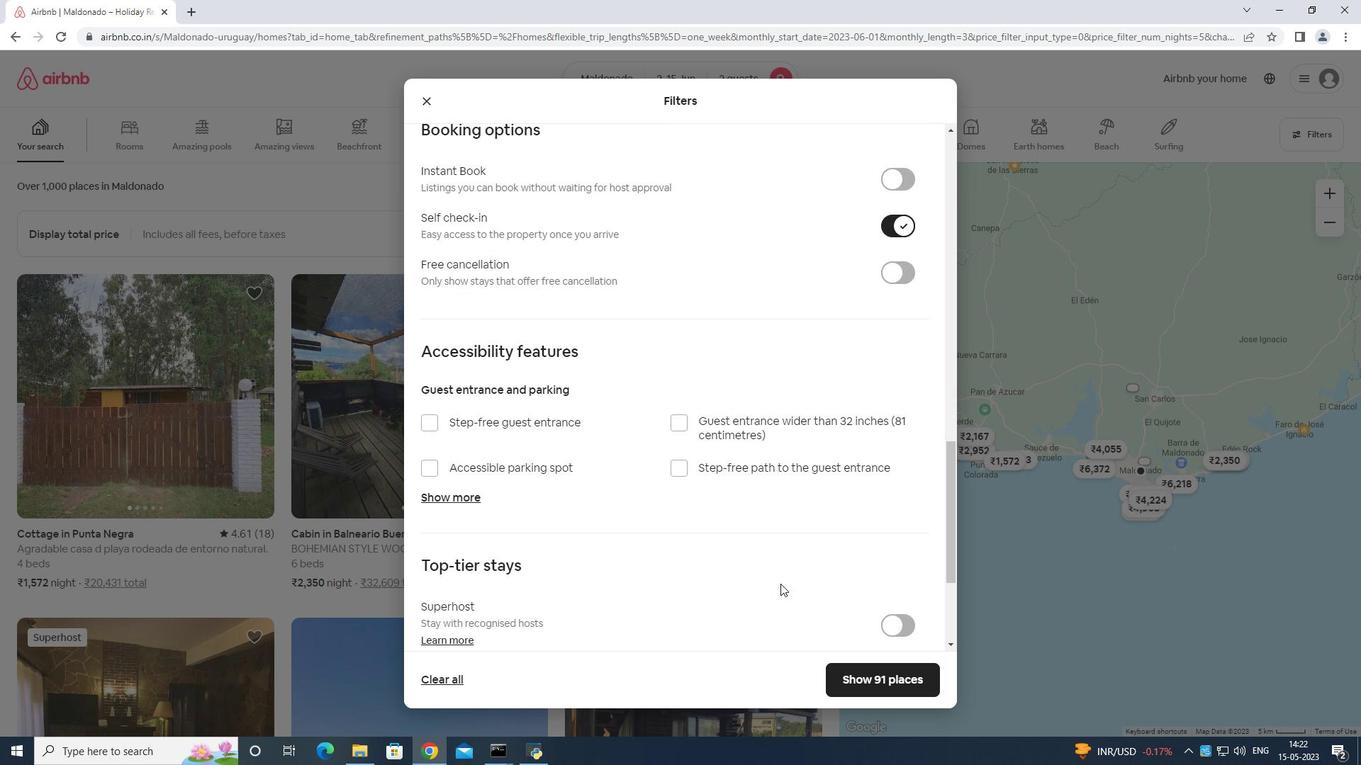 
Action: Mouse scrolled (762, 594) with delta (0, 0)
Screenshot: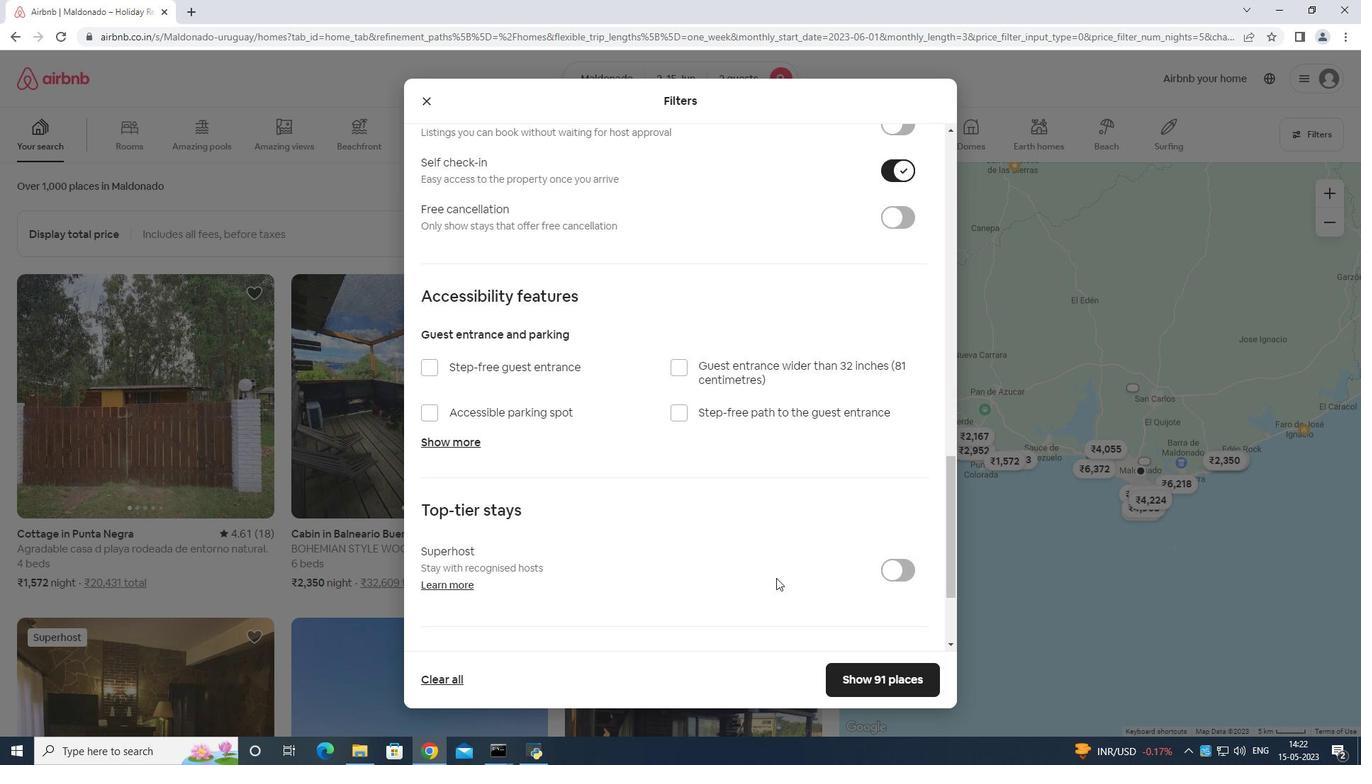 
Action: Mouse moved to (762, 596)
Screenshot: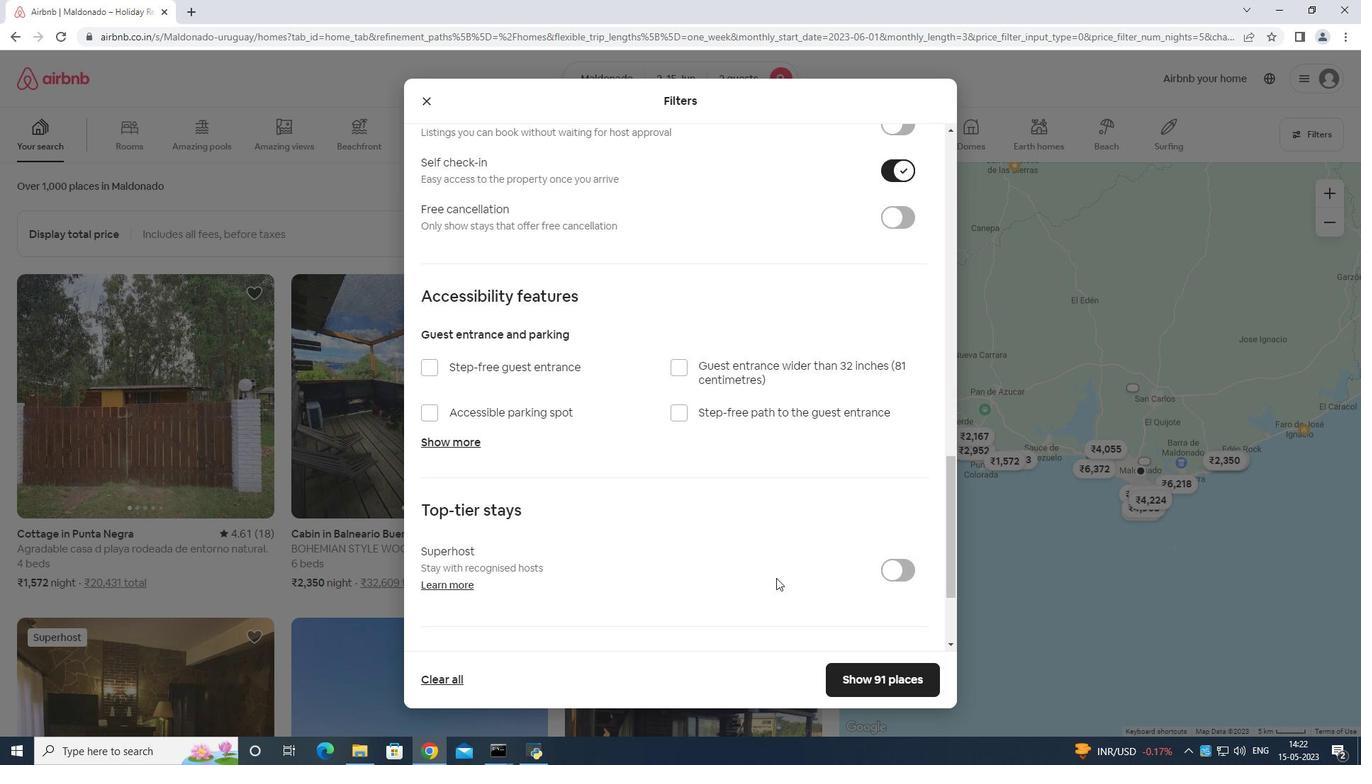 
Action: Mouse scrolled (762, 595) with delta (0, 0)
Screenshot: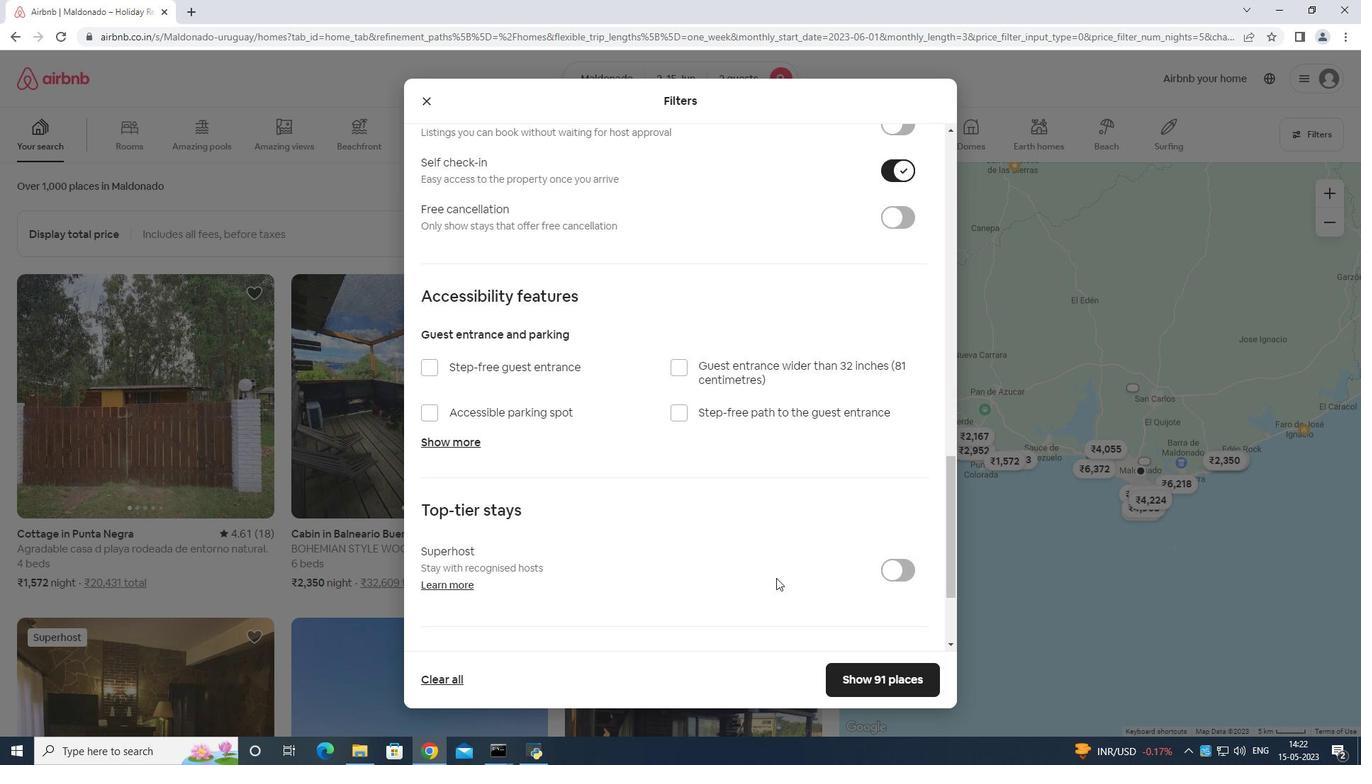 
Action: Mouse moved to (445, 549)
Screenshot: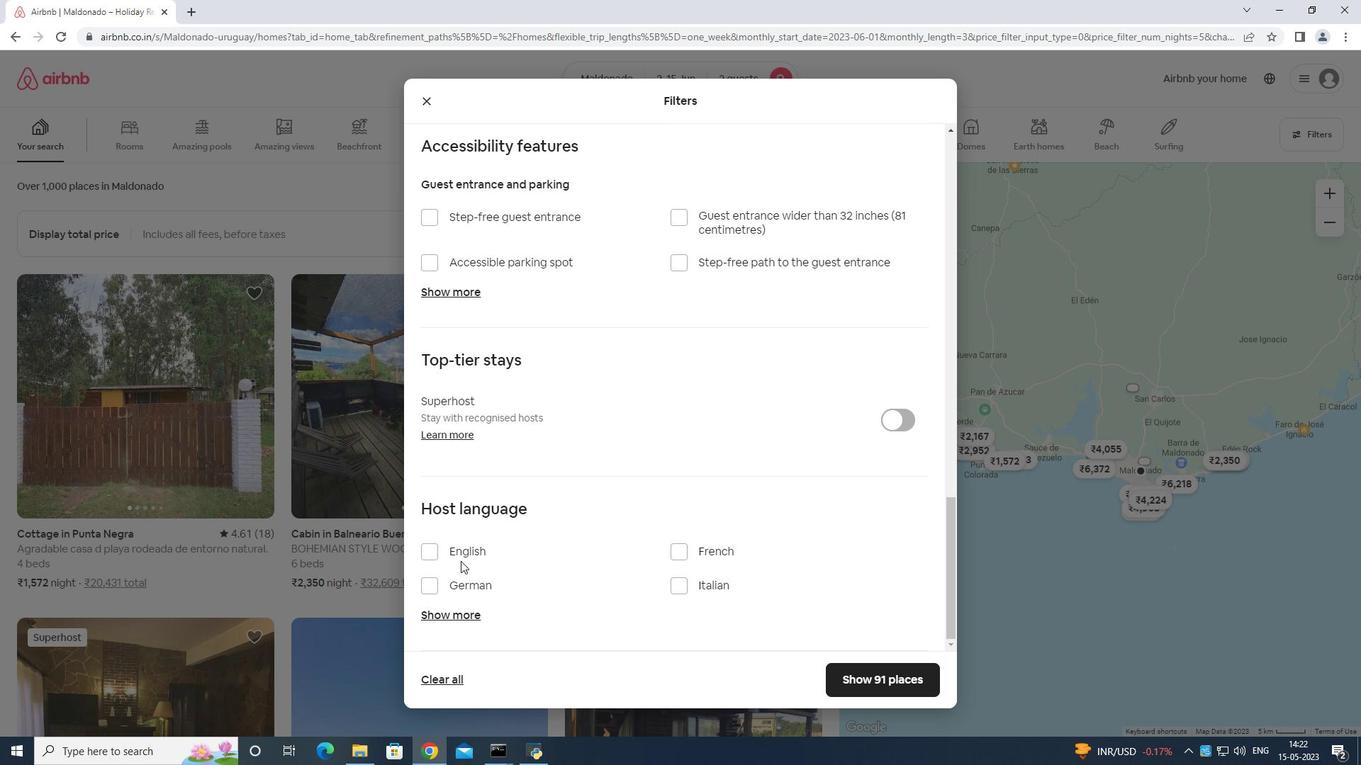 
Action: Mouse pressed left at (445, 549)
Screenshot: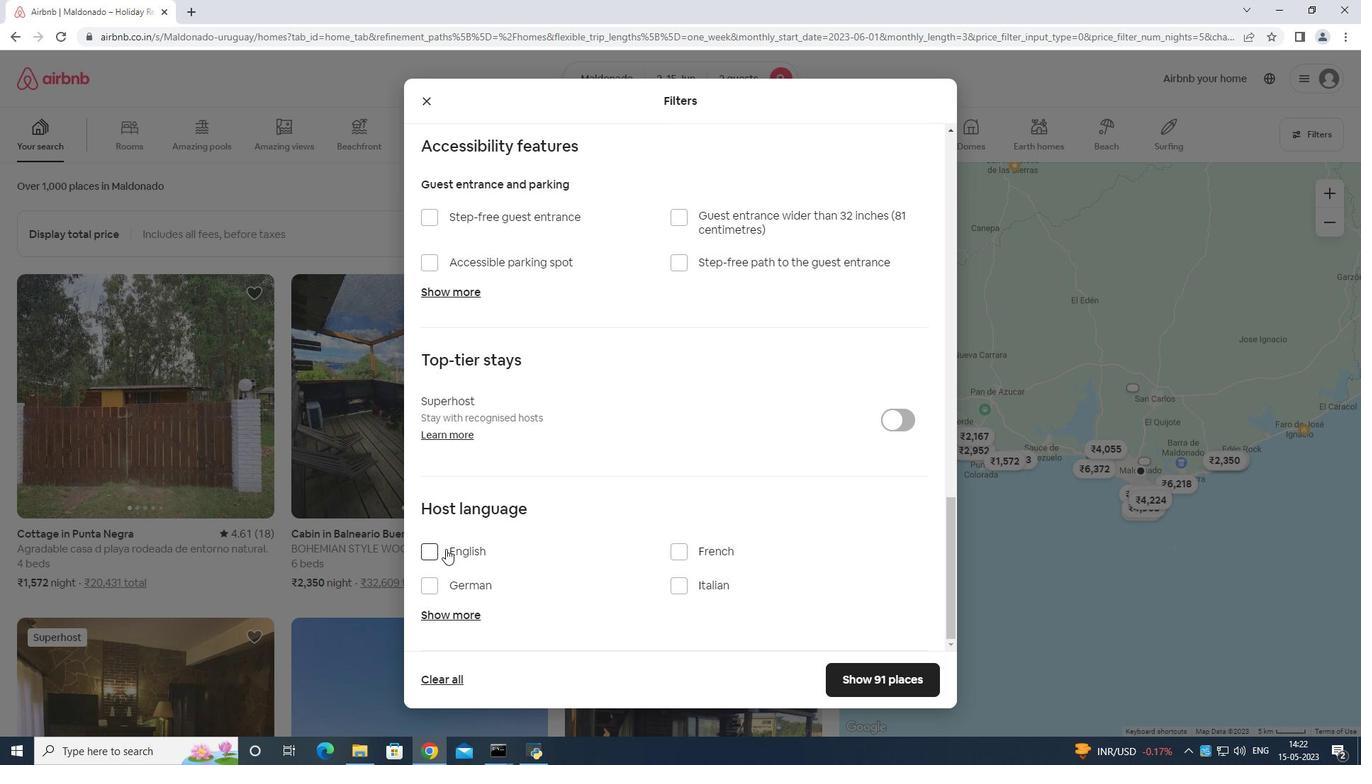 
Action: Mouse moved to (869, 675)
Screenshot: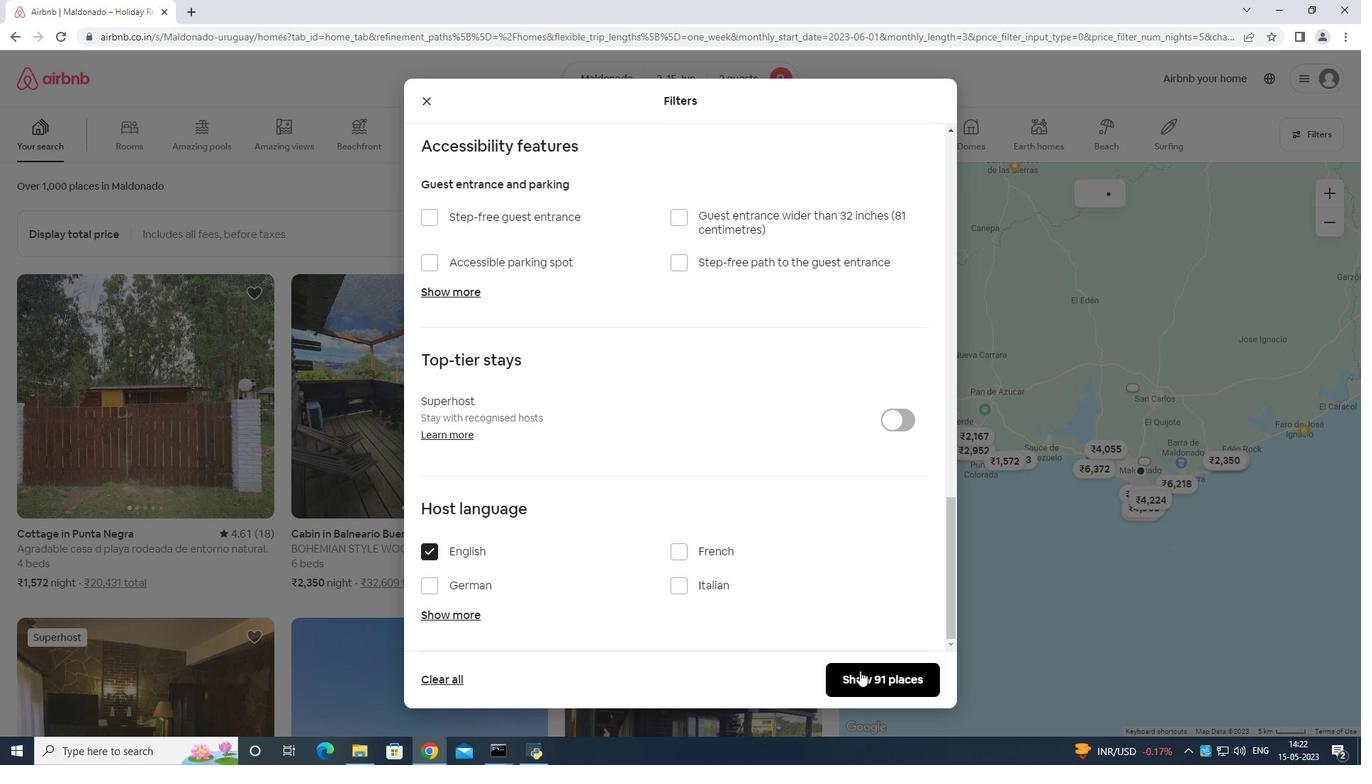 
Action: Mouse pressed left at (869, 675)
Screenshot: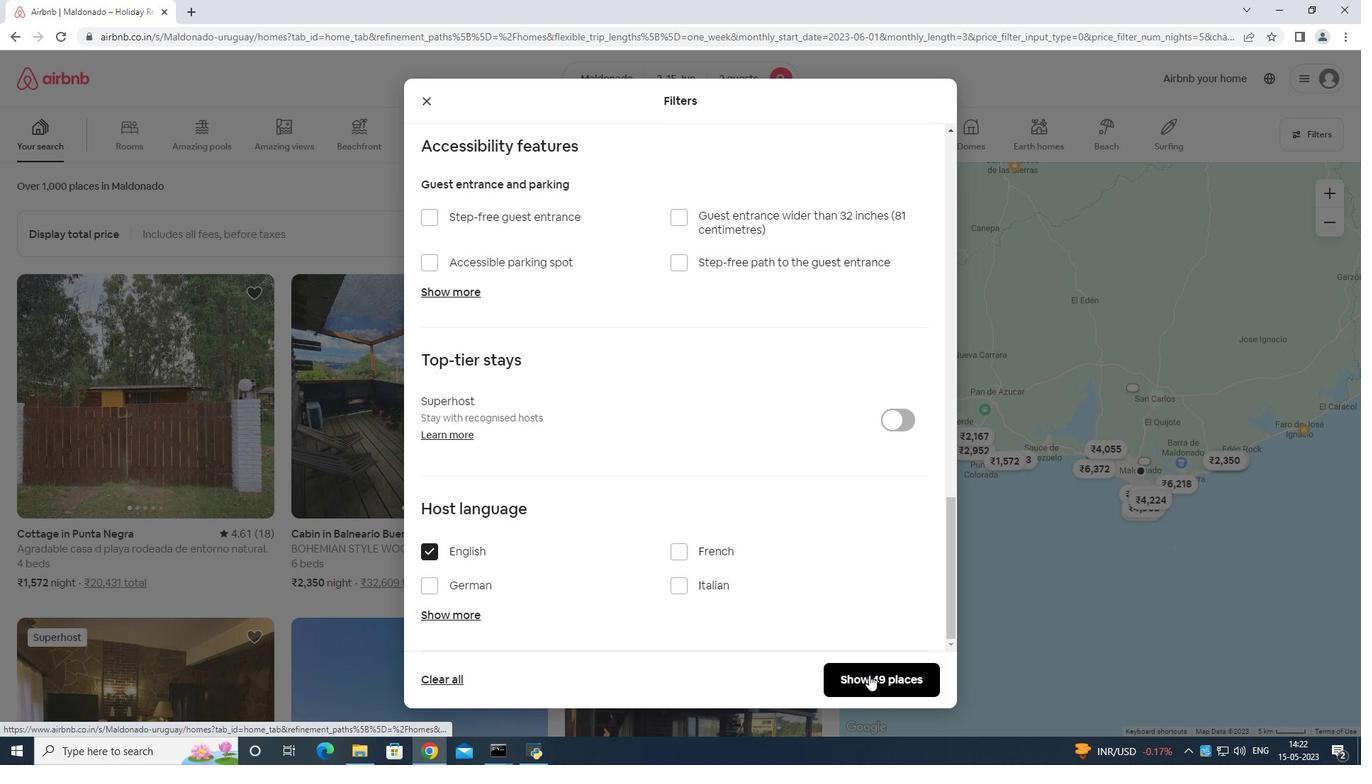 
